 Task: Discover Reading Mode.
Action: Mouse moved to (205, 28)
Screenshot: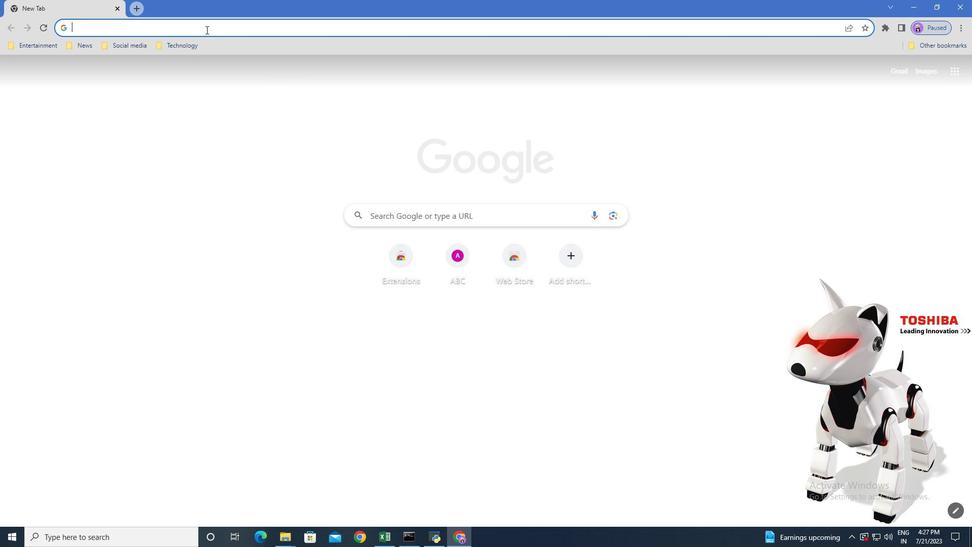 
Action: Mouse pressed left at (205, 28)
Screenshot: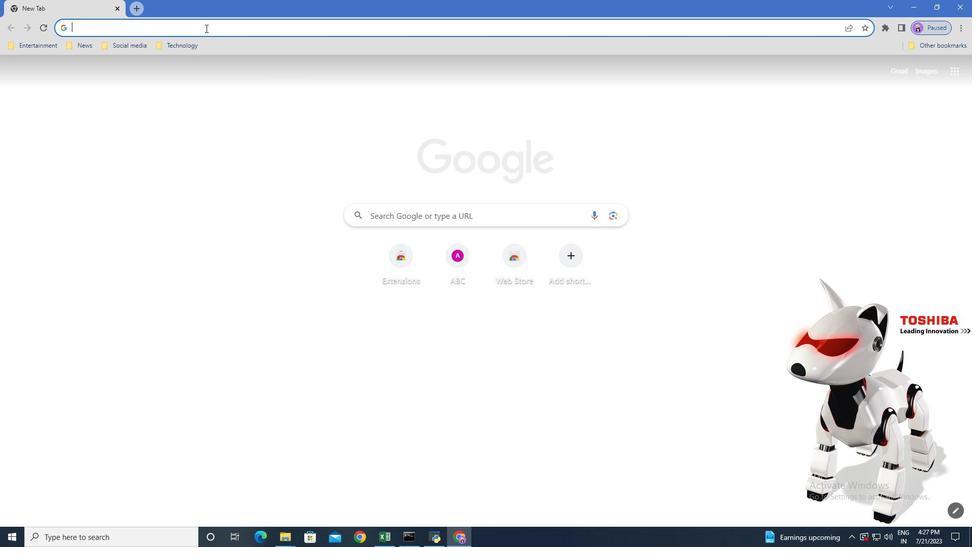 
Action: Key pressed chrome<Key.space>re<Key.enter>
Screenshot: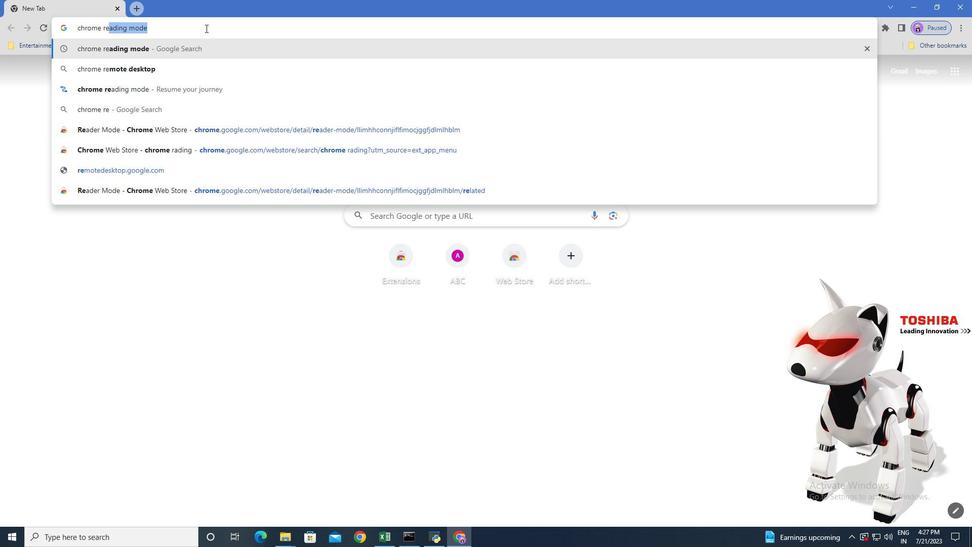 
Action: Mouse moved to (144, 184)
Screenshot: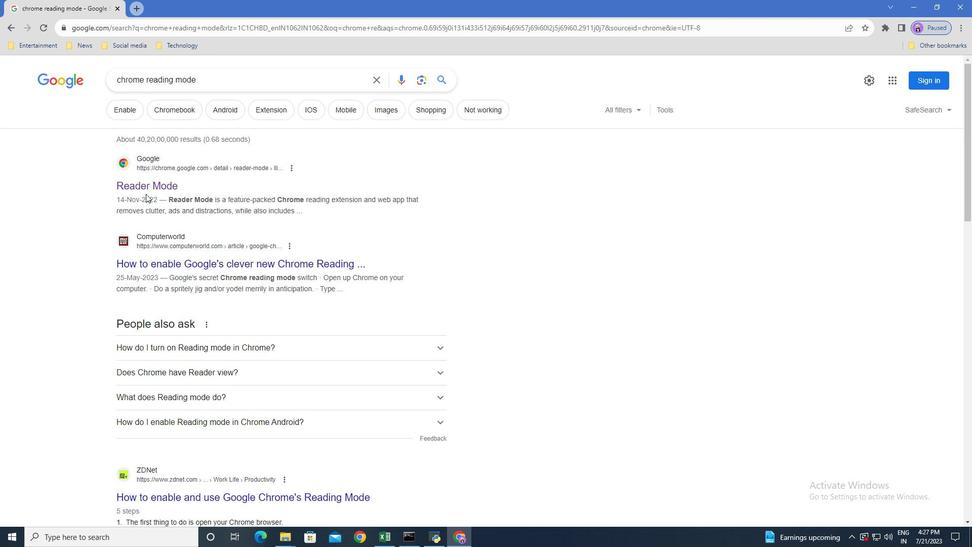 
Action: Mouse pressed left at (144, 184)
Screenshot: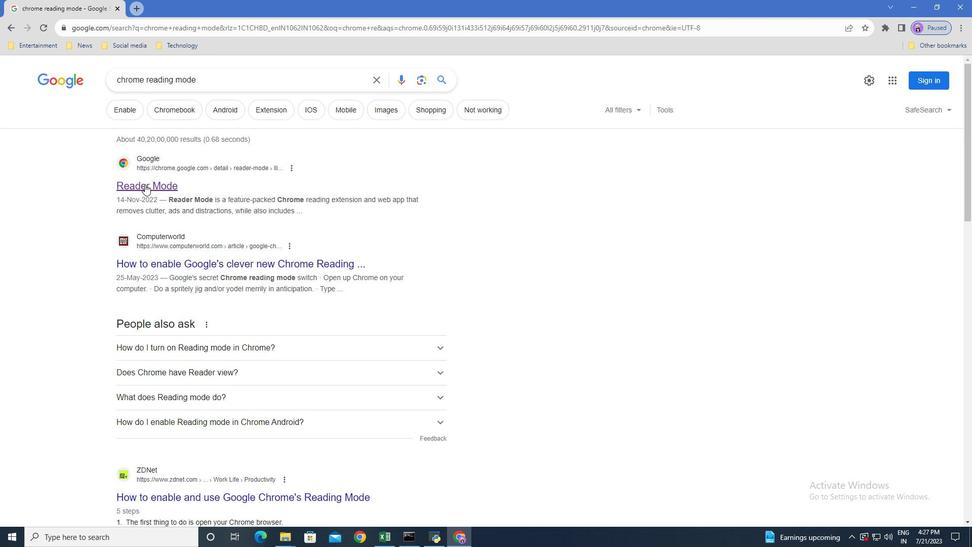 
Action: Mouse moved to (698, 144)
Screenshot: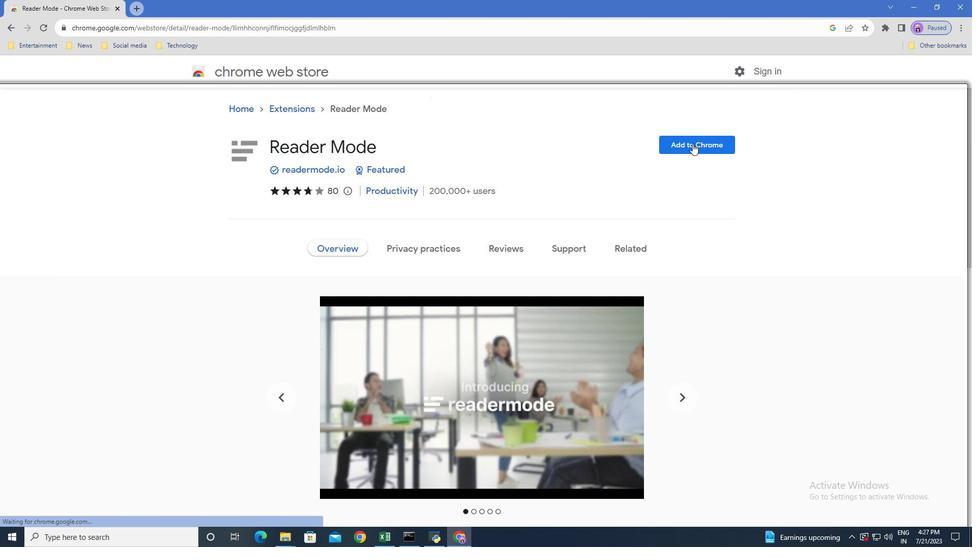 
Action: Mouse pressed left at (698, 144)
Screenshot: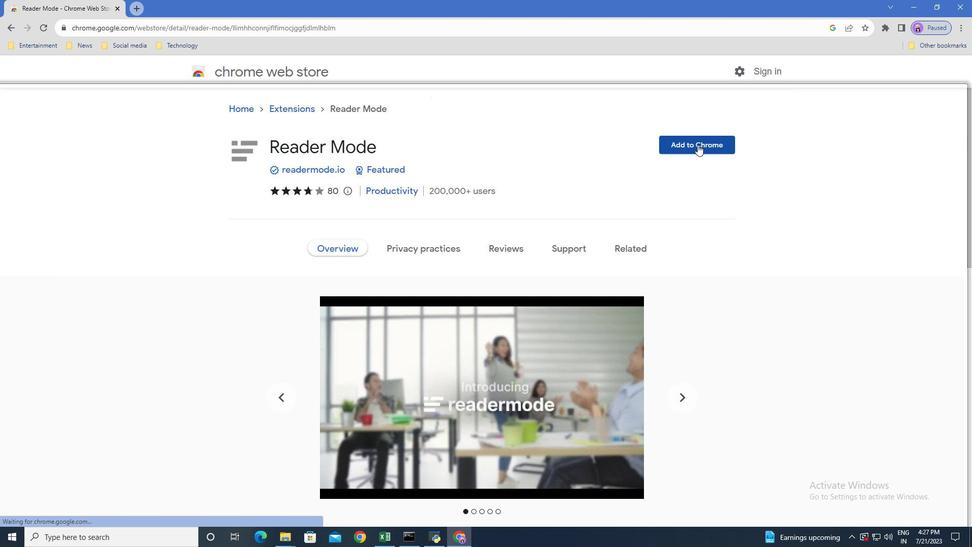 
Action: Mouse moved to (499, 111)
Screenshot: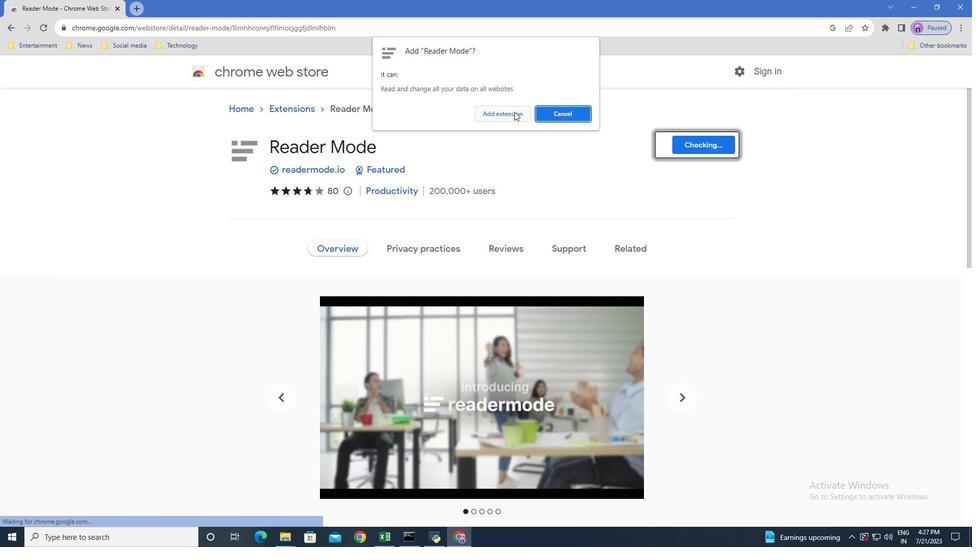 
Action: Mouse pressed left at (499, 111)
Screenshot: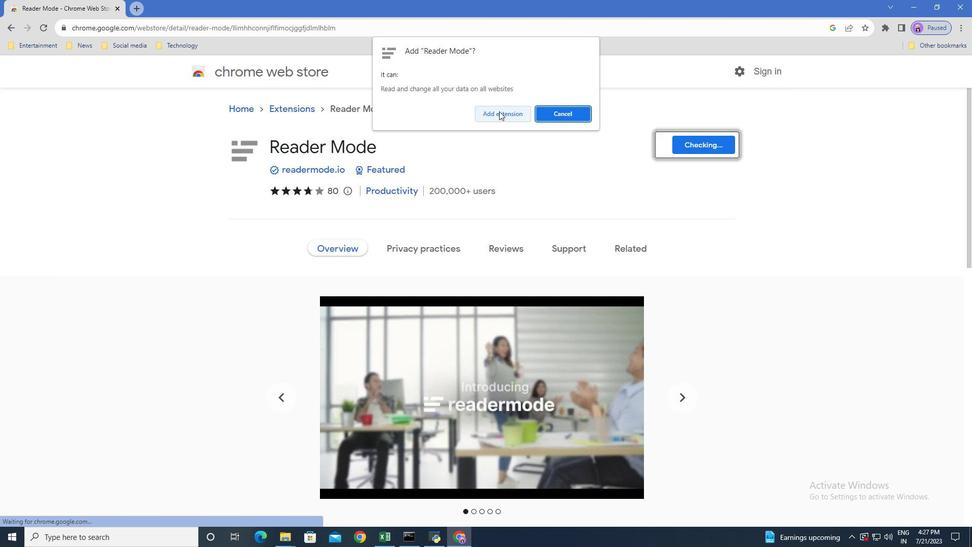 
Action: Mouse moved to (768, 139)
Screenshot: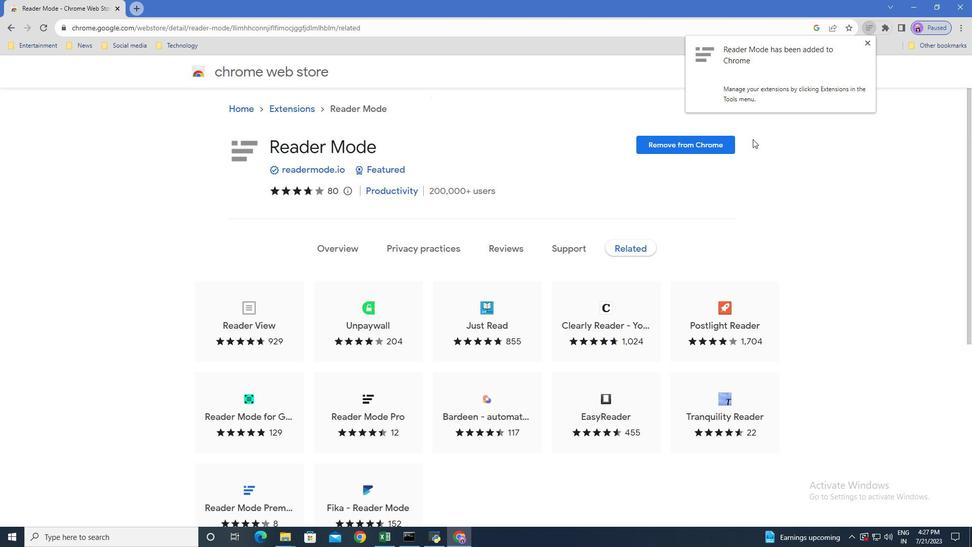 
Action: Mouse pressed left at (768, 139)
Screenshot: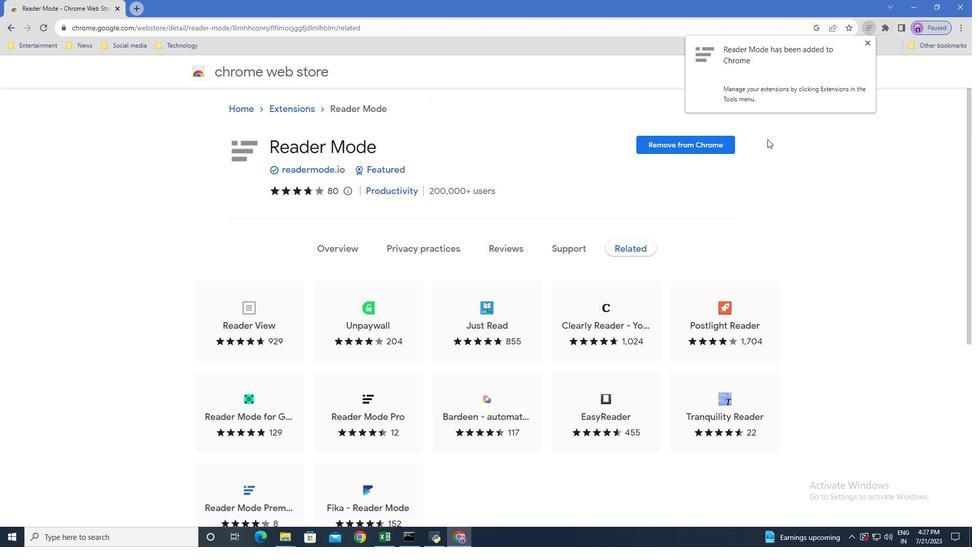 
Action: Mouse moved to (140, 7)
Screenshot: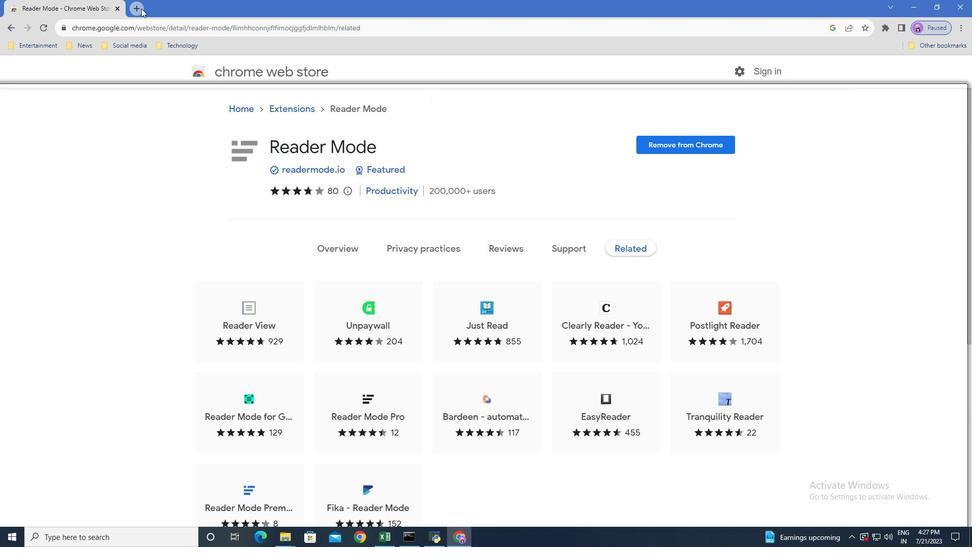 
Action: Mouse pressed left at (140, 7)
Screenshot: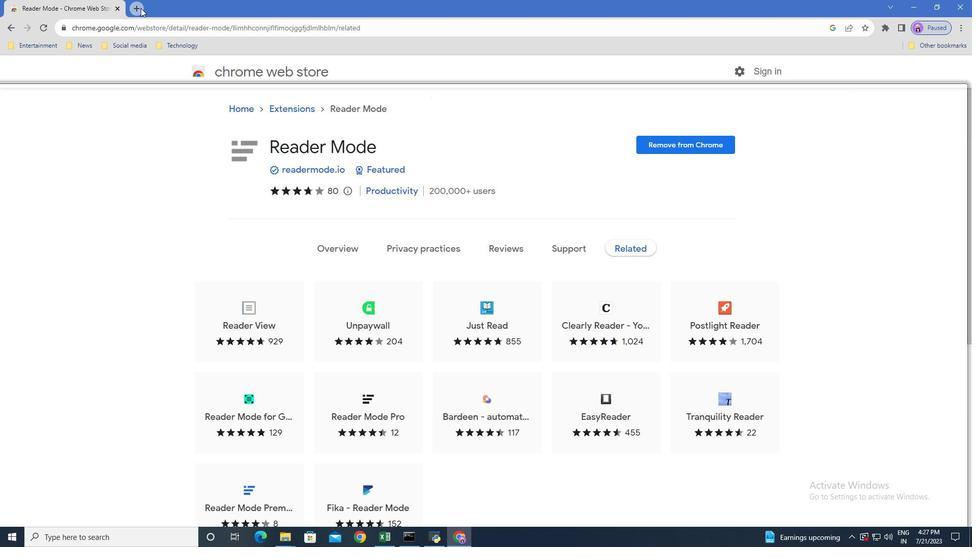 
Action: Mouse moved to (142, 33)
Screenshot: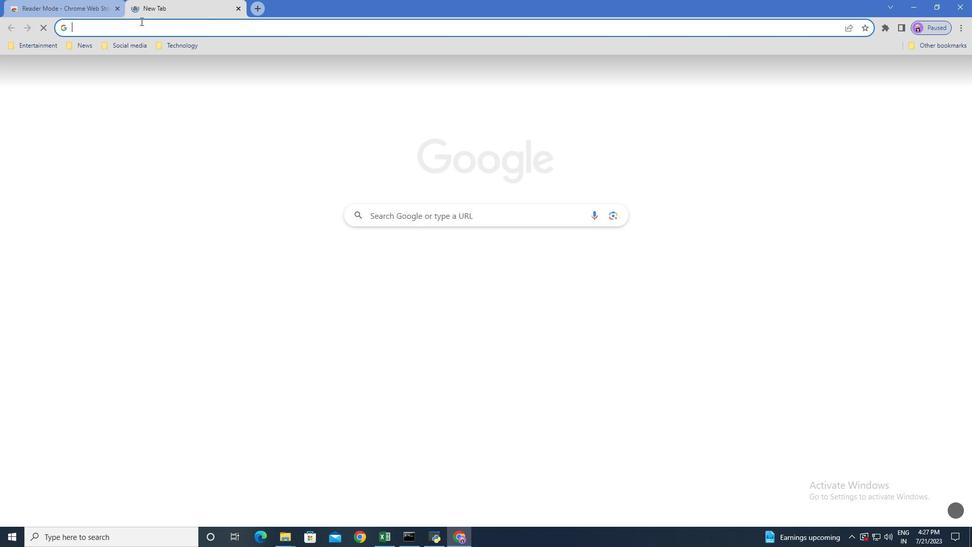 
Action: Mouse pressed left at (142, 33)
Screenshot: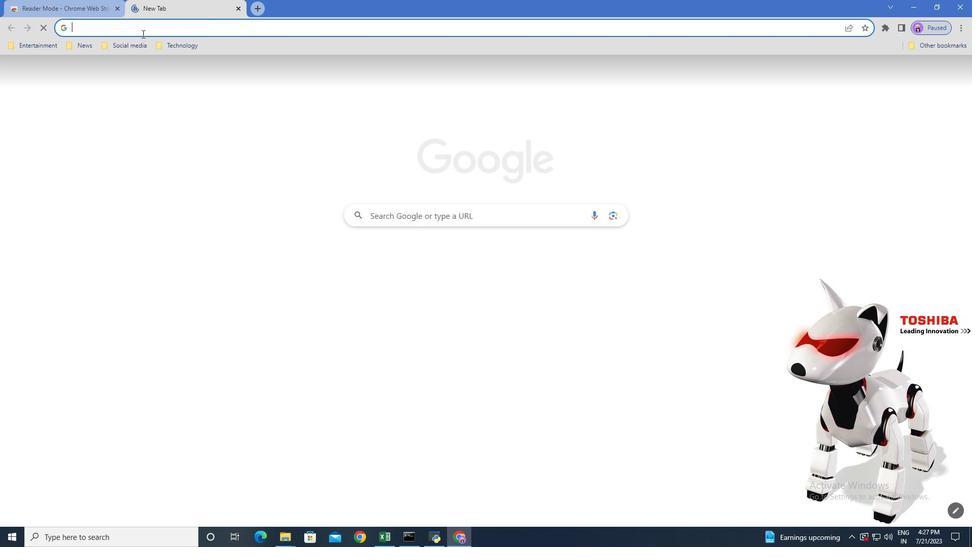 
Action: Key pressed di<Key.backspace><Key.backspace><Key.backspace>e<Key.backspace><Key.backspace>distraction<Key.space>re<Key.backspace><Key.backspace><Key.backspace><Key.backspace><Key.backspace><Key.backspace><Key.backspace><Key.backspace><Key.backspace><Key.backspace><Key.backspace><Key.backspace><Key.backspace><Key.backspace><Key.backspace><Key.backspace><Key.backspace><Key.backspace><Key.backspace><Key.backspace><Key.backspace><Key.backspace><Key.backspace><Key.backspace>declutter<Key.space>websi<Key.enter>
Screenshot: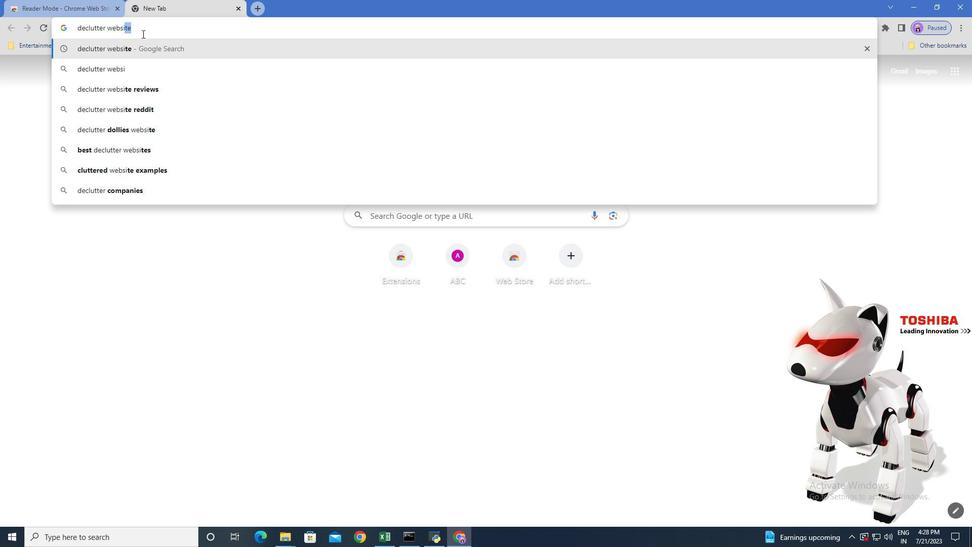 
Action: Mouse moved to (165, 182)
Screenshot: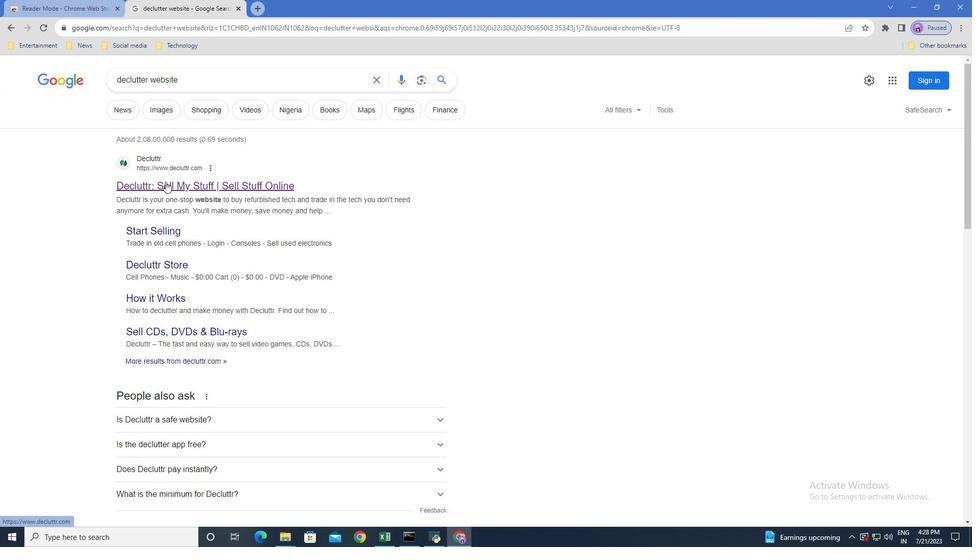 
Action: Mouse pressed left at (165, 182)
Screenshot: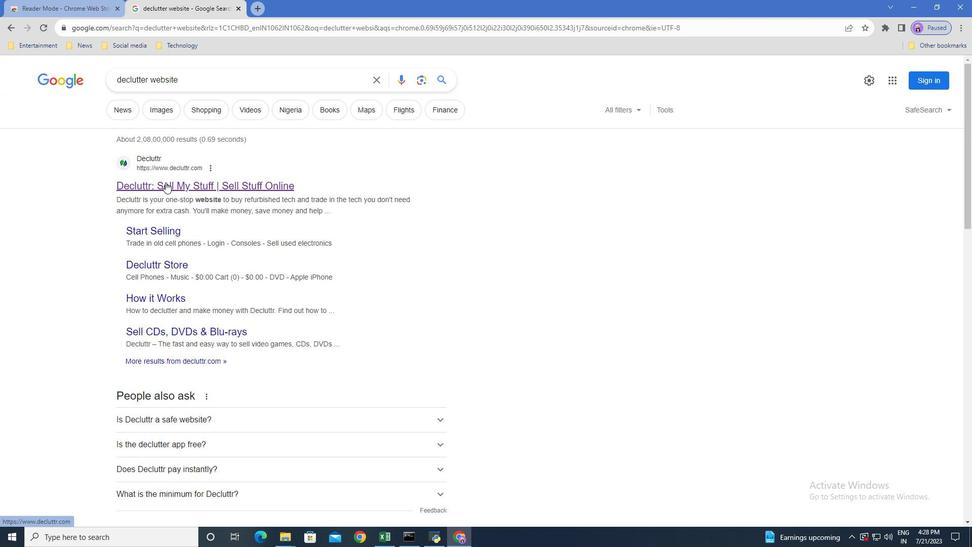 
Action: Mouse moved to (885, 24)
Screenshot: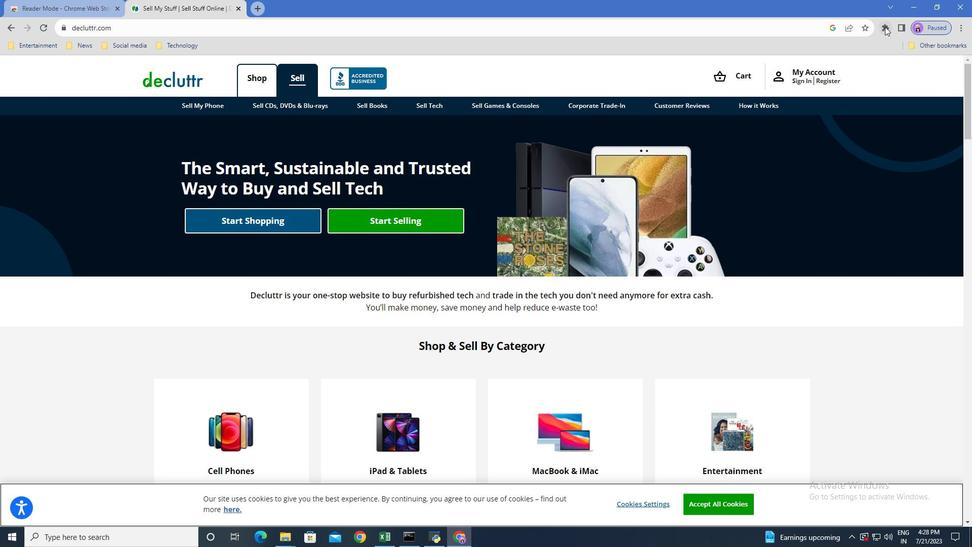
Action: Mouse pressed left at (885, 24)
Screenshot: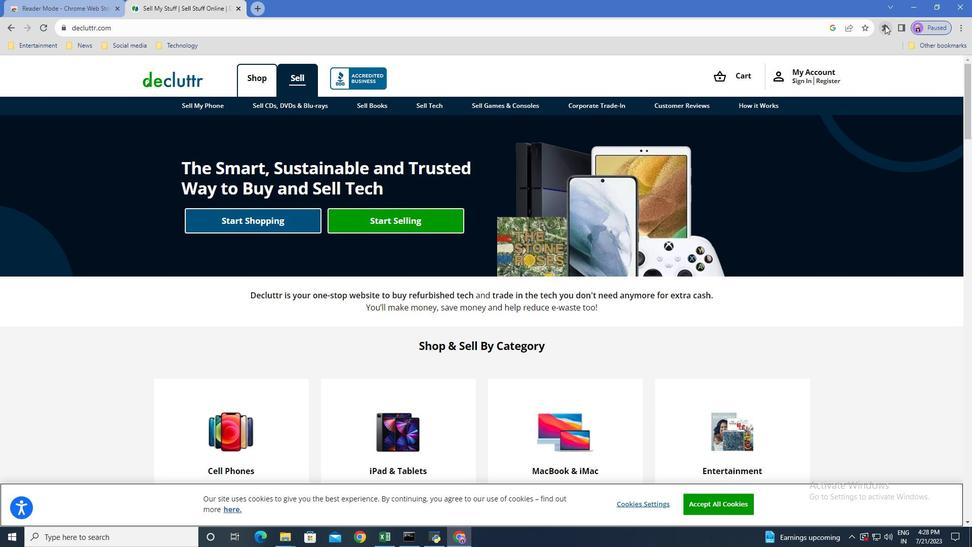 
Action: Mouse moved to (782, 119)
Screenshot: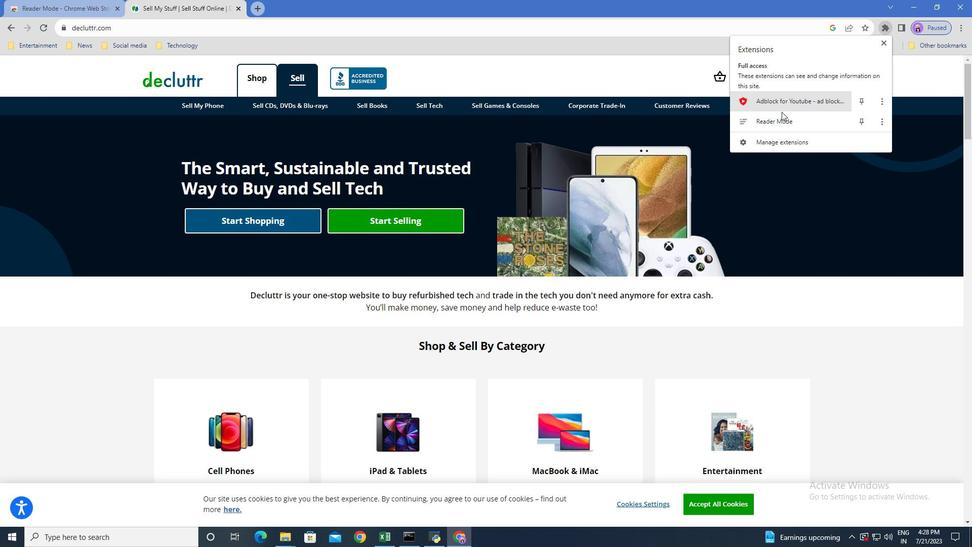 
Action: Mouse pressed left at (782, 119)
Screenshot: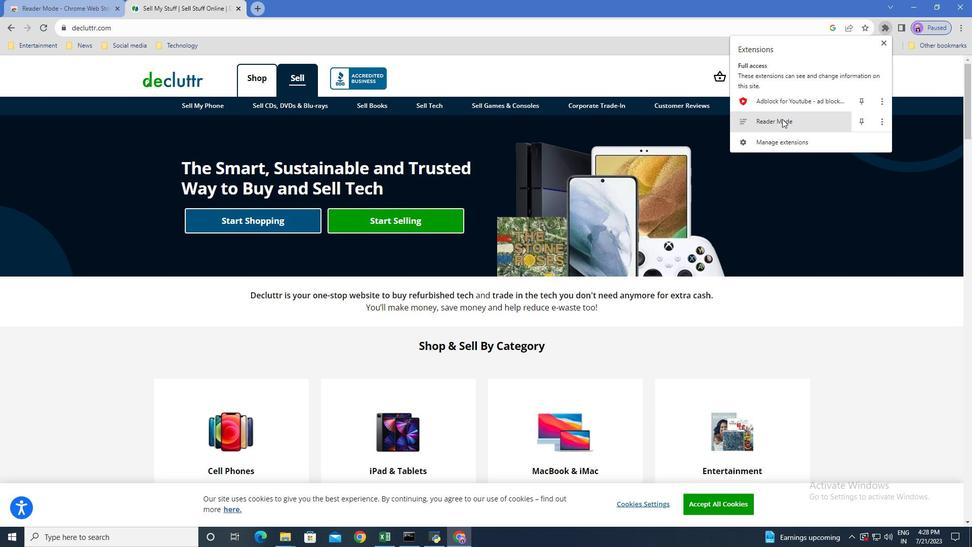 
Action: Mouse moved to (802, 175)
Screenshot: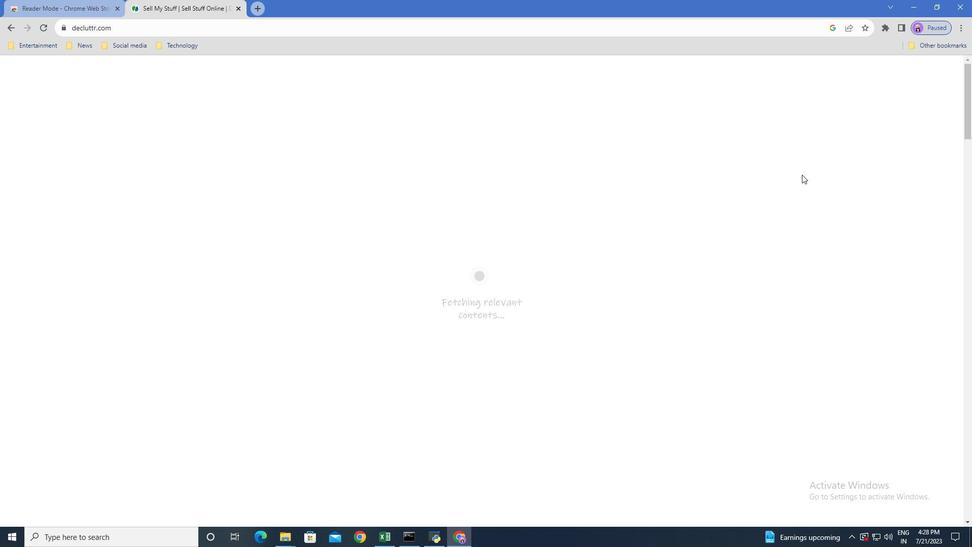 
Action: Mouse scrolled (802, 174) with delta (0, 0)
Screenshot: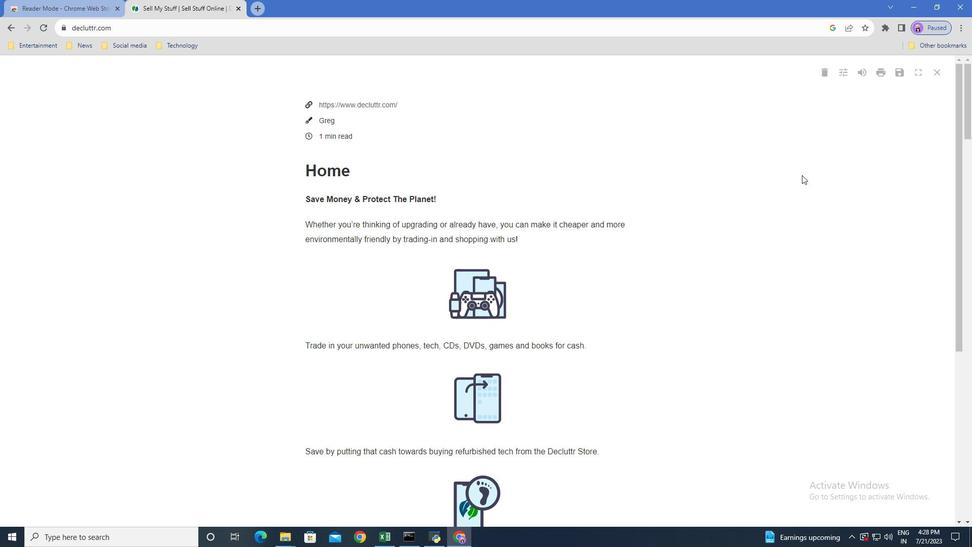 
Action: Mouse moved to (815, 171)
Screenshot: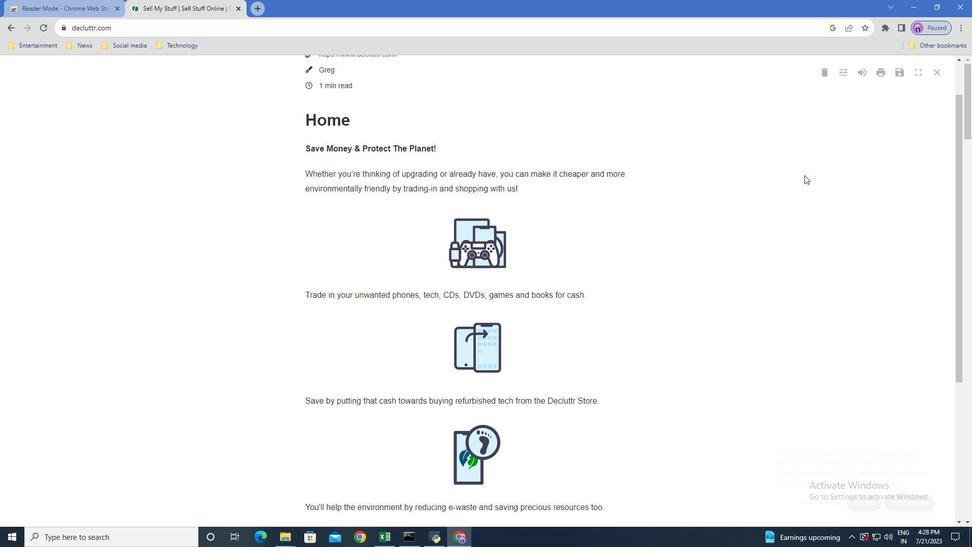 
Action: Mouse scrolled (815, 171) with delta (0, 0)
Screenshot: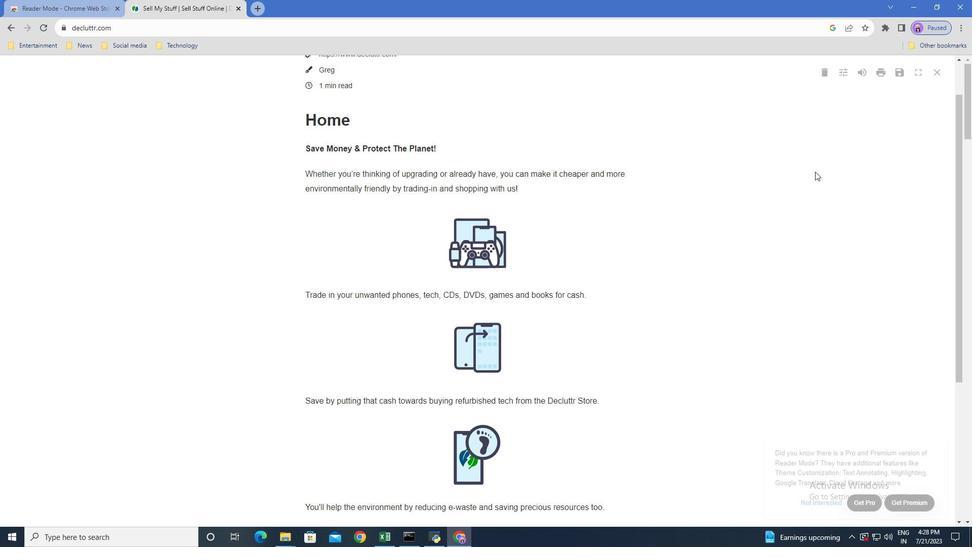 
Action: Mouse scrolled (815, 171) with delta (0, 0)
Screenshot: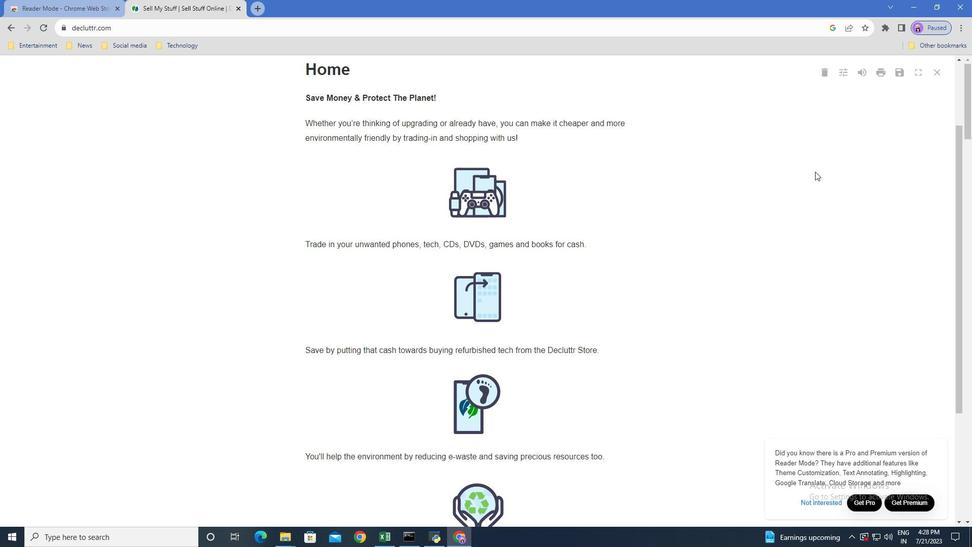 
Action: Mouse scrolled (815, 171) with delta (0, 0)
Screenshot: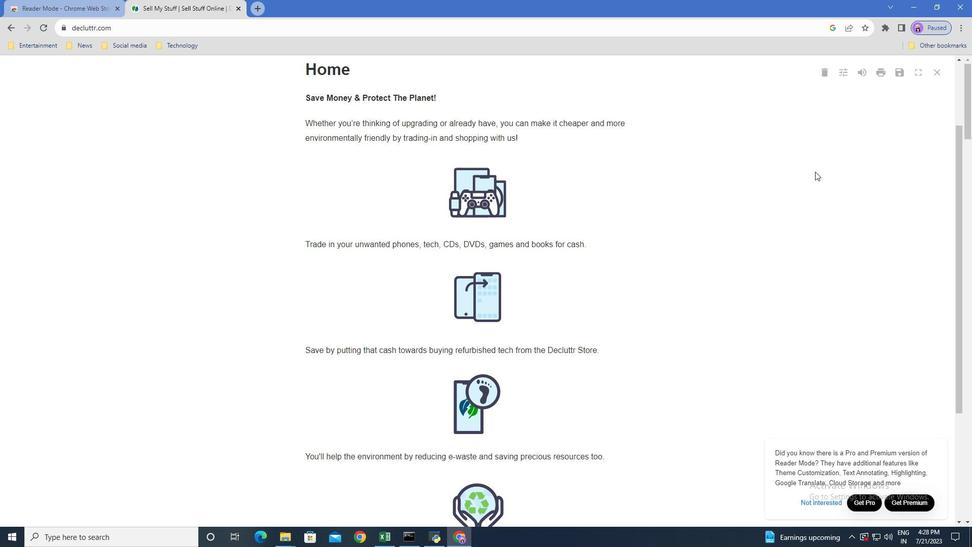 
Action: Mouse scrolled (815, 171) with delta (0, 0)
Screenshot: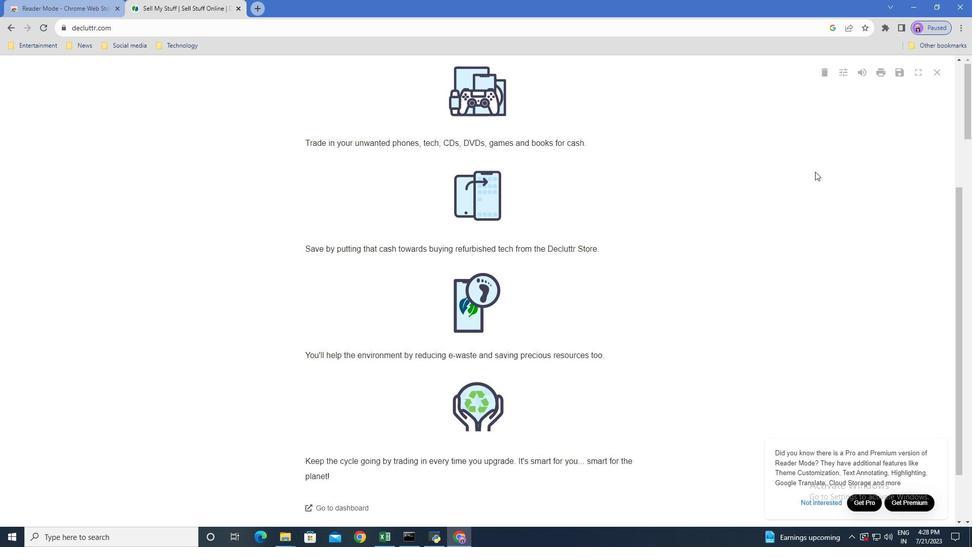
Action: Mouse scrolled (815, 171) with delta (0, 0)
Screenshot: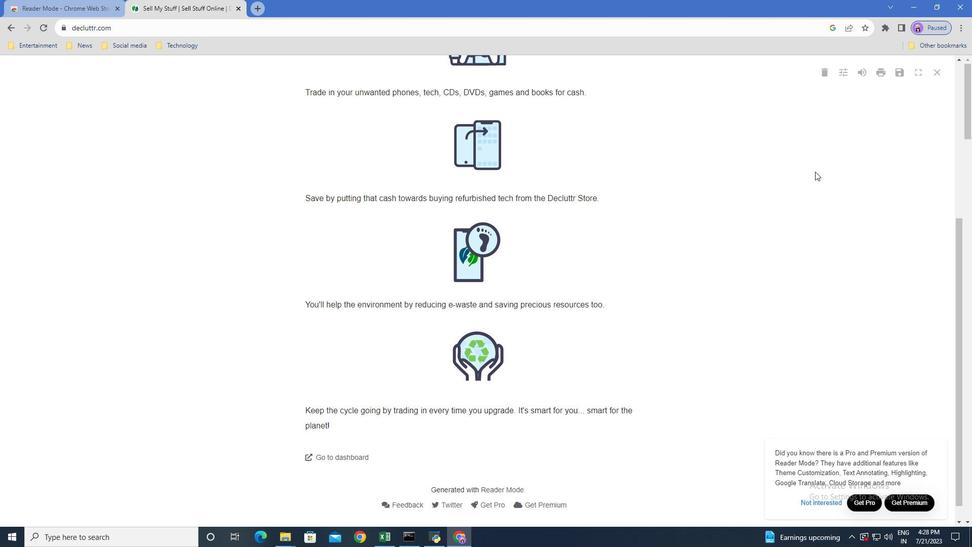 
Action: Mouse scrolled (815, 171) with delta (0, 0)
Screenshot: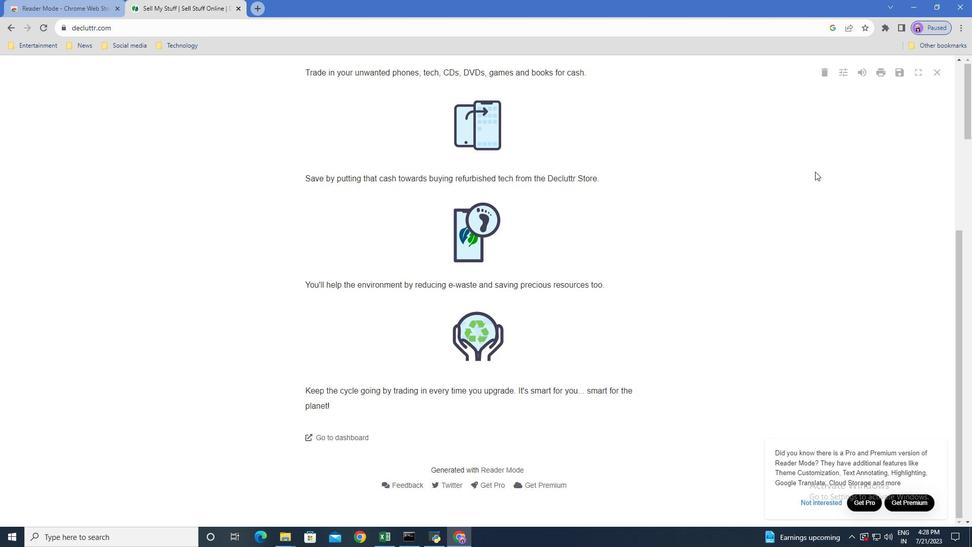 
Action: Mouse scrolled (815, 171) with delta (0, 0)
Screenshot: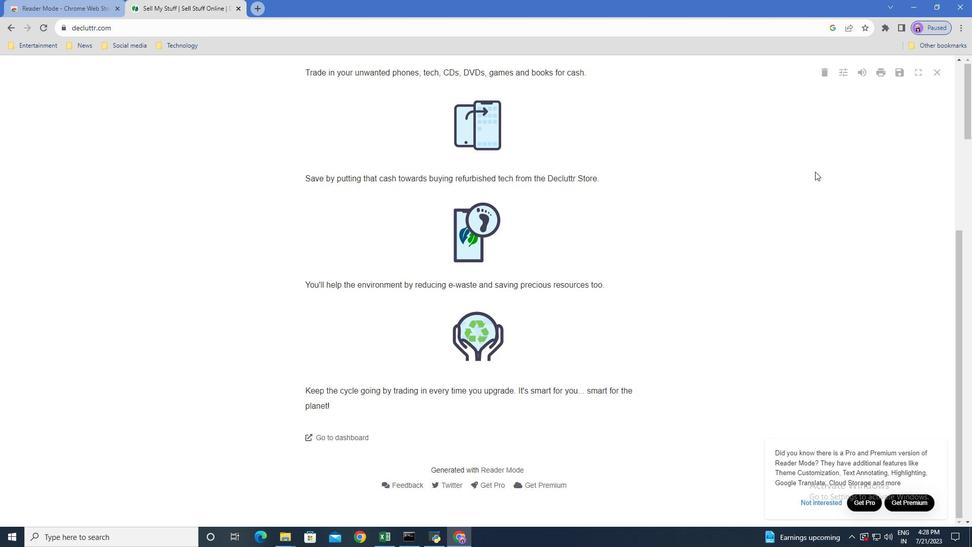 
Action: Mouse scrolled (815, 171) with delta (0, 0)
Screenshot: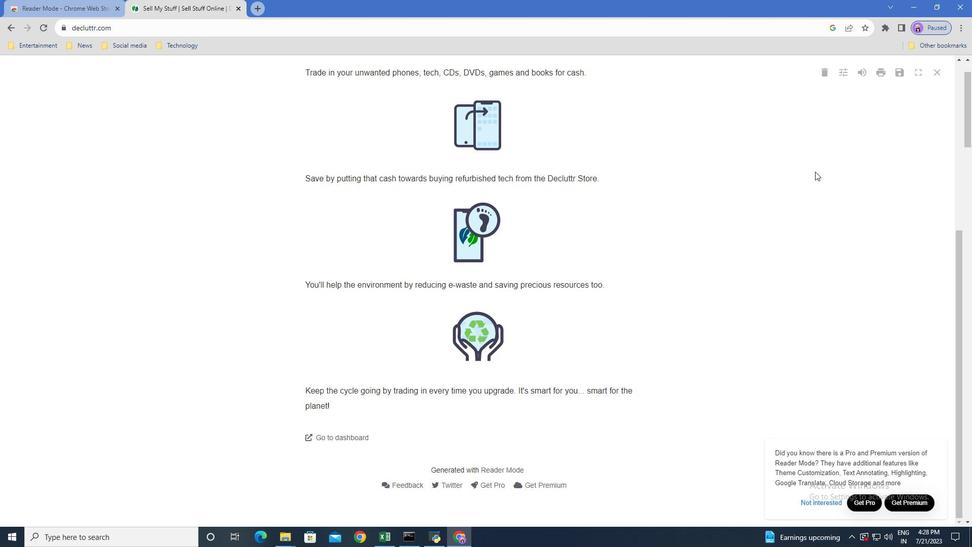 
Action: Mouse scrolled (815, 171) with delta (0, 0)
Screenshot: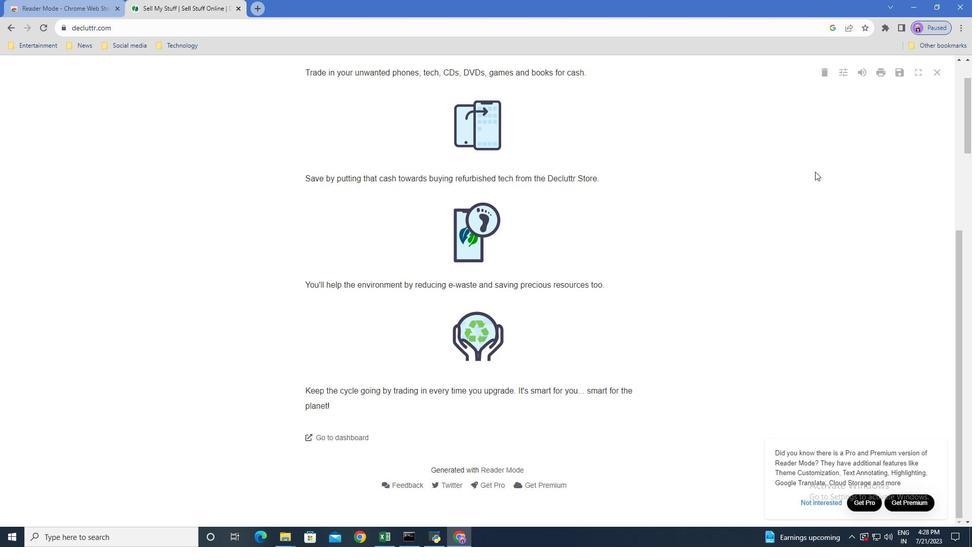 
Action: Mouse moved to (818, 502)
Screenshot: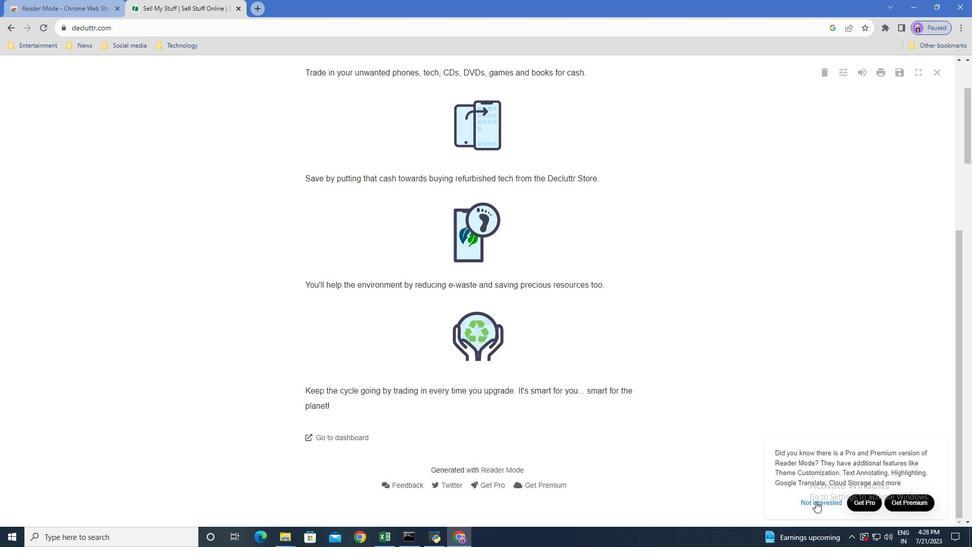 
Action: Mouse pressed left at (818, 502)
Screenshot: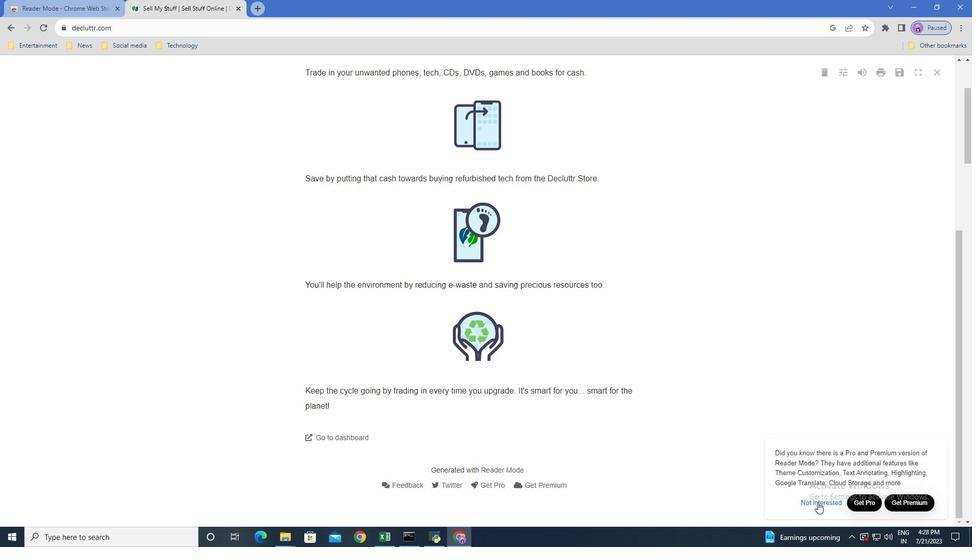 
Action: Mouse moved to (756, 360)
Screenshot: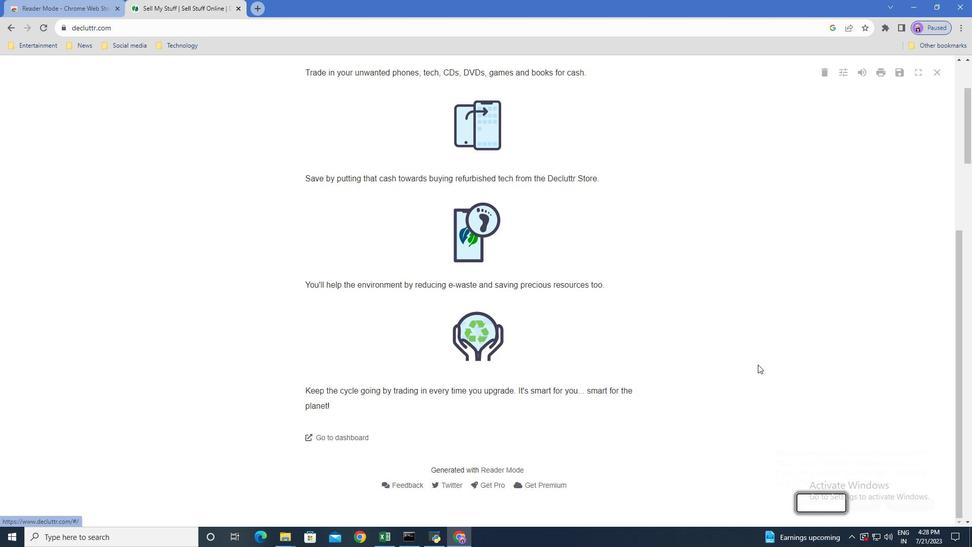 
Action: Mouse scrolled (756, 361) with delta (0, 0)
Screenshot: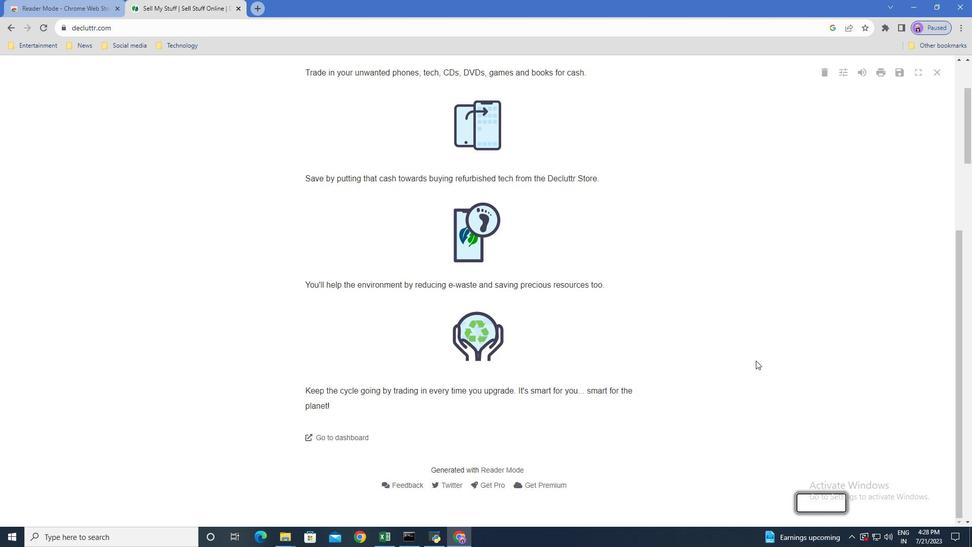 
Action: Mouse scrolled (756, 361) with delta (0, 0)
Screenshot: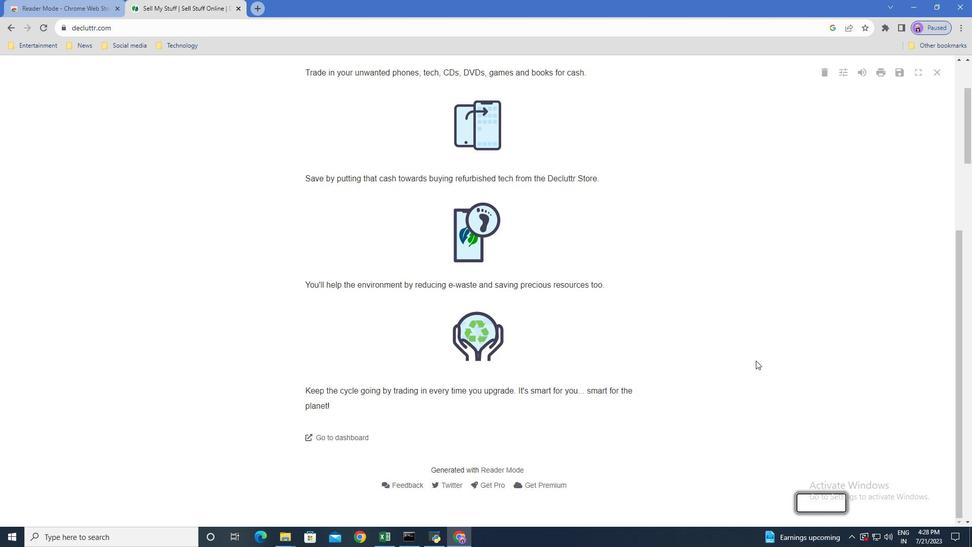 
Action: Mouse scrolled (756, 361) with delta (0, 0)
Screenshot: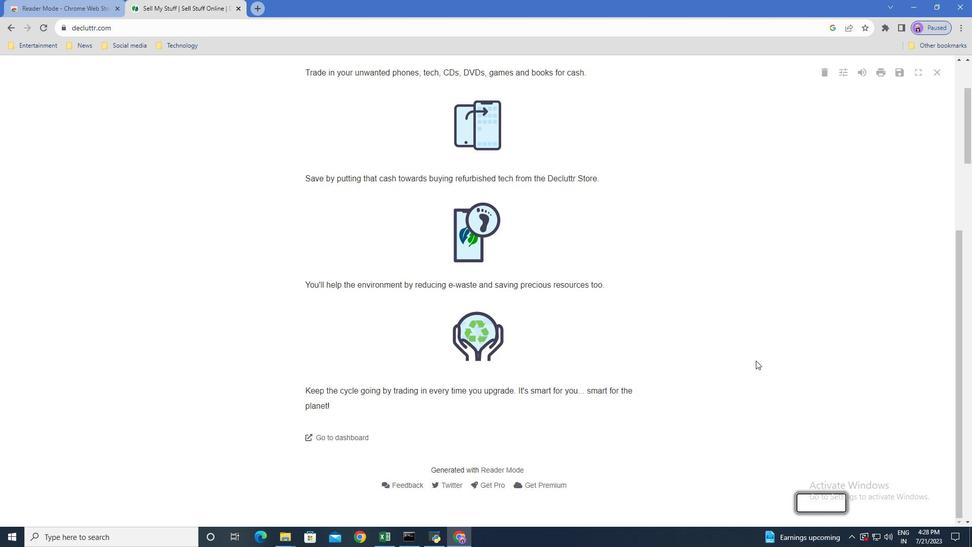 
Action: Mouse scrolled (756, 361) with delta (0, 0)
Screenshot: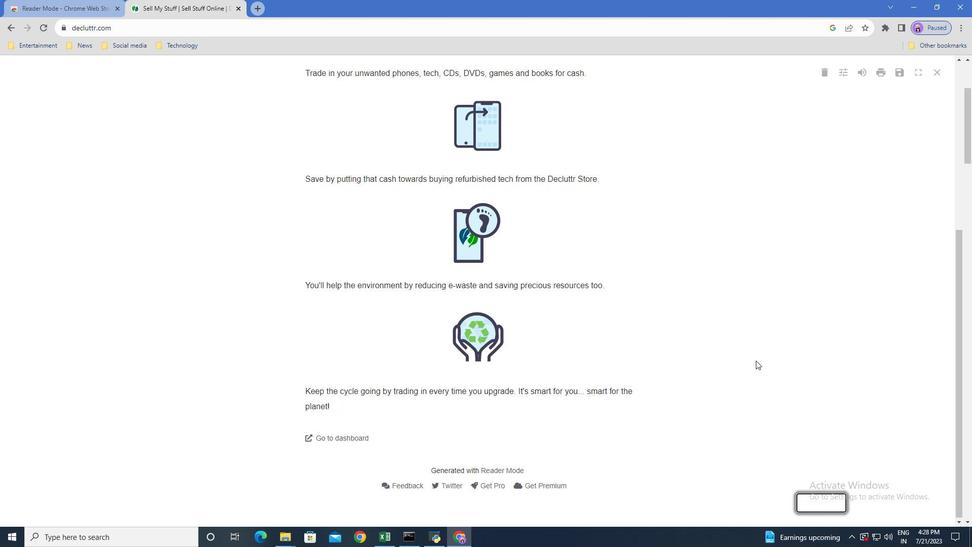 
Action: Mouse scrolled (756, 361) with delta (0, 0)
Screenshot: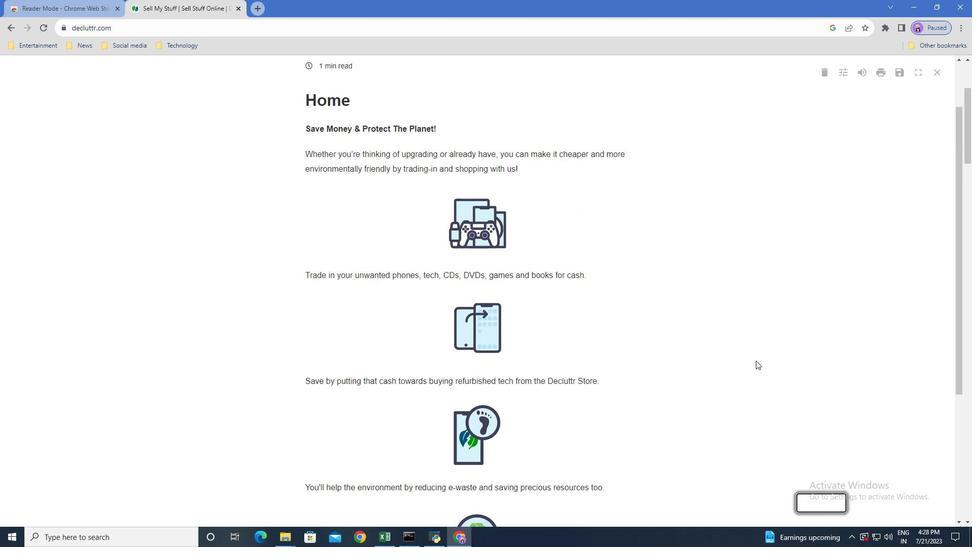 
Action: Mouse scrolled (756, 361) with delta (0, 0)
Screenshot: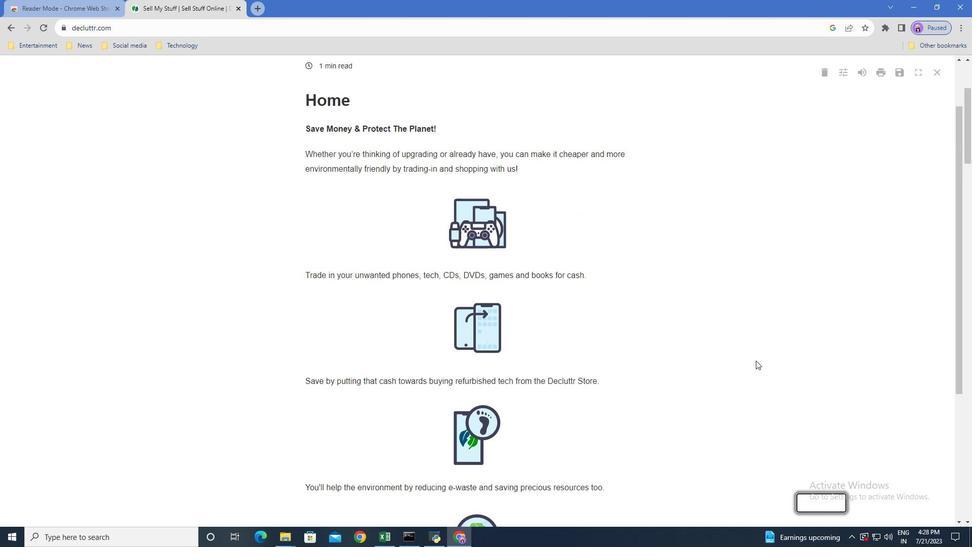 
Action: Mouse scrolled (756, 361) with delta (0, 0)
Screenshot: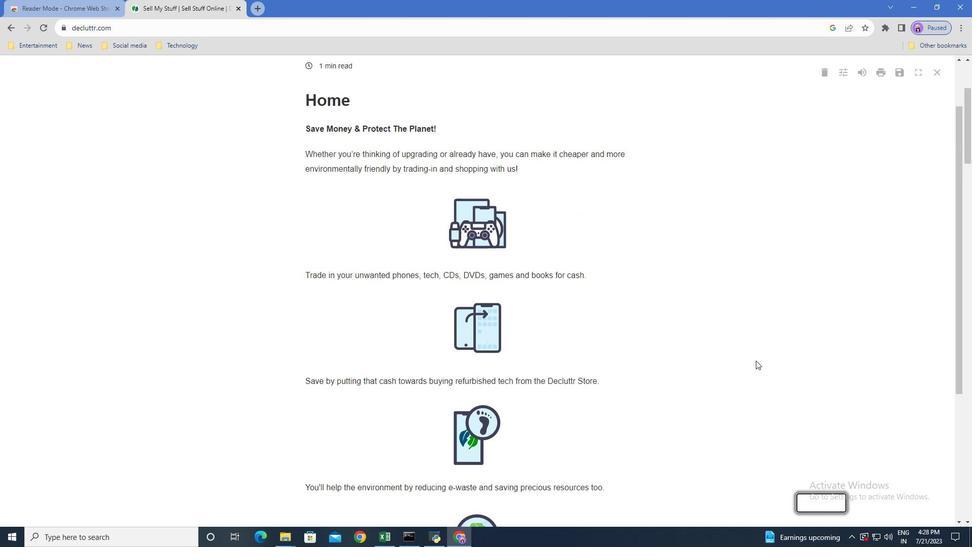 
Action: Mouse scrolled (756, 361) with delta (0, 0)
Screenshot: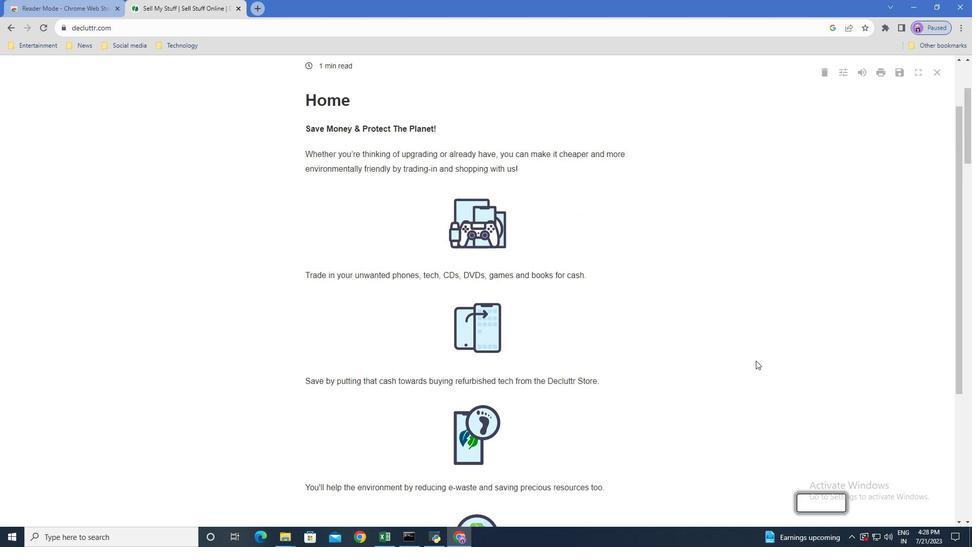 
Action: Mouse moved to (845, 65)
Screenshot: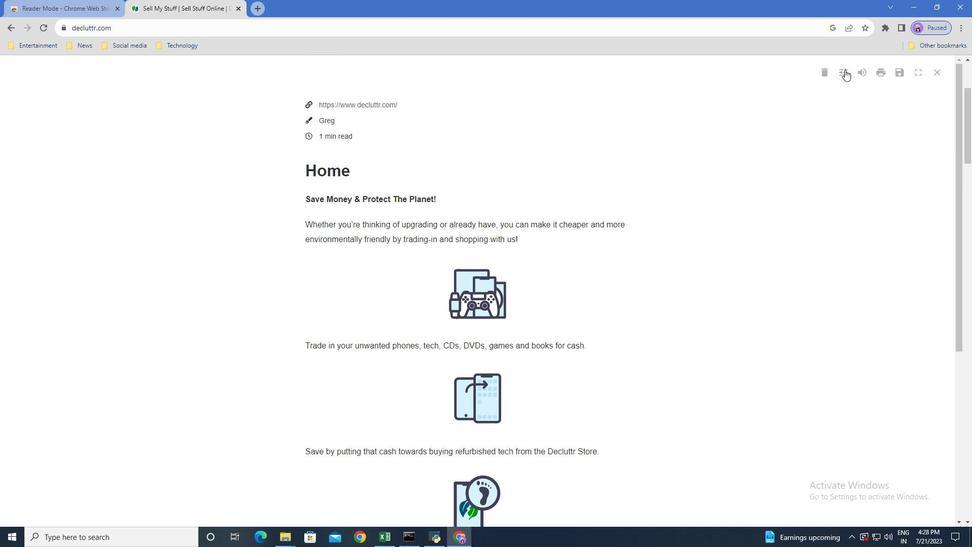 
Action: Mouse pressed left at (845, 65)
Screenshot: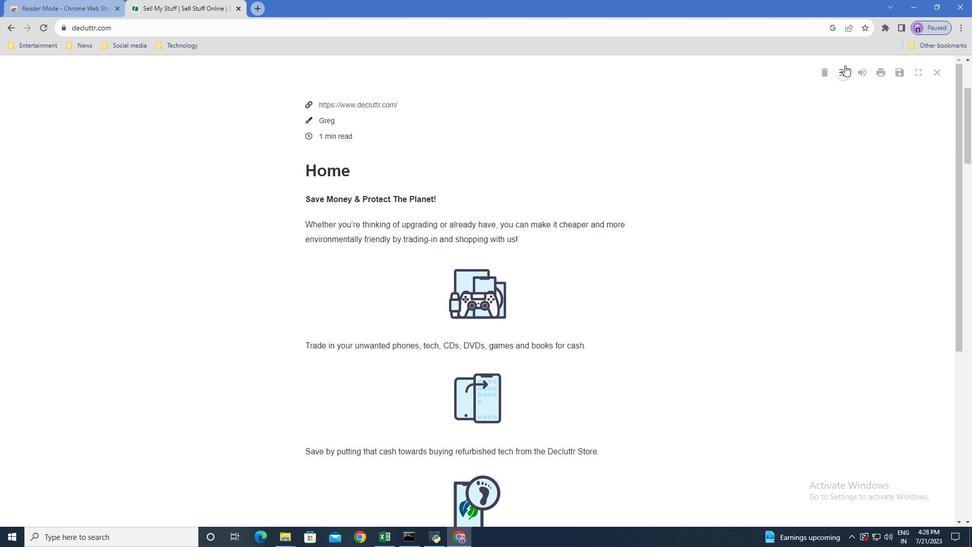 
Action: Mouse moved to (870, 115)
Screenshot: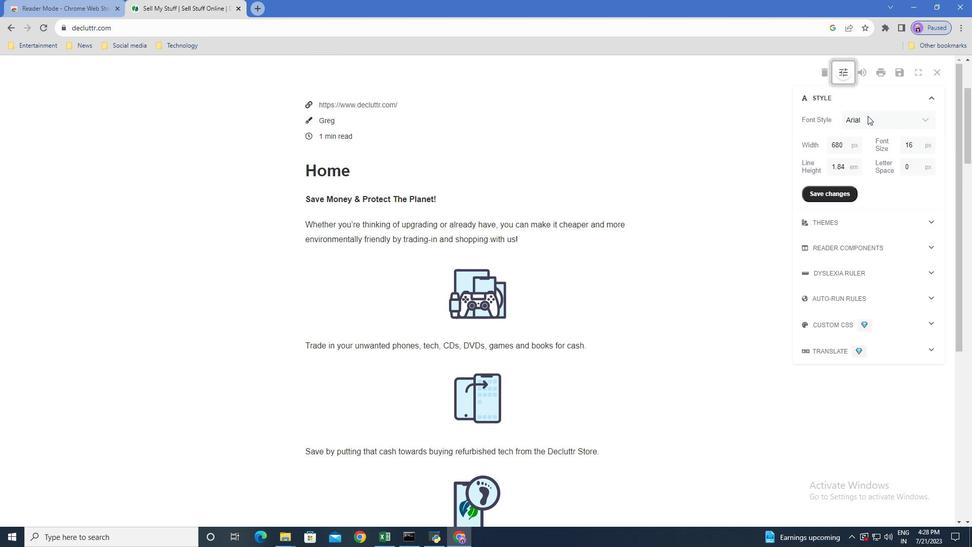 
Action: Mouse pressed left at (870, 115)
Screenshot: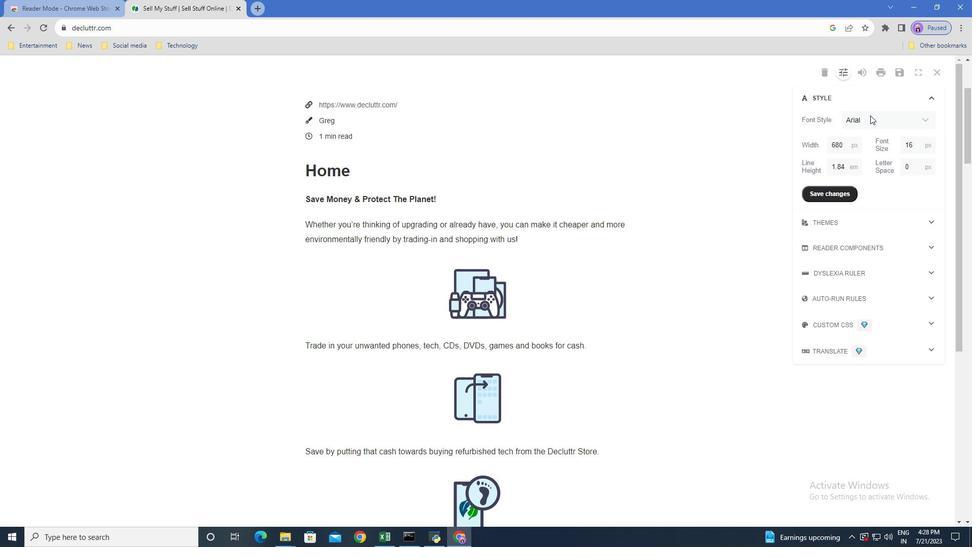
Action: Mouse moved to (876, 207)
Screenshot: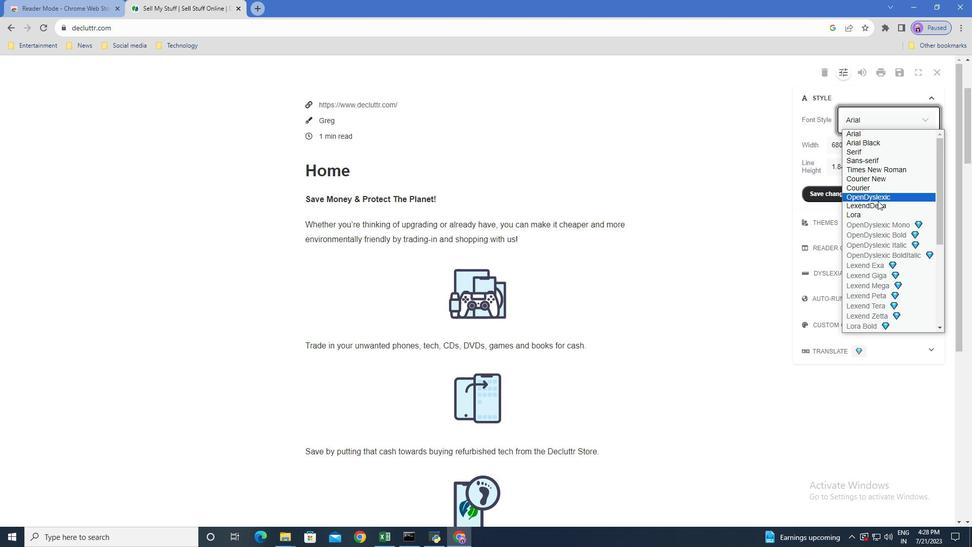 
Action: Mouse scrolled (876, 206) with delta (0, 0)
Screenshot: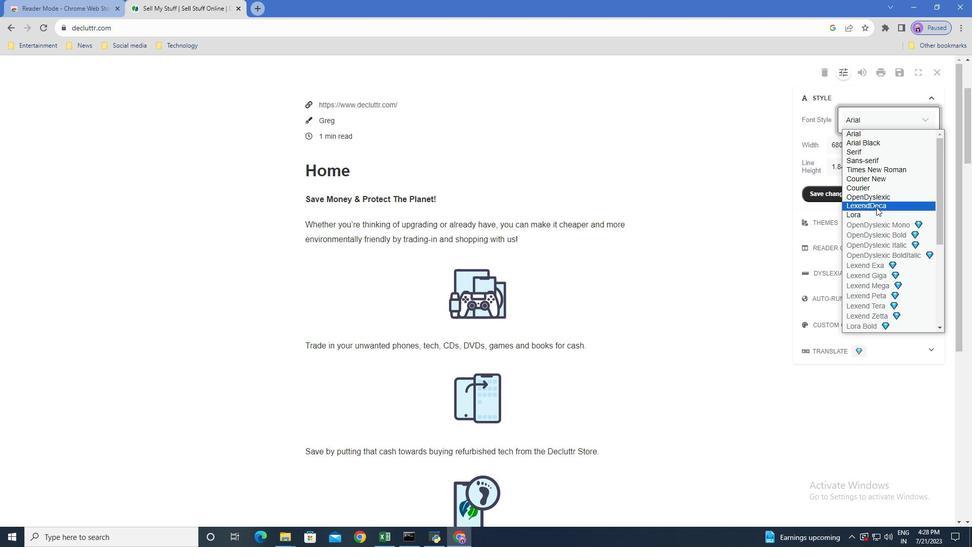 
Action: Mouse scrolled (876, 206) with delta (0, 0)
Screenshot: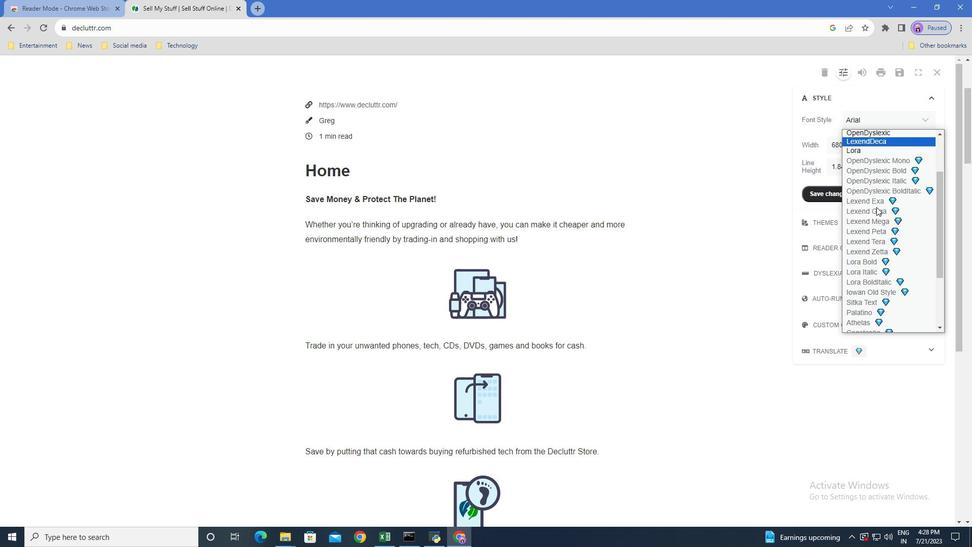 
Action: Mouse scrolled (876, 206) with delta (0, 0)
Screenshot: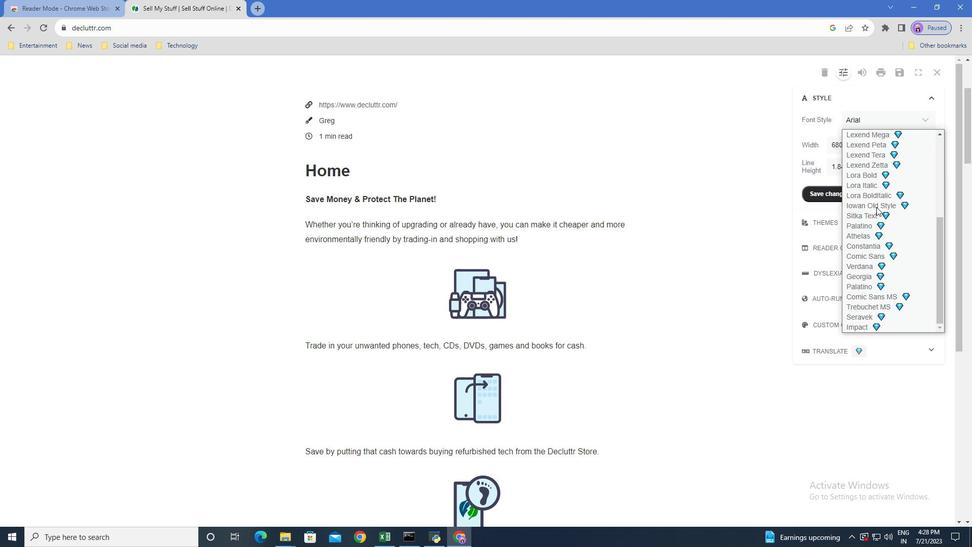 
Action: Mouse scrolled (876, 206) with delta (0, 0)
Screenshot: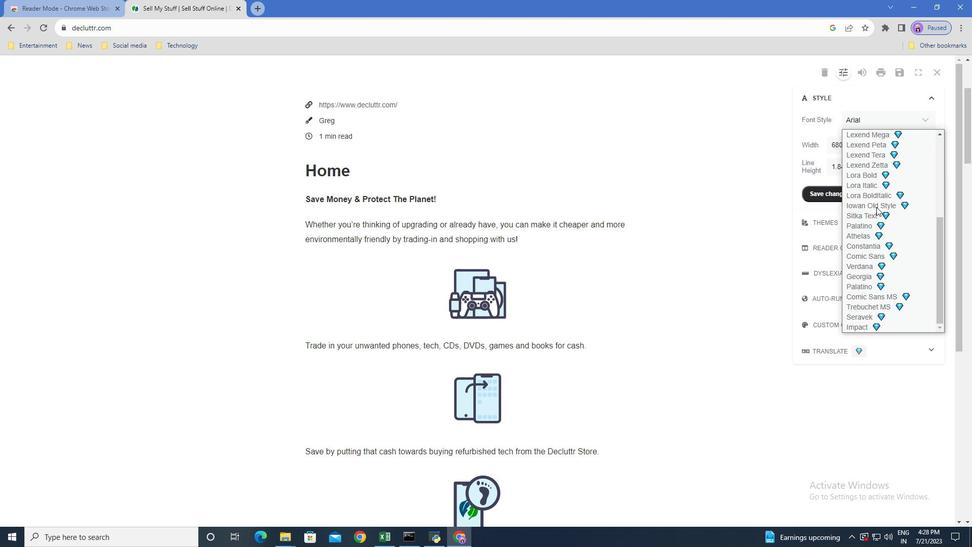 
Action: Mouse moved to (875, 232)
Screenshot: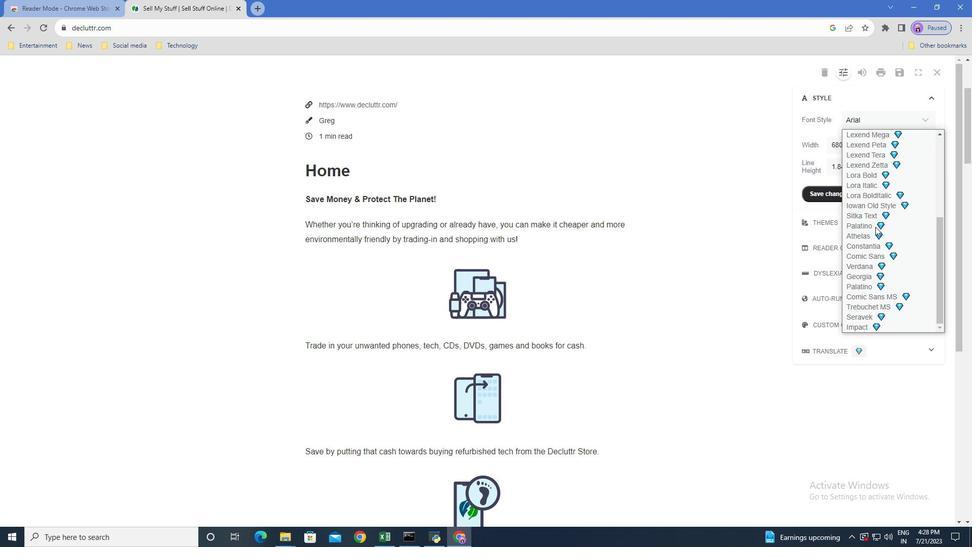 
Action: Mouse scrolled (875, 231) with delta (0, 0)
Screenshot: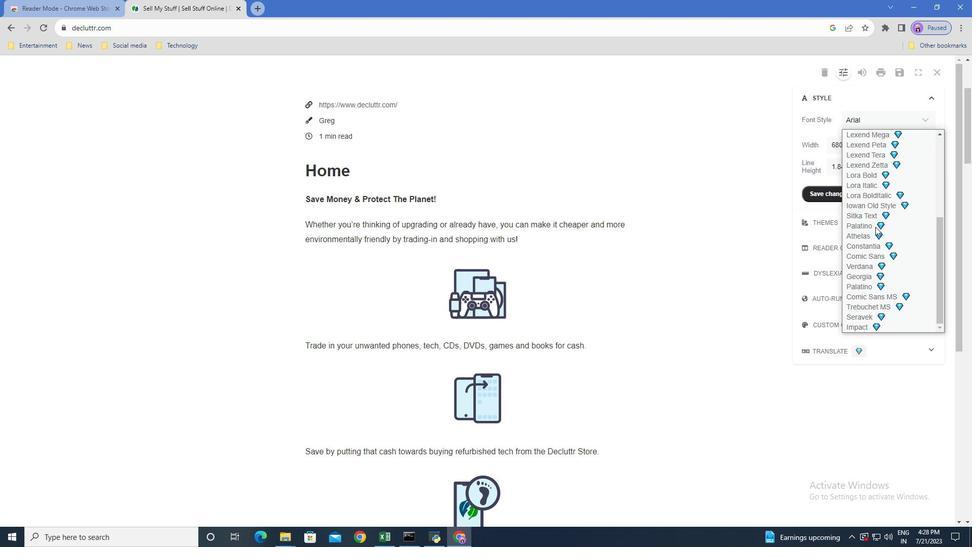 
Action: Mouse moved to (866, 265)
Screenshot: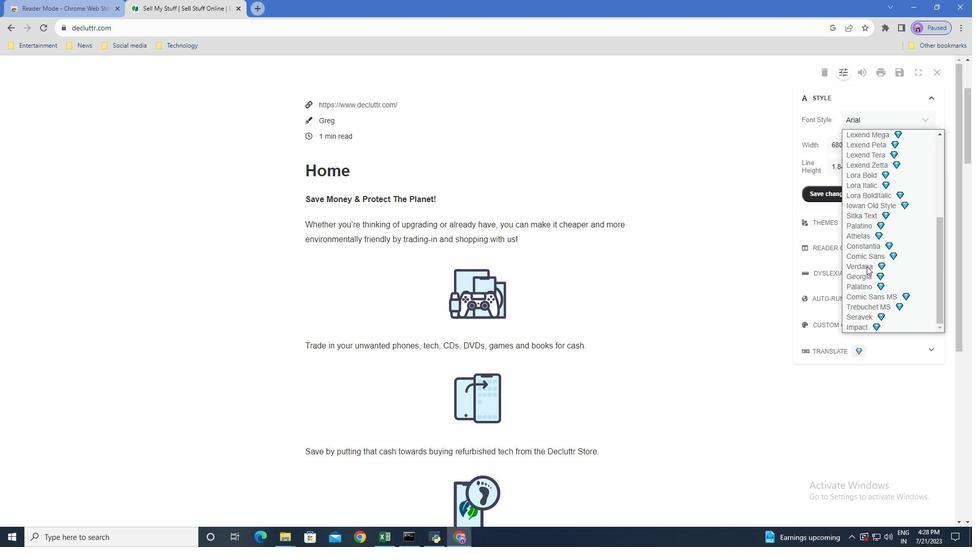 
Action: Mouse scrolled (866, 265) with delta (0, 0)
Screenshot: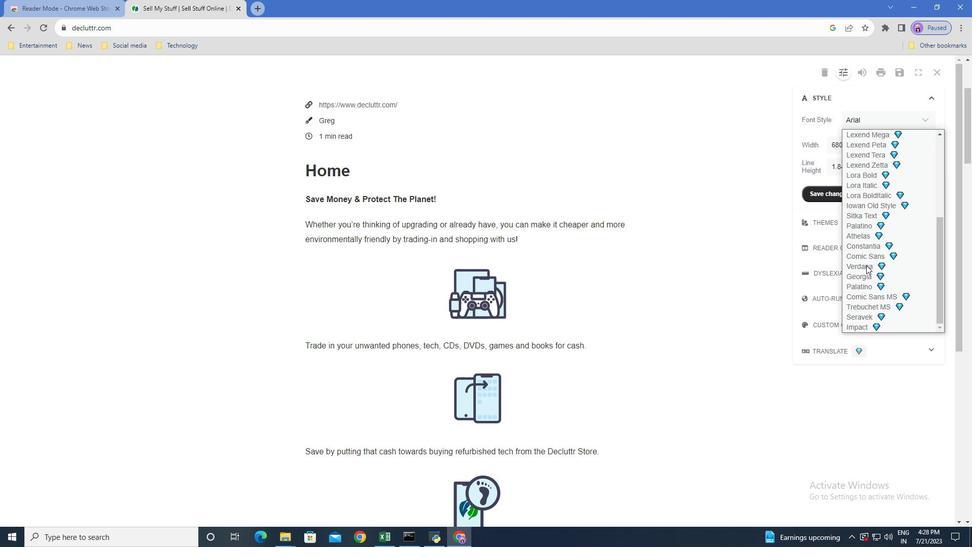 
Action: Mouse scrolled (866, 265) with delta (0, 0)
Screenshot: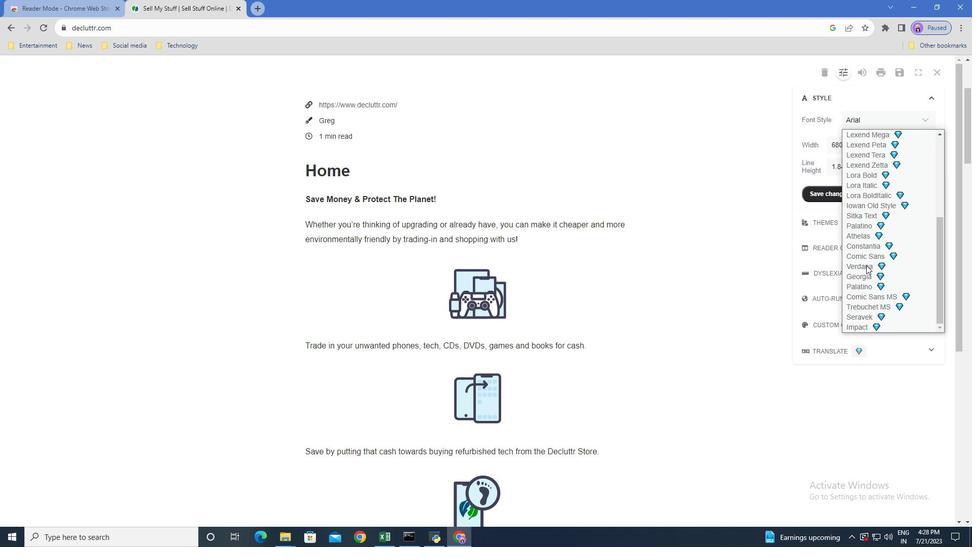 
Action: Mouse scrolled (866, 265) with delta (0, 0)
Screenshot: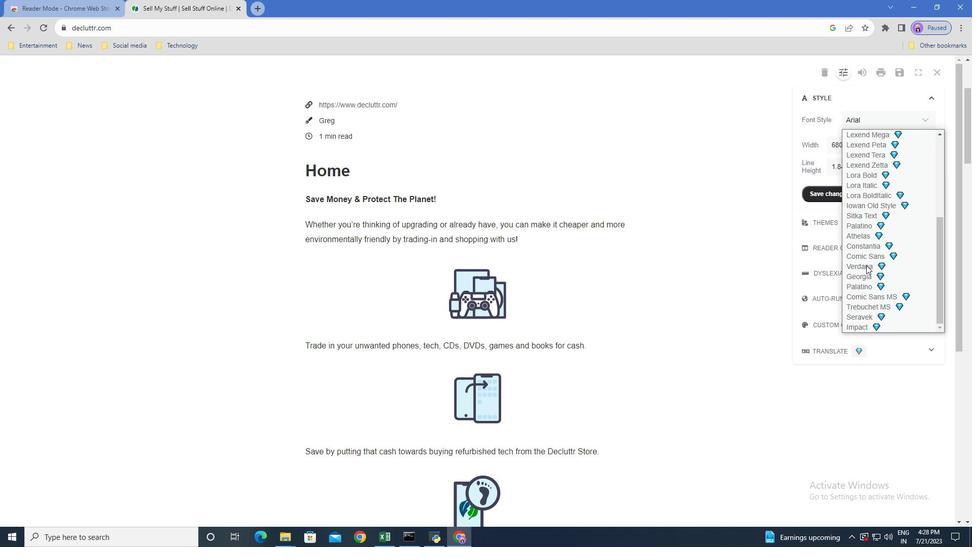 
Action: Mouse moved to (866, 261)
Screenshot: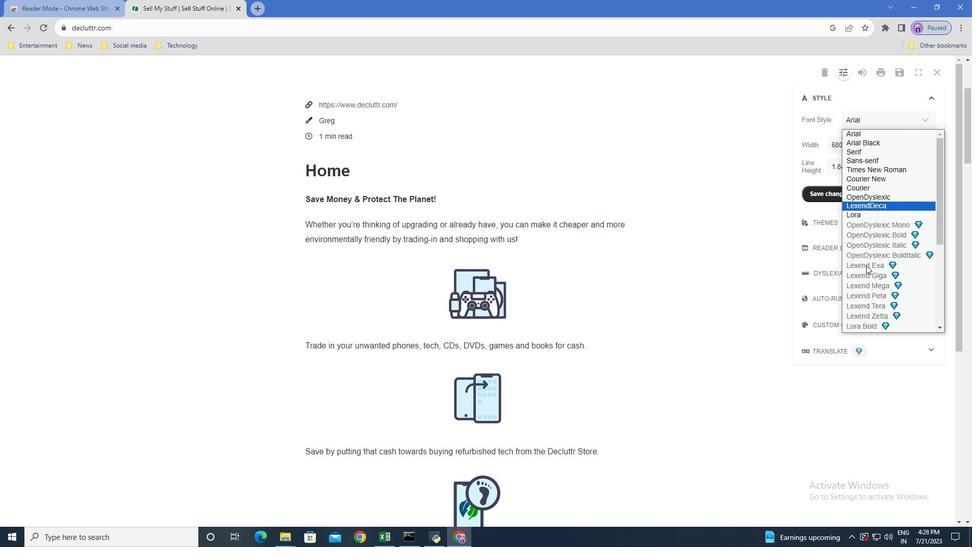 
Action: Mouse scrolled (866, 262) with delta (0, 0)
Screenshot: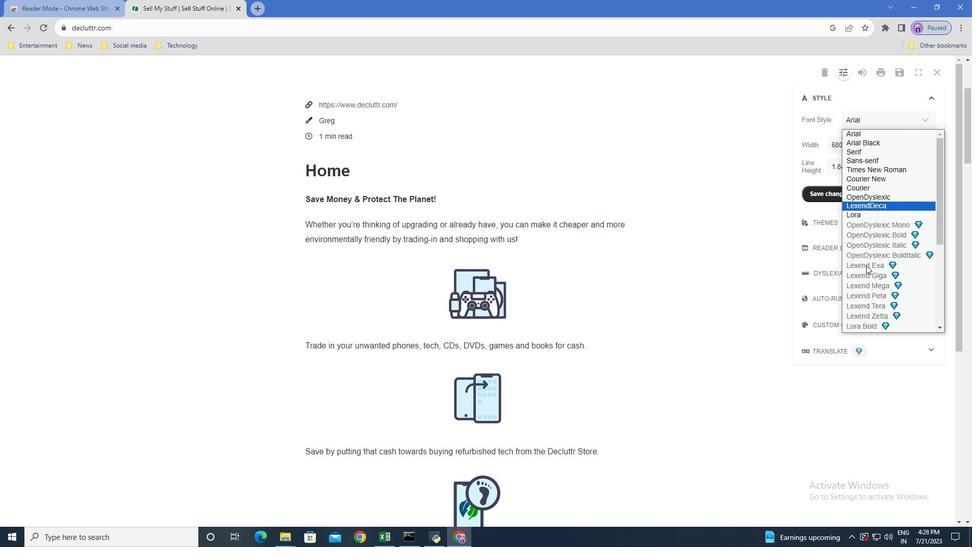 
Action: Mouse moved to (867, 251)
Screenshot: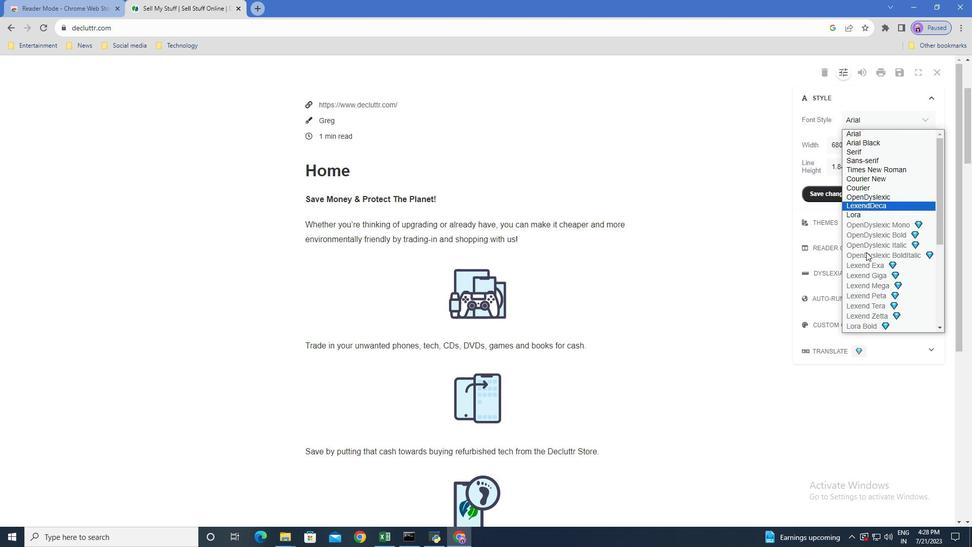
Action: Mouse scrolled (867, 252) with delta (0, 0)
Screenshot: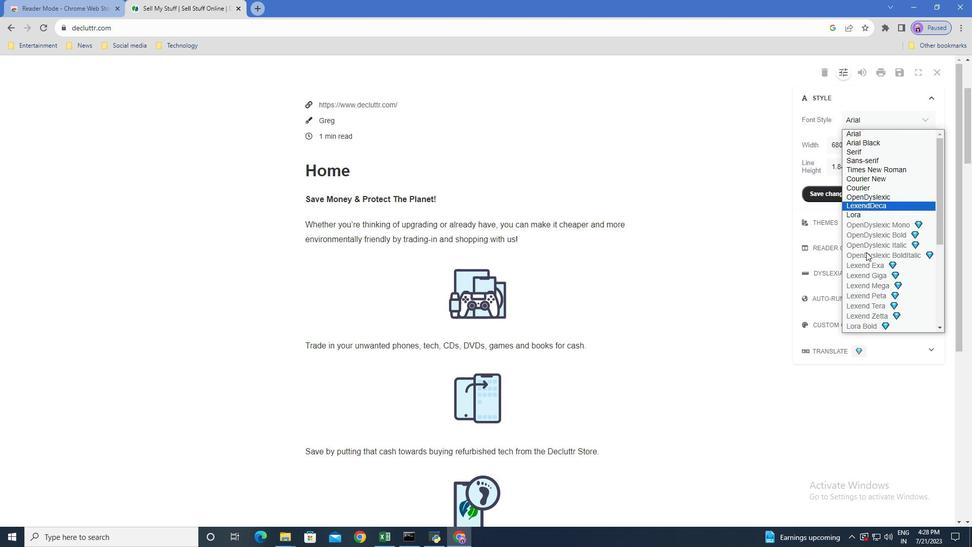 
Action: Mouse moved to (869, 245)
Screenshot: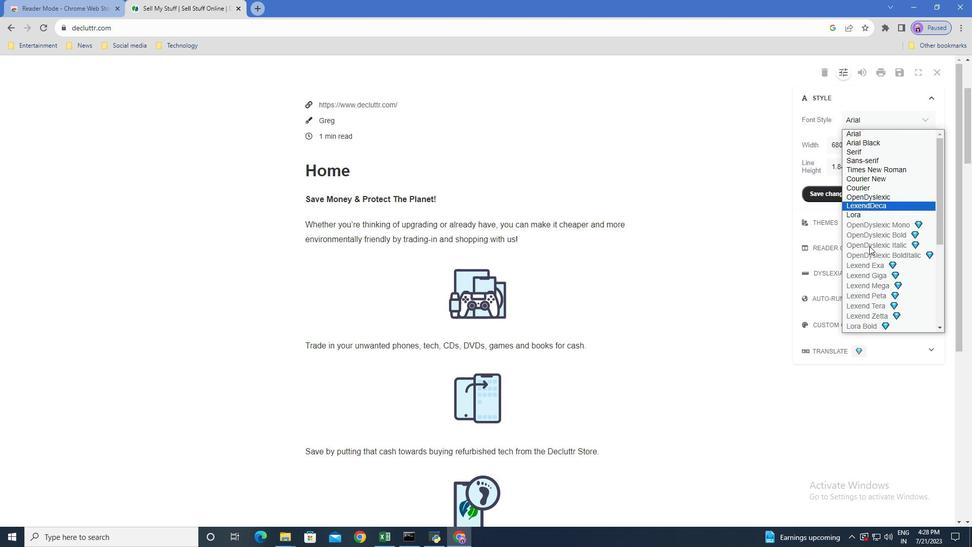 
Action: Mouse scrolled (869, 246) with delta (0, 0)
Screenshot: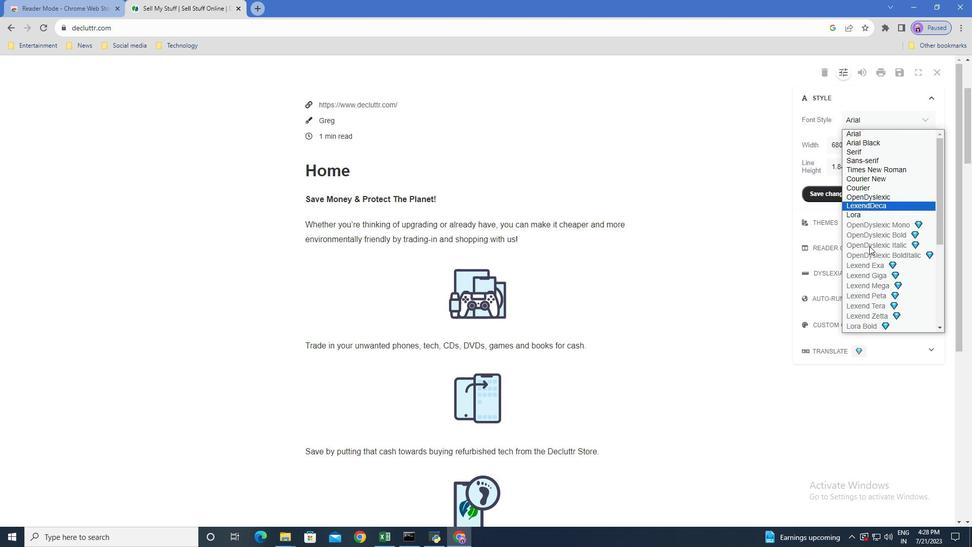 
Action: Mouse moved to (869, 244)
Screenshot: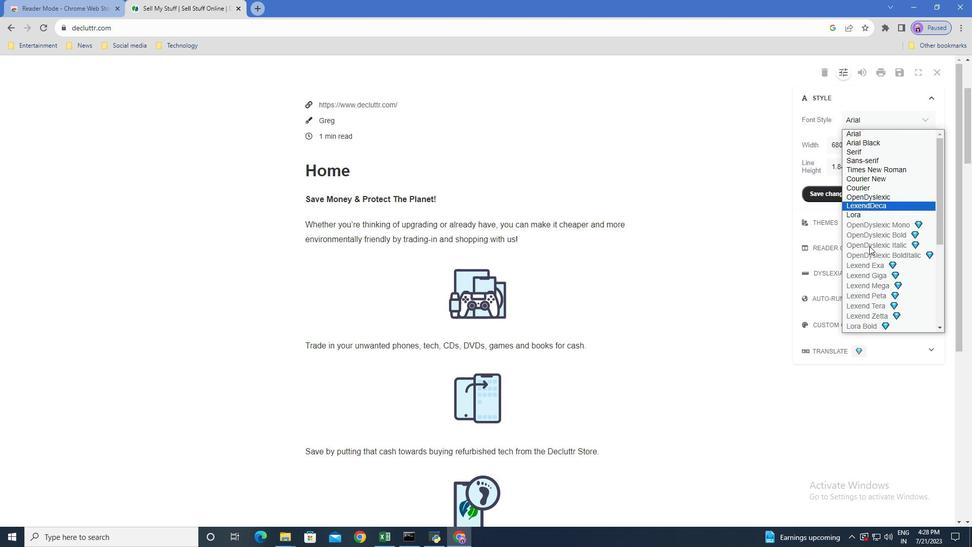 
Action: Mouse scrolled (869, 245) with delta (0, 0)
Screenshot: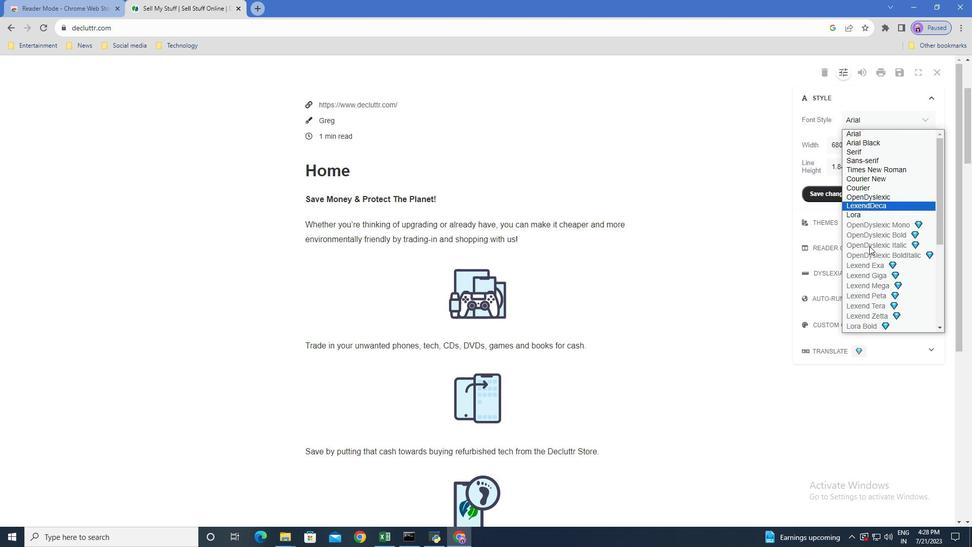 
Action: Mouse moved to (870, 243)
Screenshot: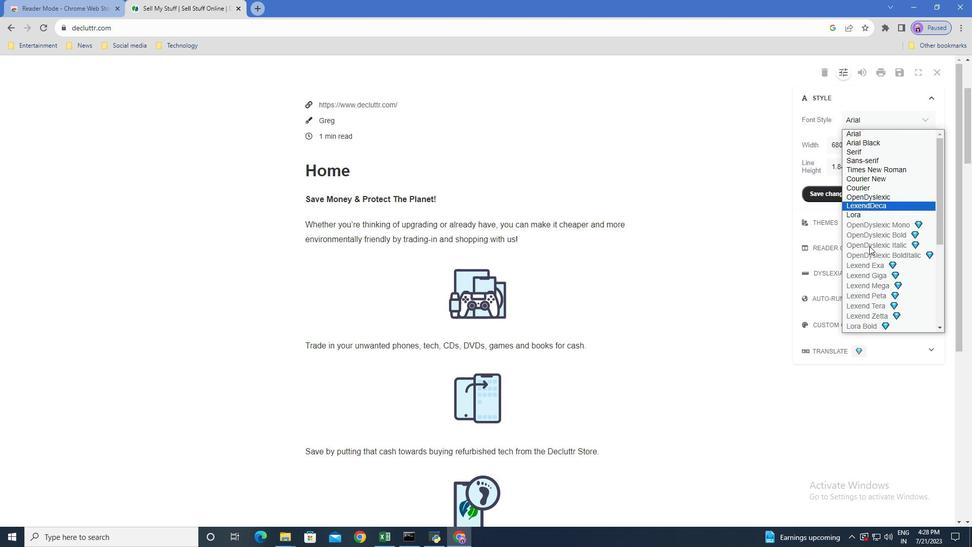 
Action: Mouse scrolled (870, 243) with delta (0, 0)
Screenshot: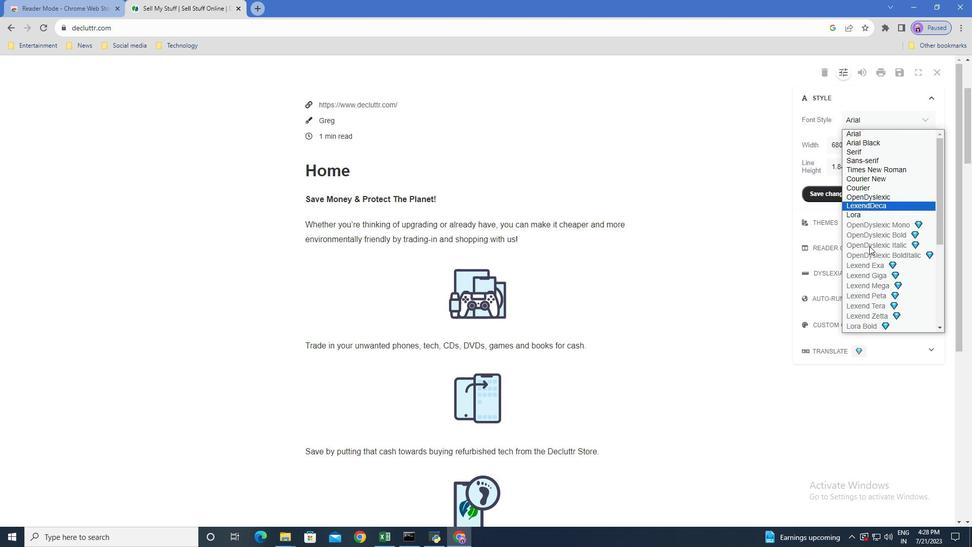 
Action: Mouse moved to (871, 237)
Screenshot: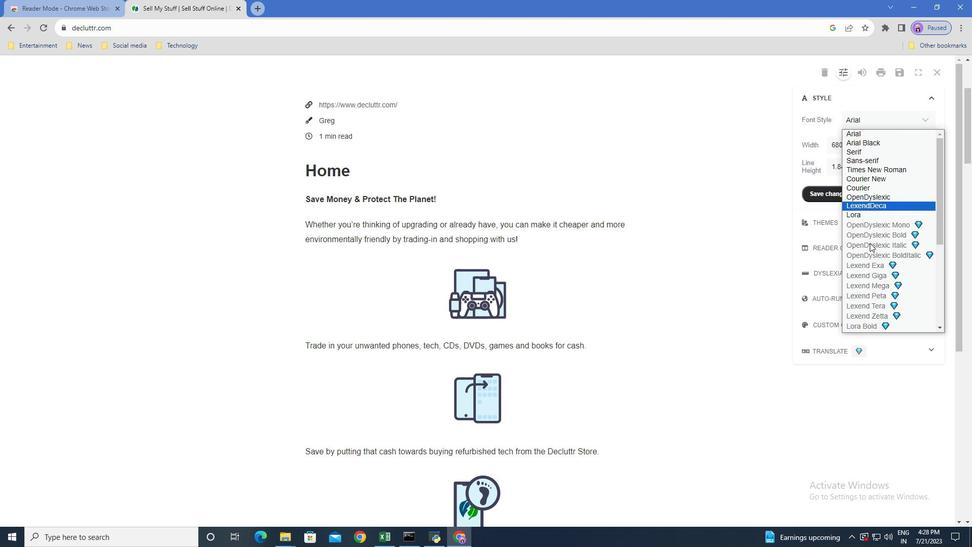 
Action: Mouse scrolled (871, 237) with delta (0, 0)
Screenshot: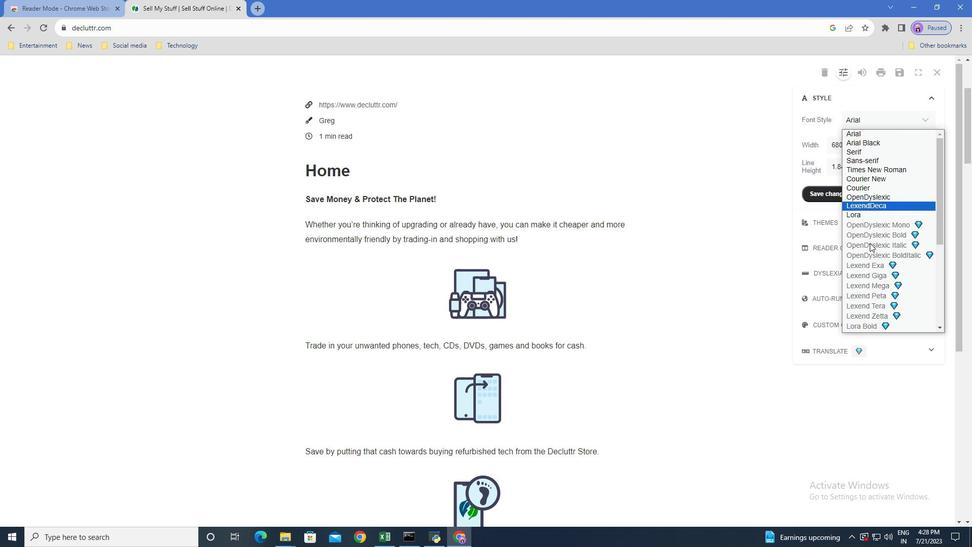 
Action: Mouse moved to (873, 171)
Screenshot: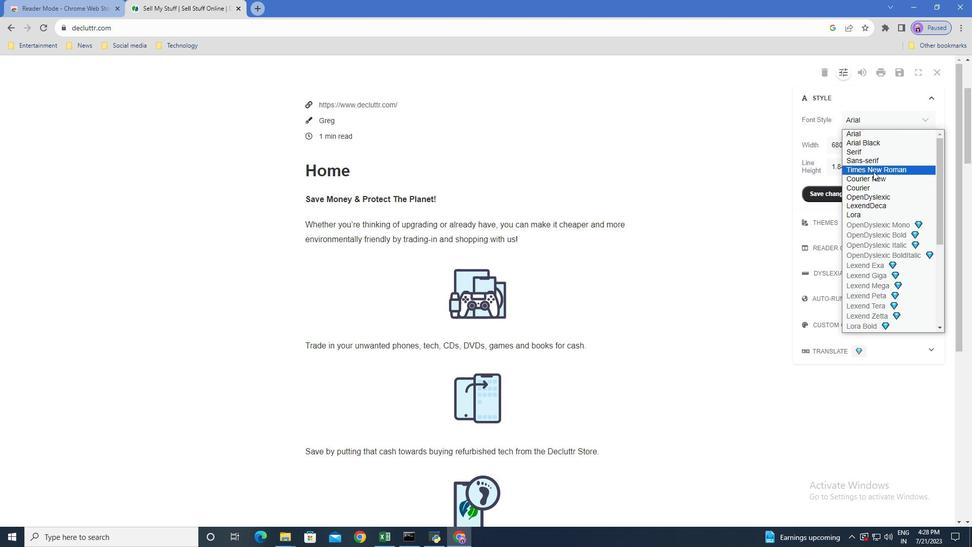
Action: Mouse pressed left at (873, 171)
Screenshot: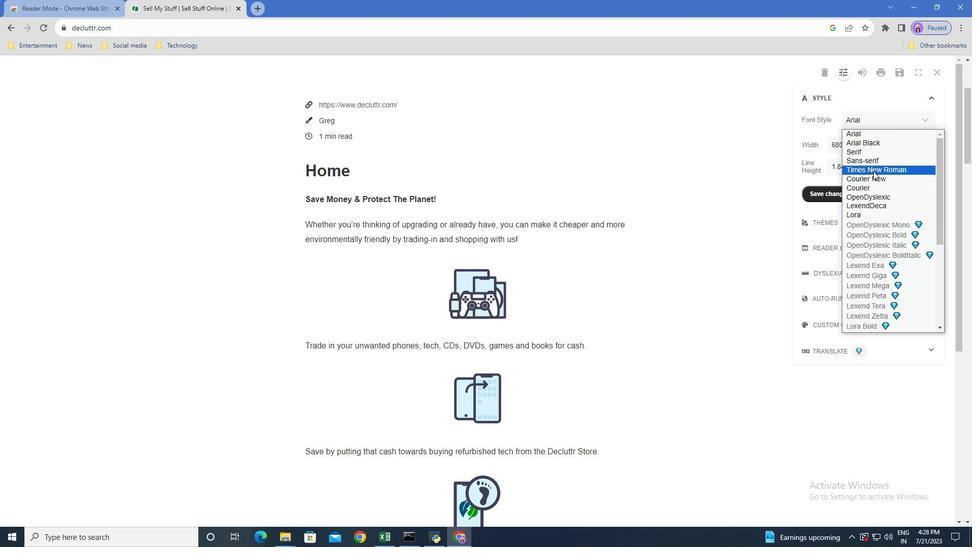 
Action: Mouse moved to (844, 145)
Screenshot: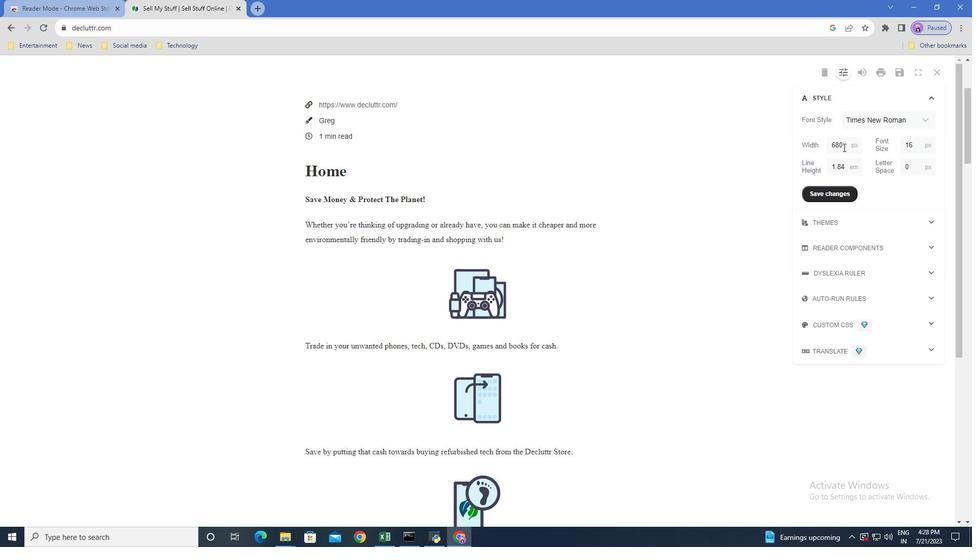 
Action: Mouse pressed left at (844, 145)
Screenshot: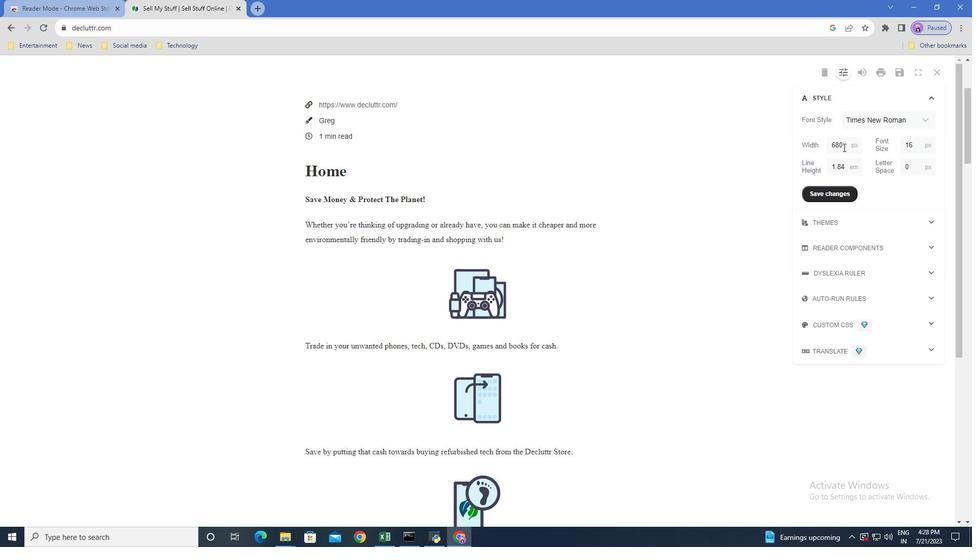 
Action: Mouse moved to (846, 145)
Screenshot: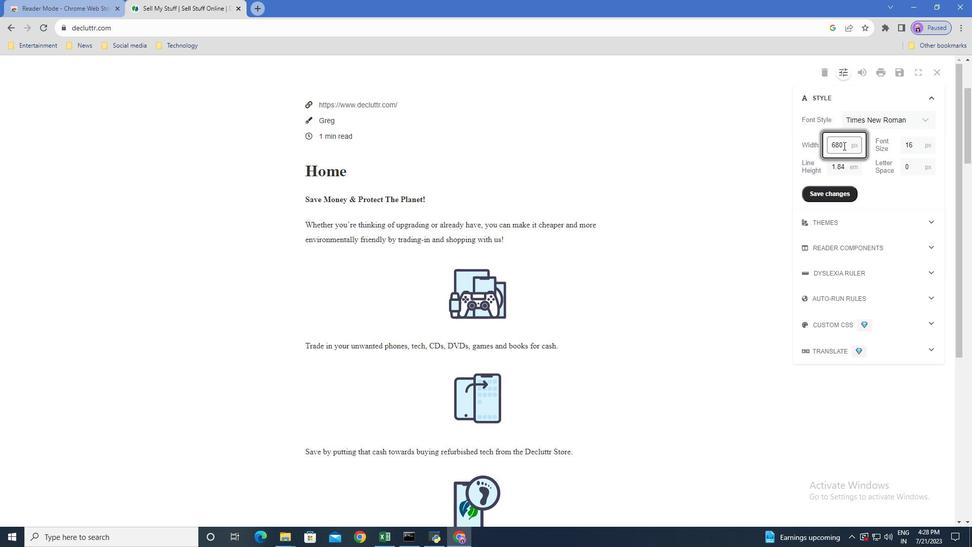 
Action: Key pressed <Key.backspace><Key.backspace><Key.backspace>700
Screenshot: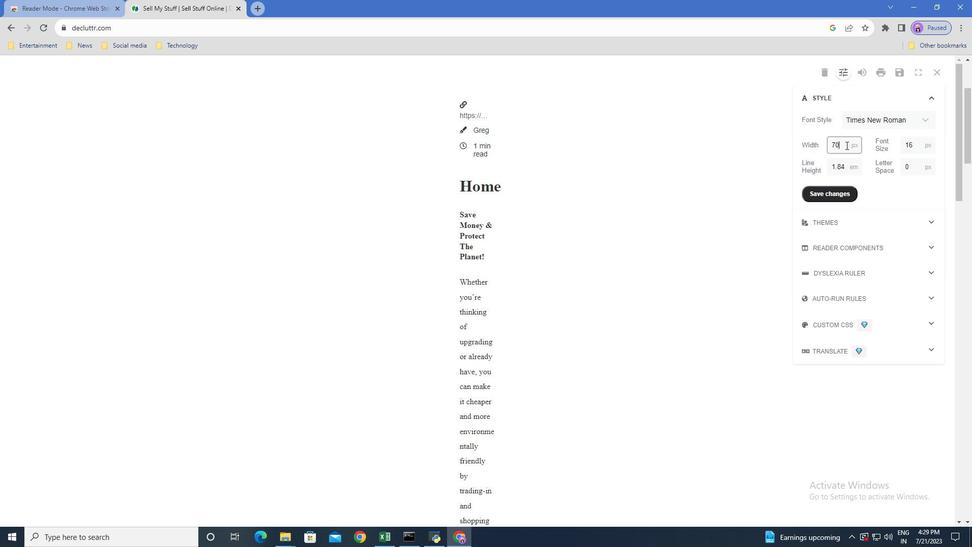 
Action: Mouse moved to (912, 144)
Screenshot: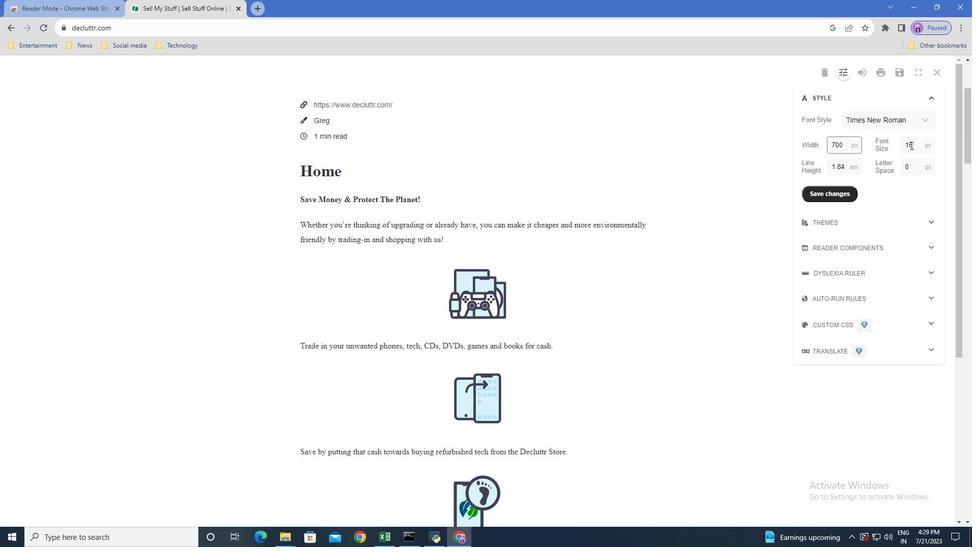
Action: Mouse pressed left at (912, 144)
Screenshot: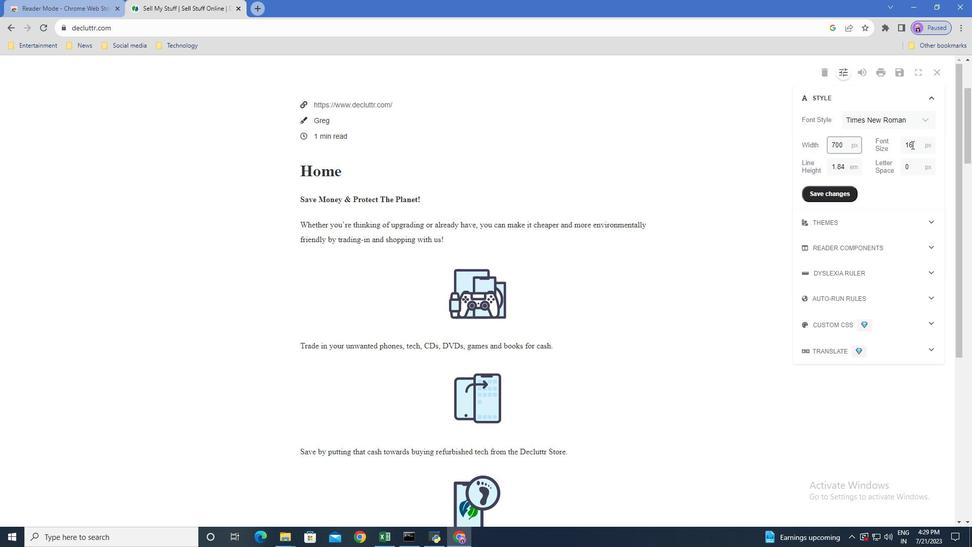 
Action: Mouse moved to (908, 150)
Screenshot: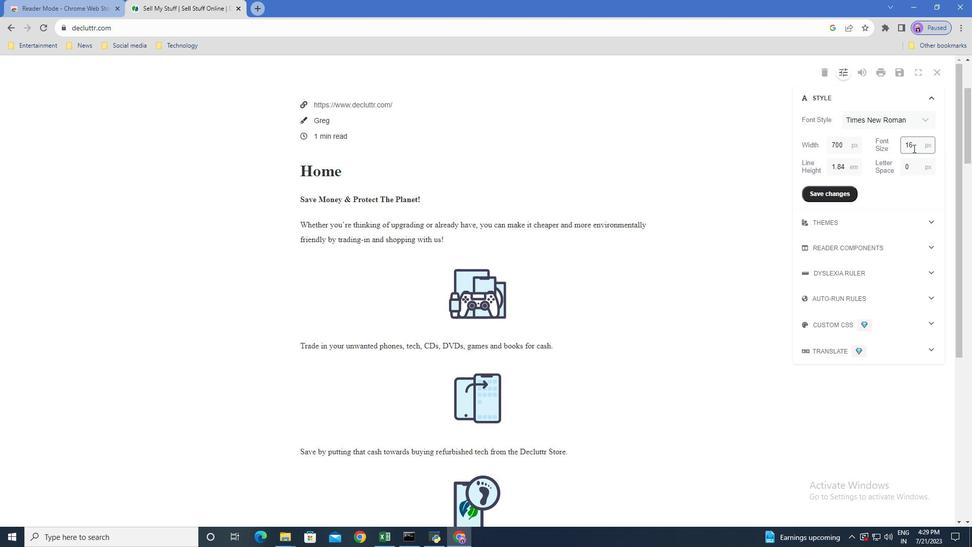 
Action: Key pressed <Key.backspace><Key.backspace>20
Screenshot: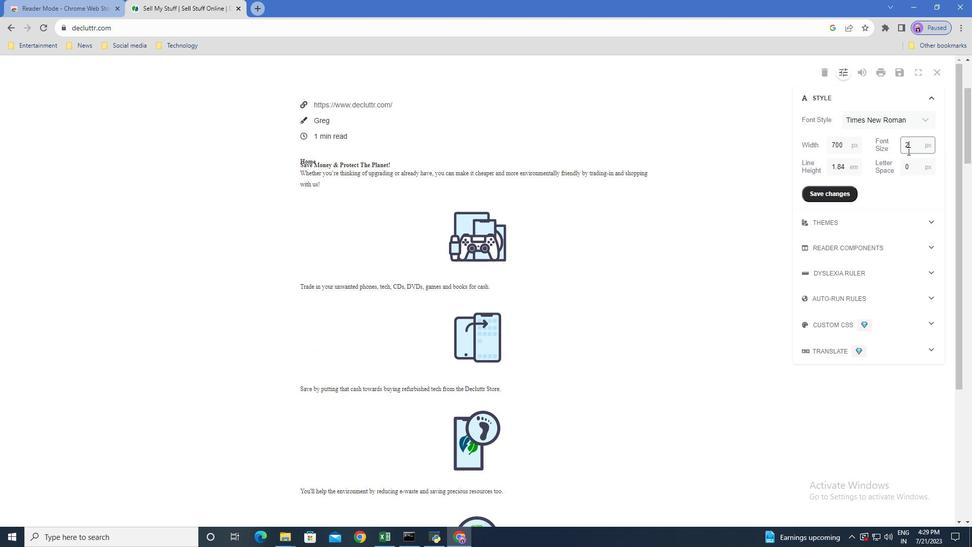 
Action: Mouse moved to (911, 168)
Screenshot: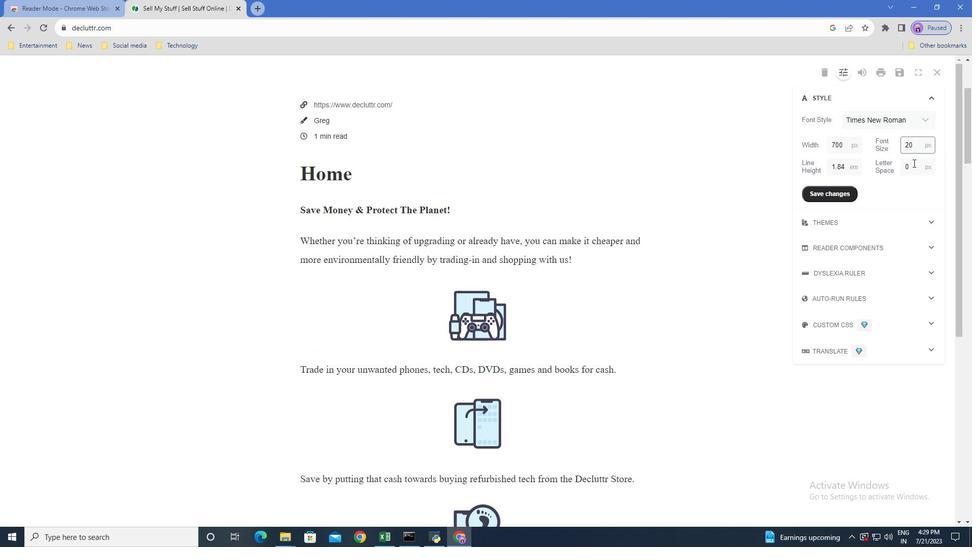 
Action: Mouse pressed left at (911, 168)
Screenshot: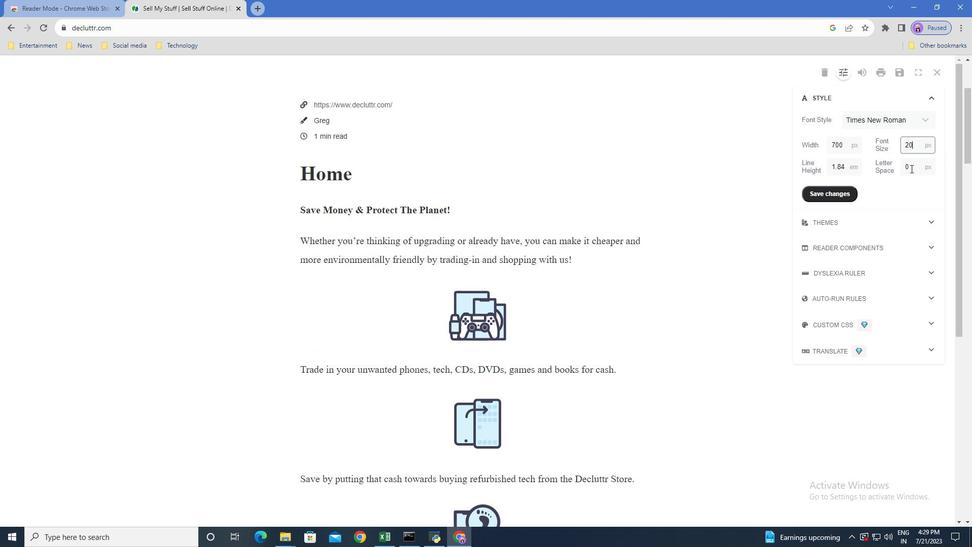 
Action: Mouse moved to (911, 169)
Screenshot: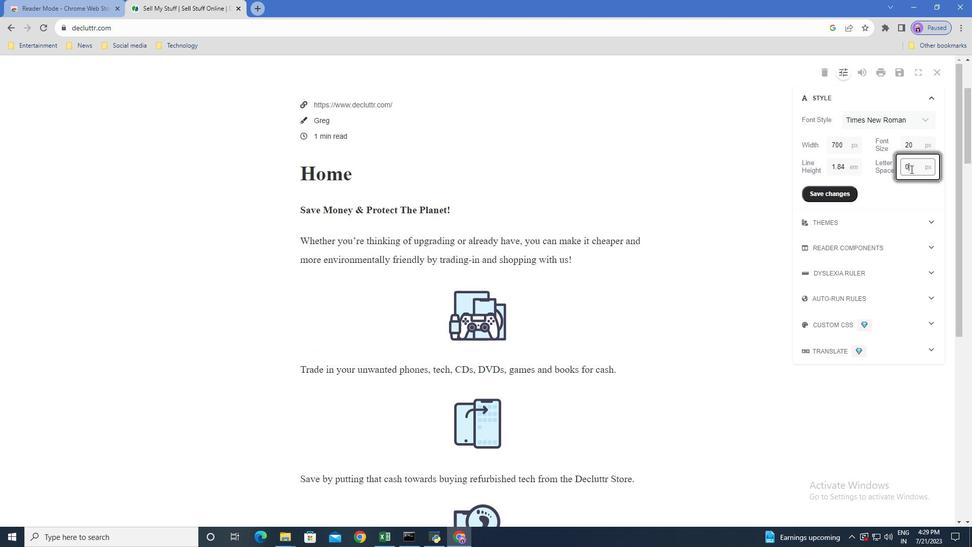 
Action: Key pressed <Key.backspace>2
Screenshot: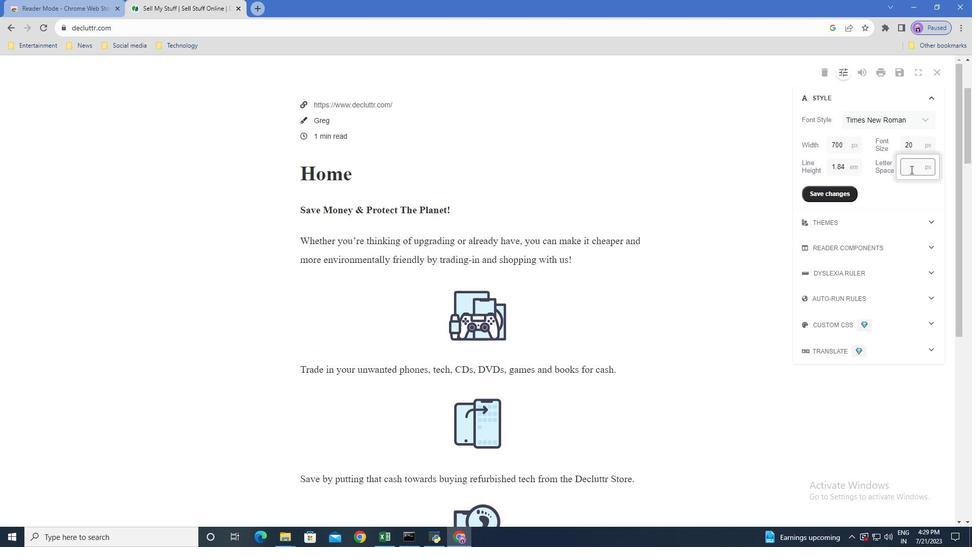 
Action: Mouse moved to (910, 202)
Screenshot: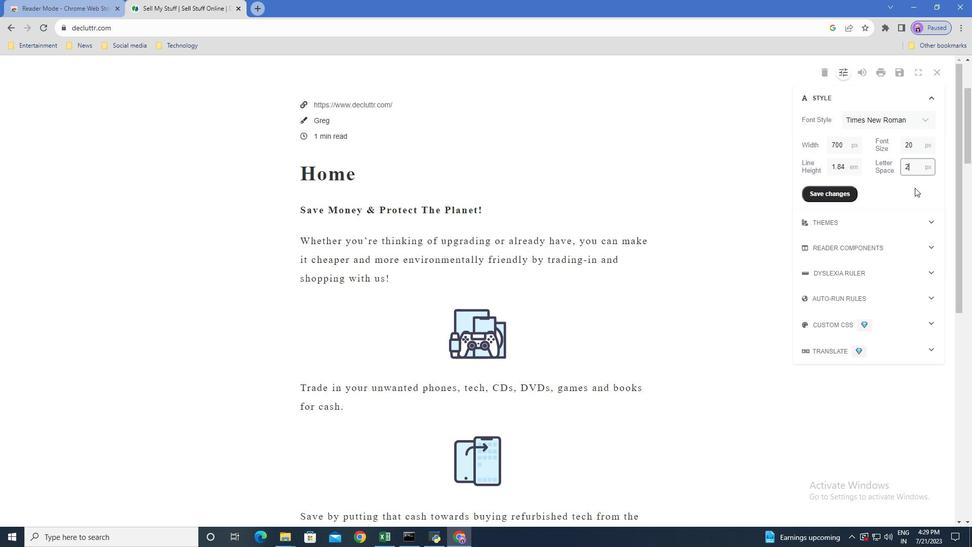 
Action: Mouse pressed left at (910, 202)
Screenshot: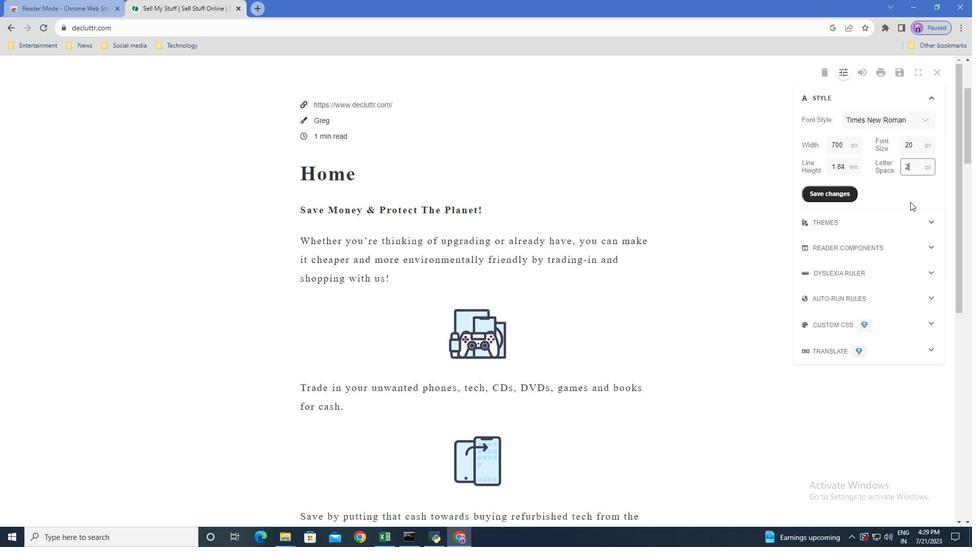 
Action: Mouse moved to (841, 166)
Screenshot: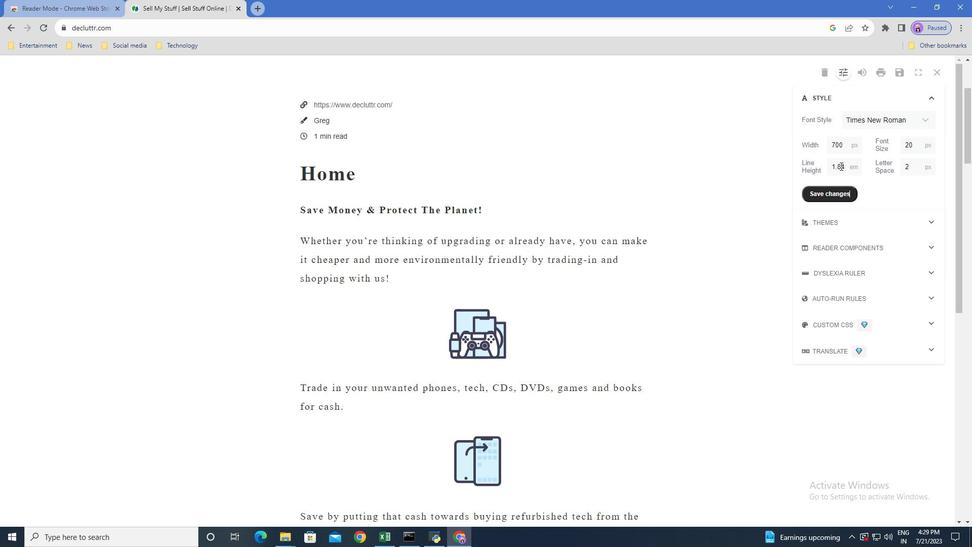 
Action: Mouse pressed left at (841, 166)
Screenshot: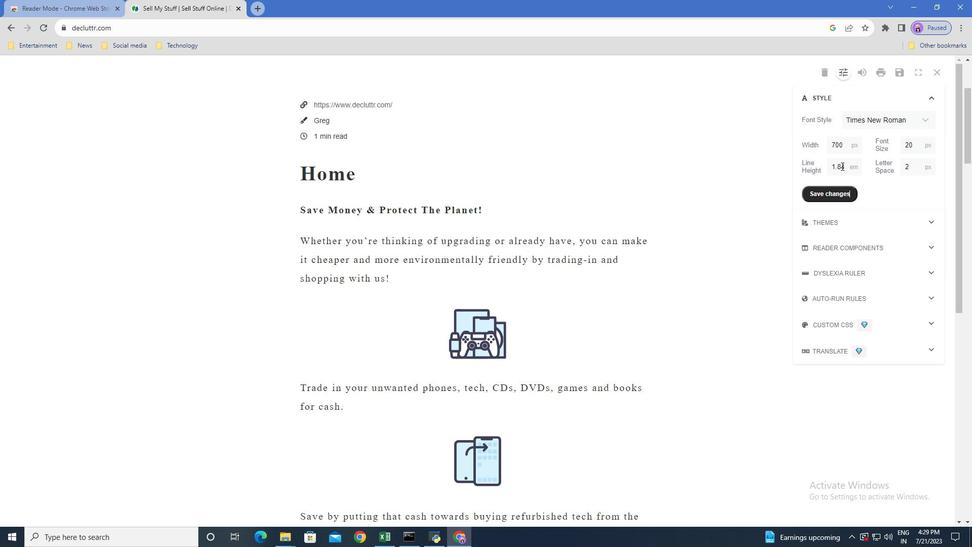 
Action: Mouse moved to (844, 164)
Screenshot: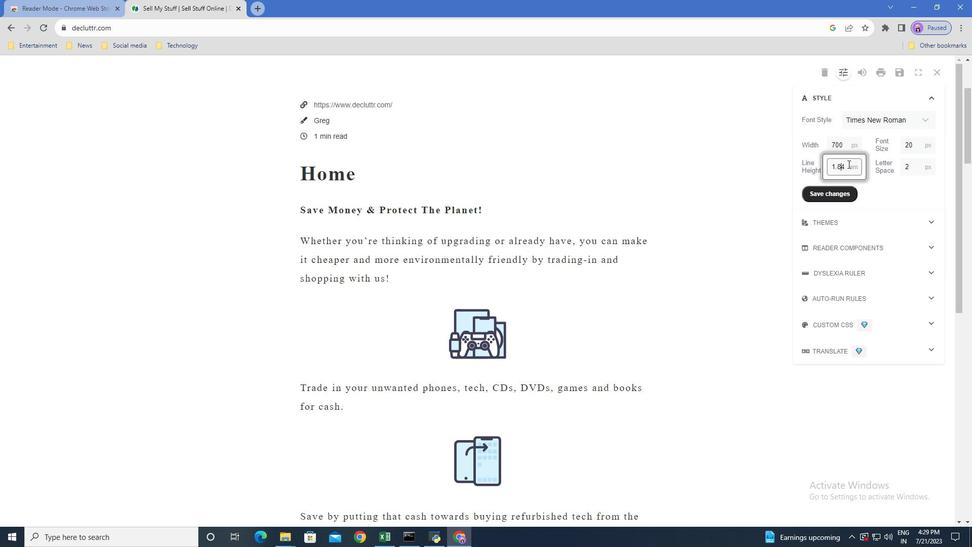 
Action: Mouse pressed left at (844, 164)
Screenshot: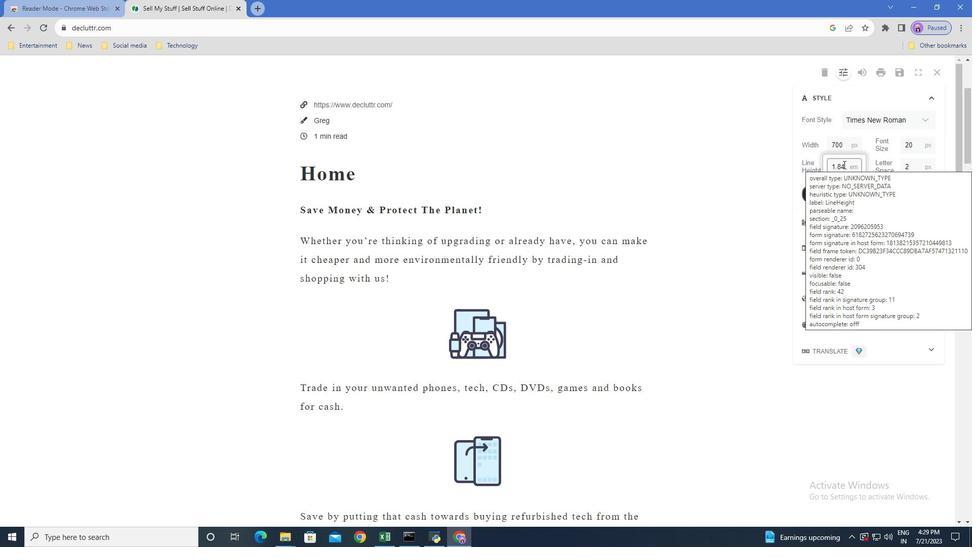 
Action: Mouse moved to (851, 167)
Screenshot: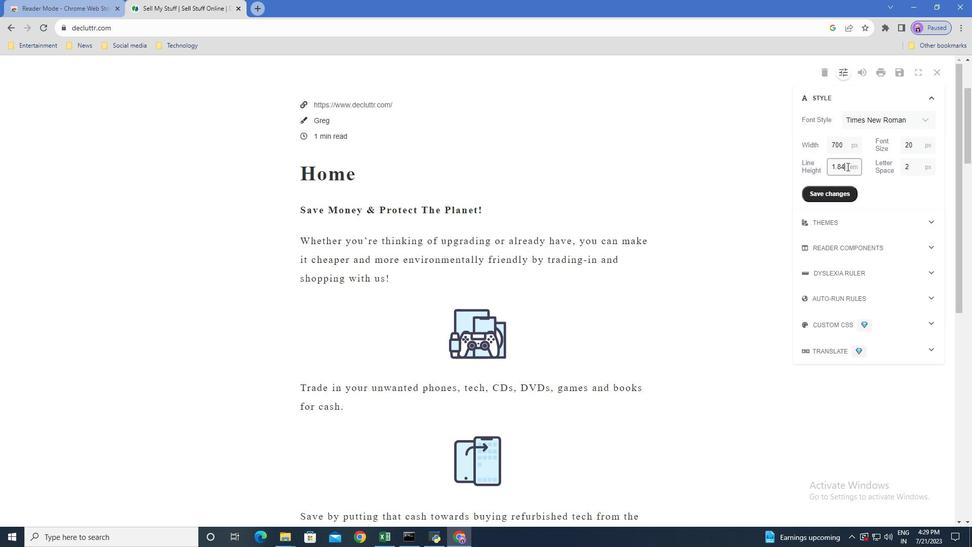 
Action: Key pressed <Key.backspace><Key.backspace><Key.backspace><Key.backspace>2<Key.delete>
Screenshot: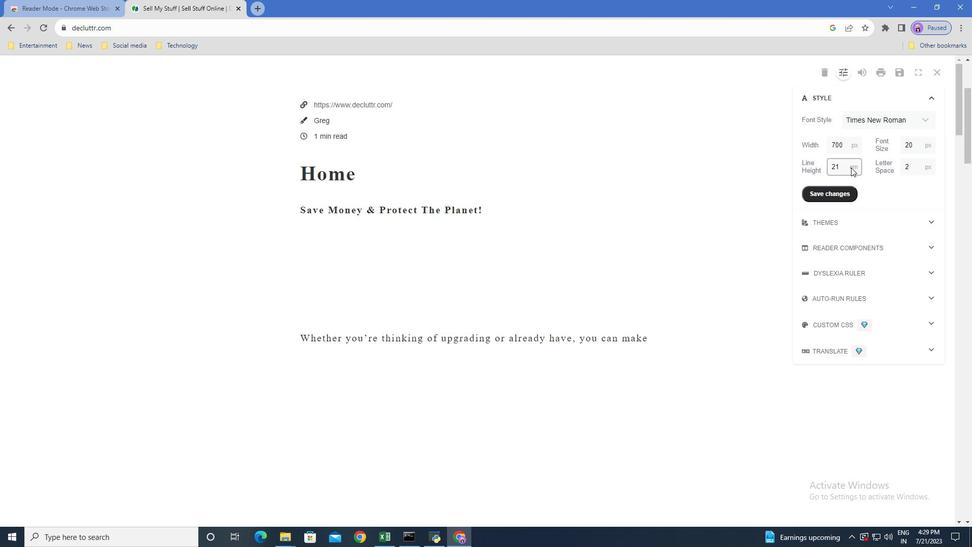 
Action: Mouse moved to (873, 186)
Screenshot: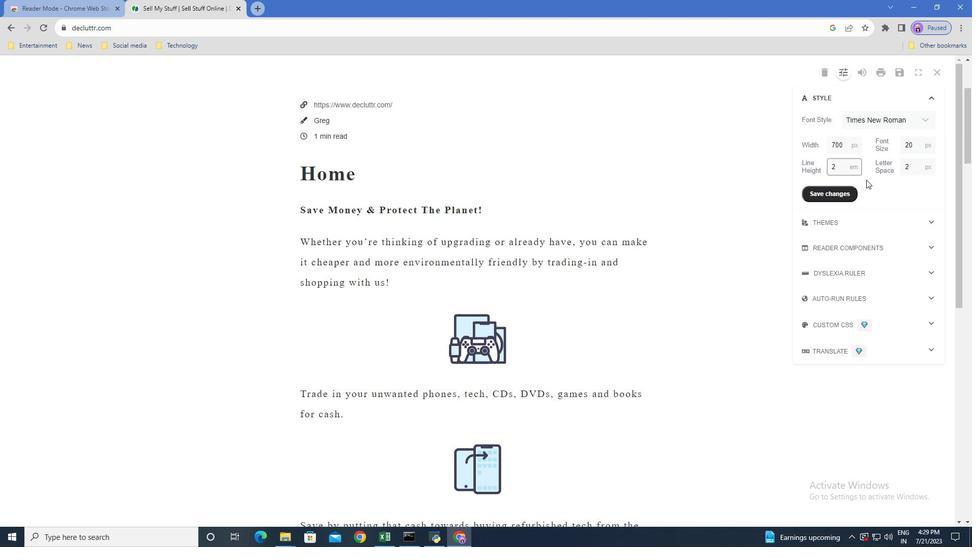
Action: Mouse pressed left at (873, 186)
Screenshot: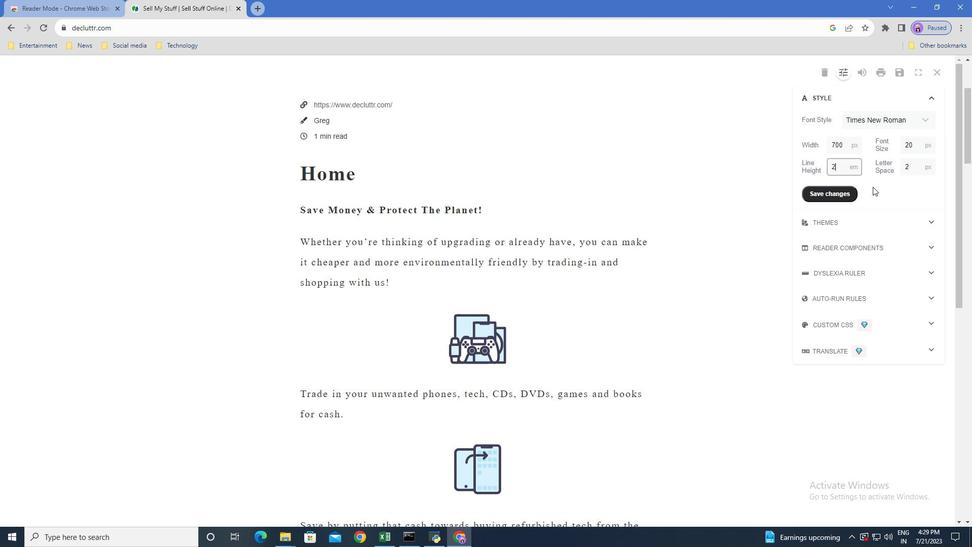 
Action: Mouse moved to (828, 193)
Screenshot: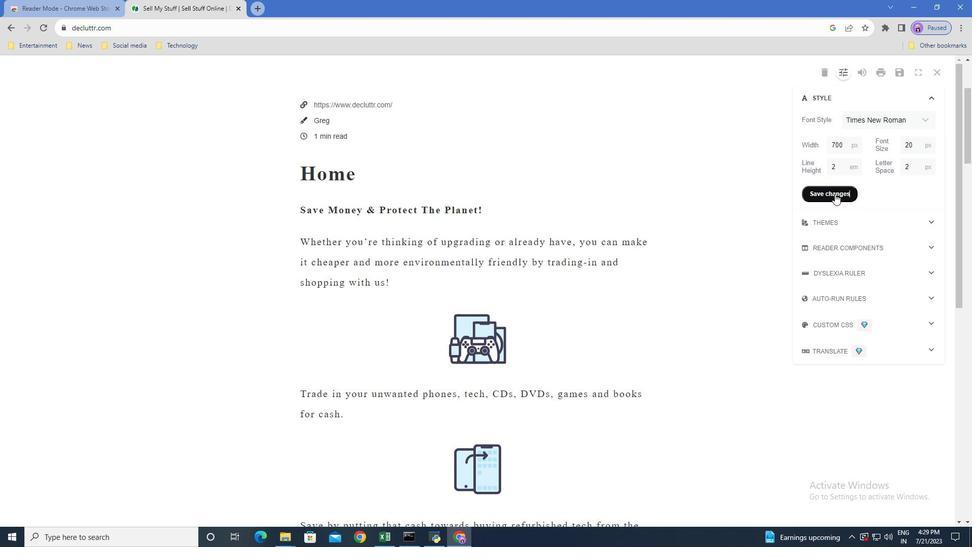 
Action: Mouse pressed left at (828, 193)
Screenshot: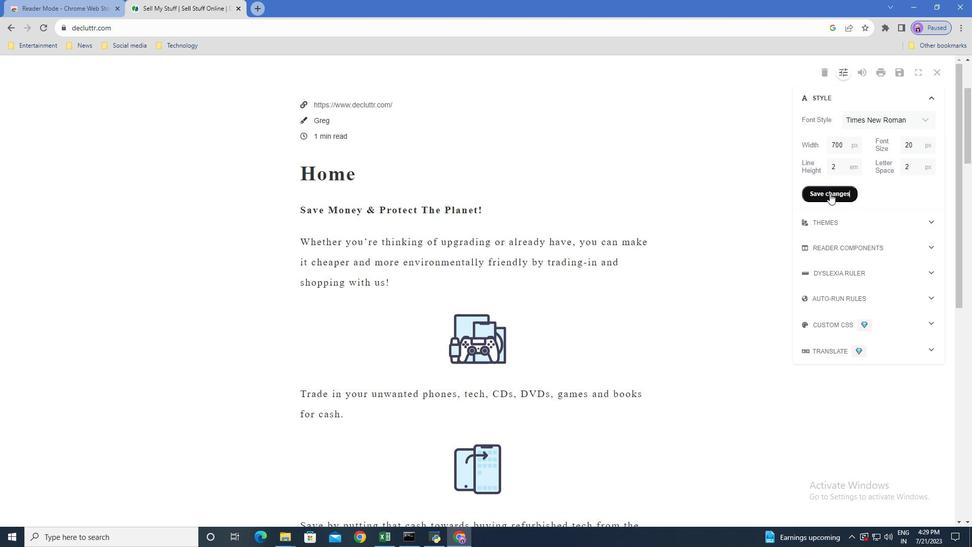 
Action: Mouse moved to (901, 220)
Screenshot: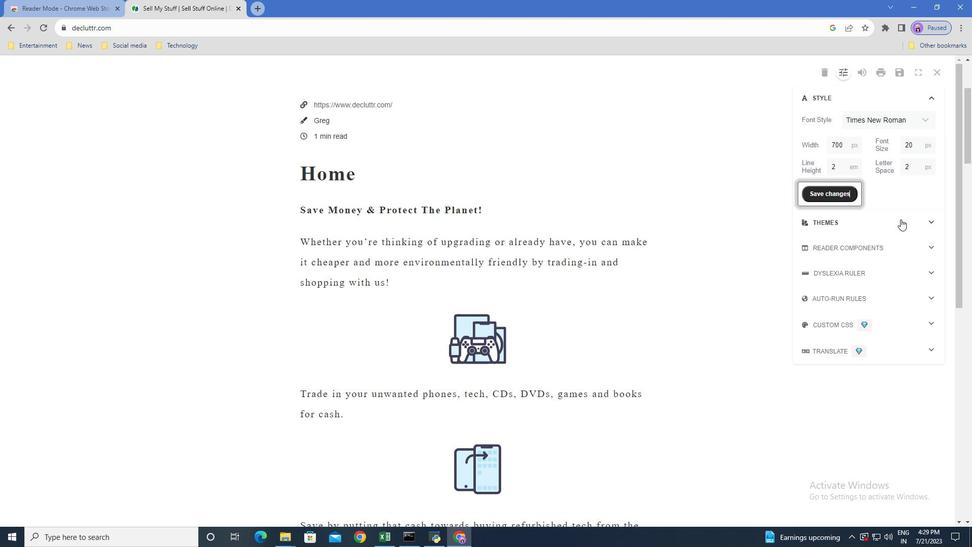
Action: Mouse pressed left at (901, 220)
Screenshot: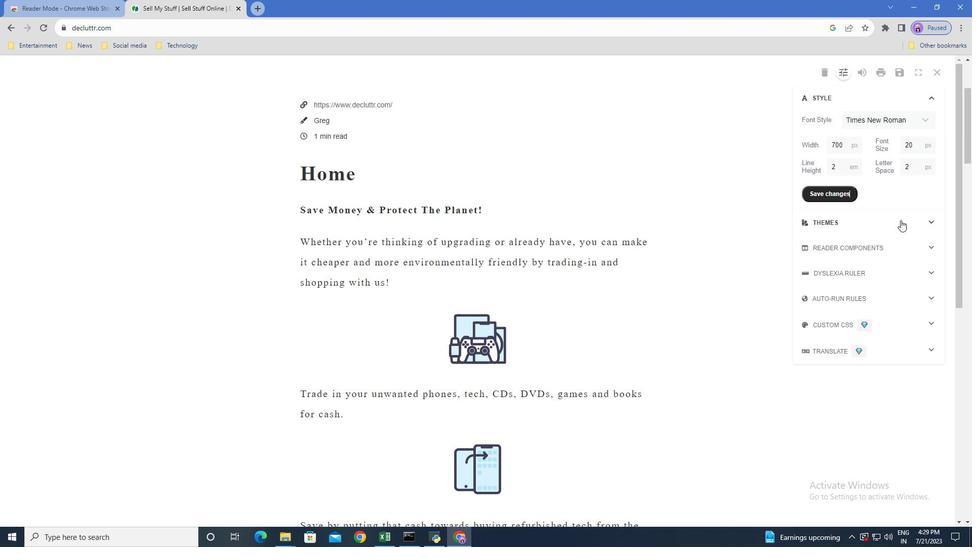 
Action: Mouse moved to (867, 160)
Screenshot: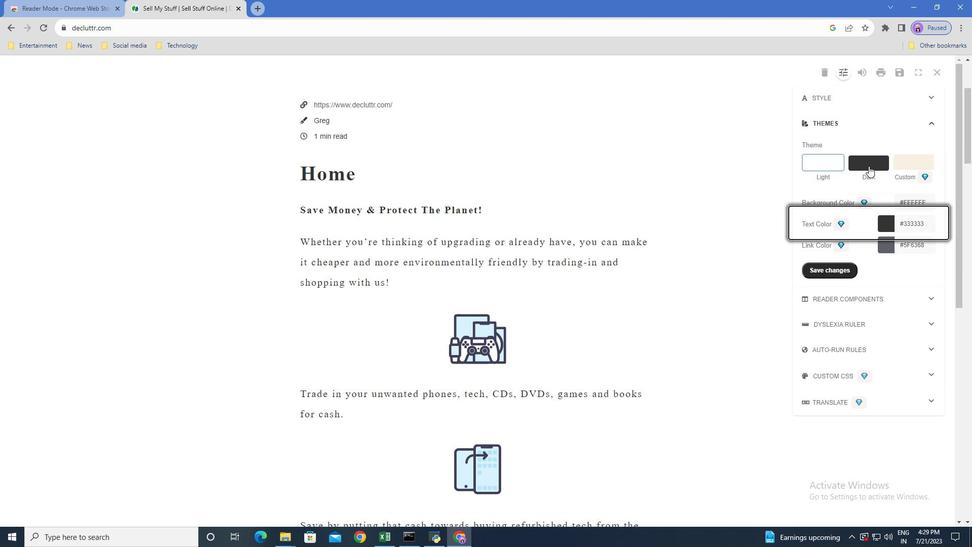 
Action: Mouse pressed left at (867, 160)
Screenshot: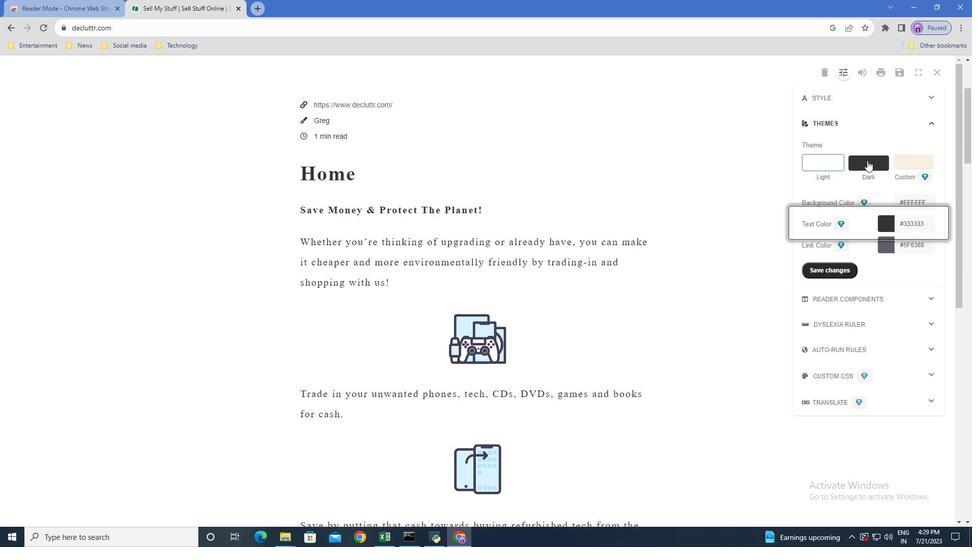 
Action: Mouse moved to (835, 265)
Screenshot: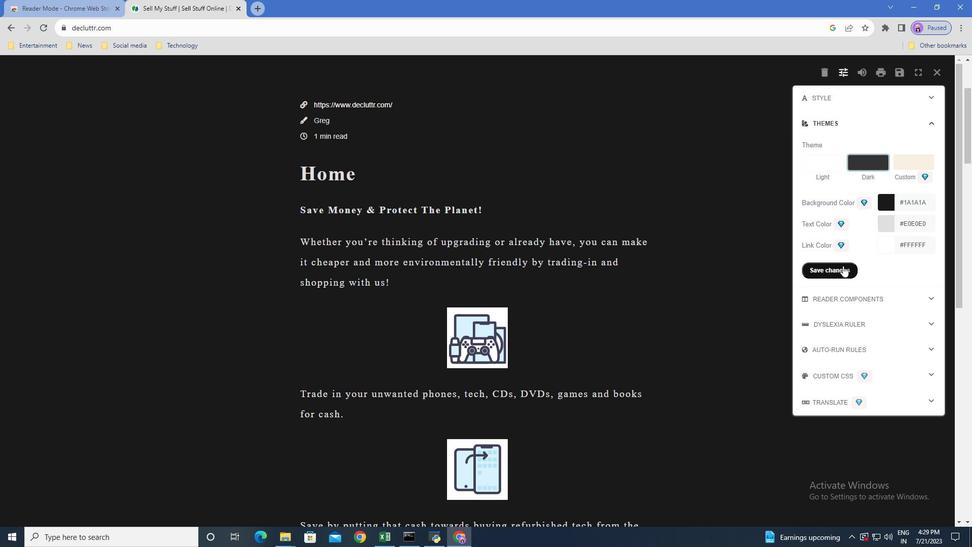 
Action: Mouse pressed left at (835, 265)
Screenshot: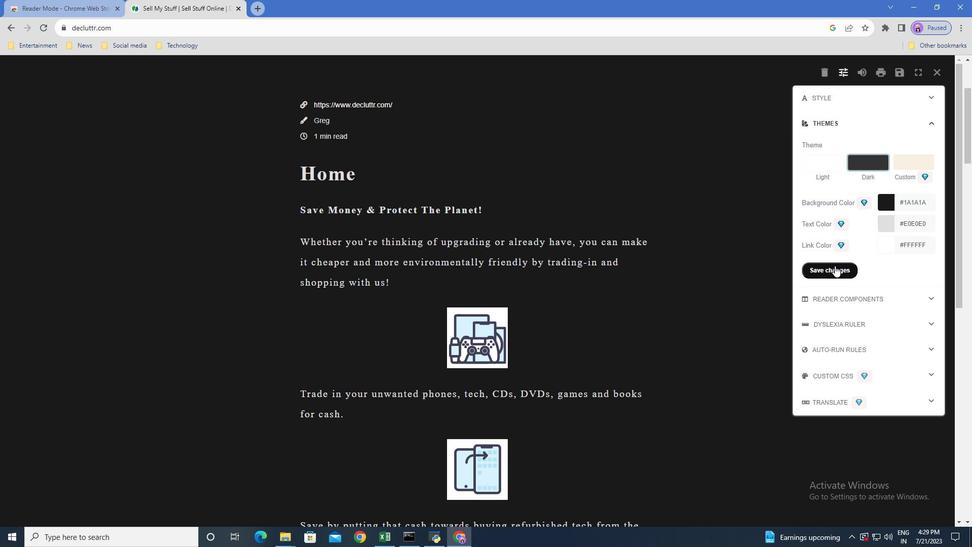 
Action: Mouse moved to (872, 295)
Screenshot: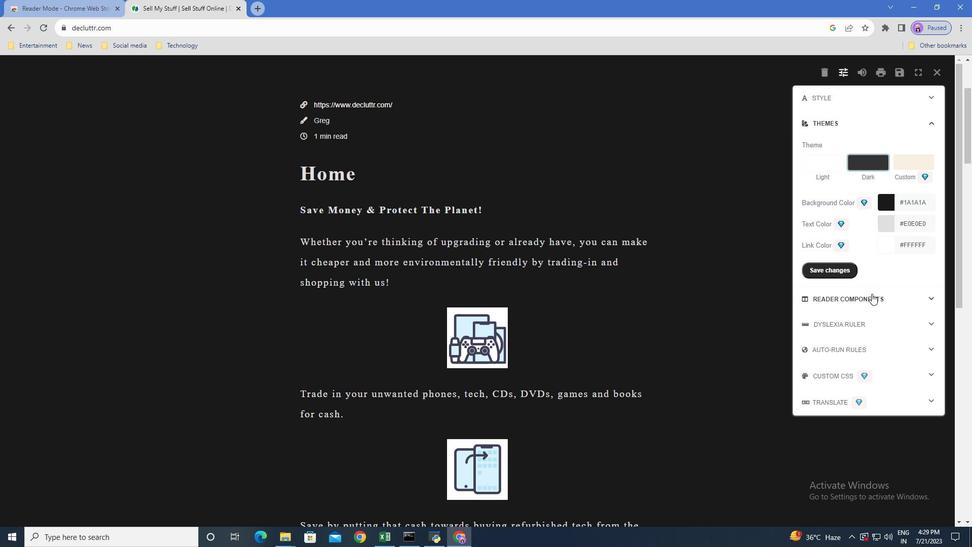 
Action: Mouse pressed left at (872, 295)
Screenshot: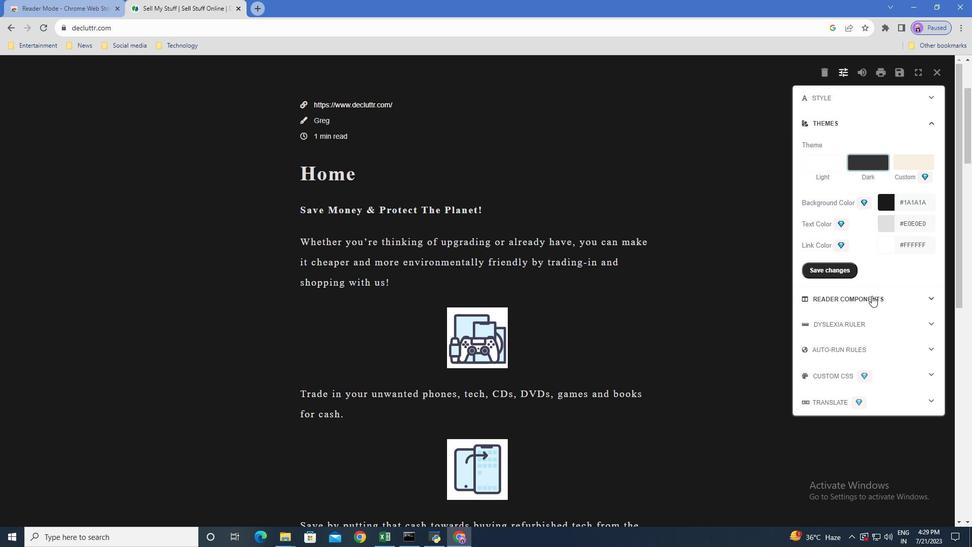 
Action: Mouse moved to (936, 147)
Screenshot: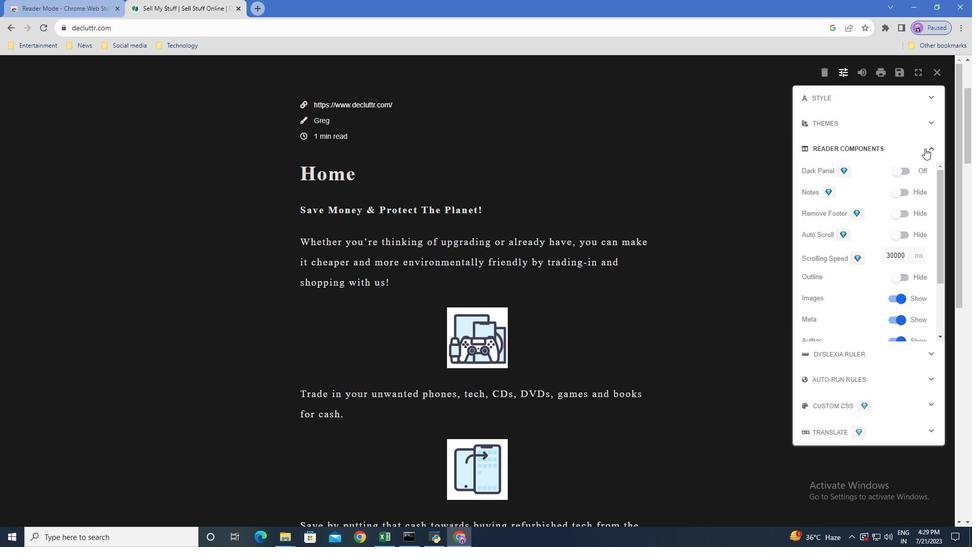 
Action: Mouse pressed left at (936, 147)
Screenshot: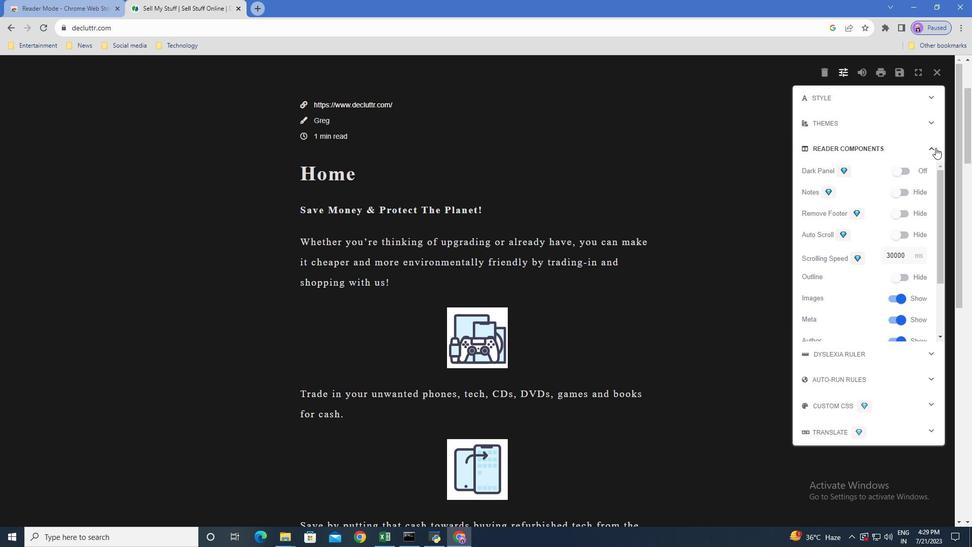 
Action: Mouse moved to (881, 143)
Screenshot: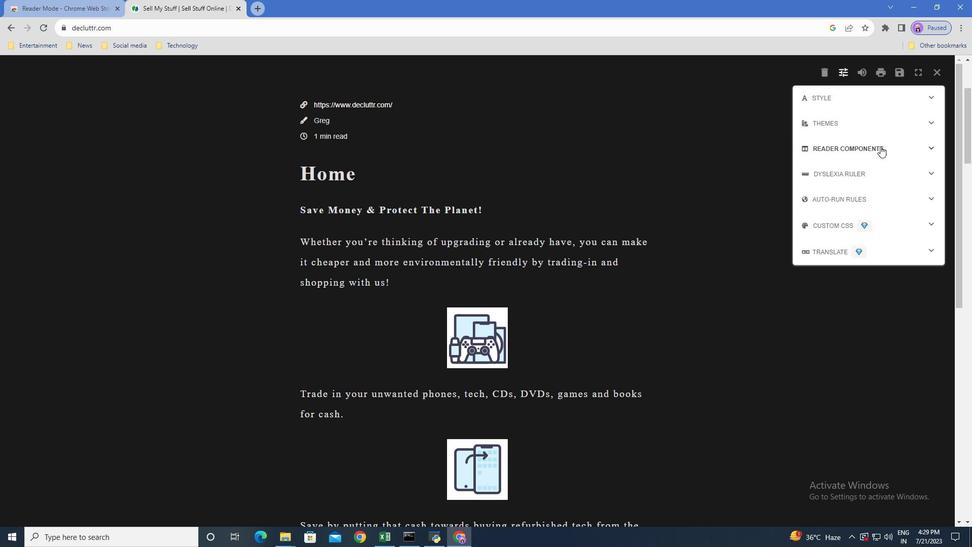 
Action: Mouse pressed left at (881, 143)
Screenshot: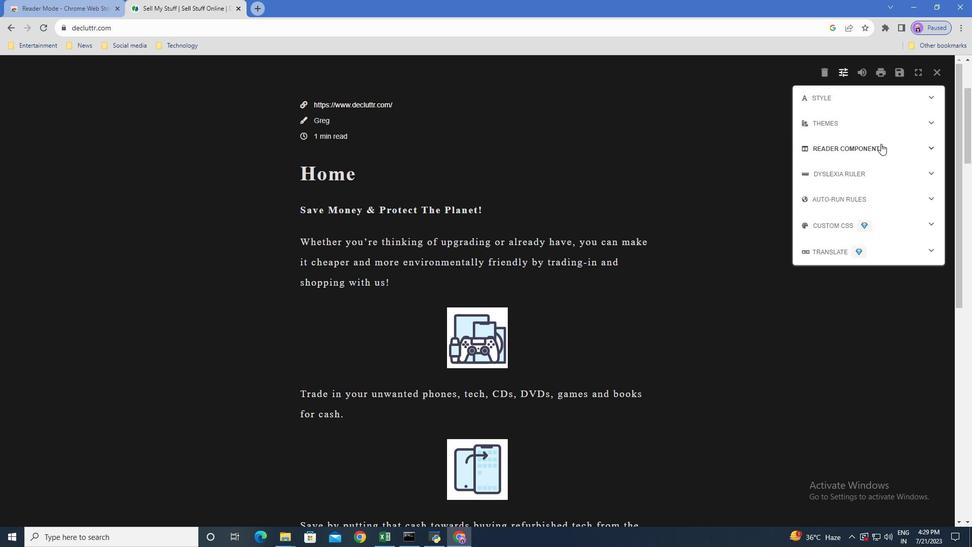 
Action: Mouse moved to (867, 209)
Screenshot: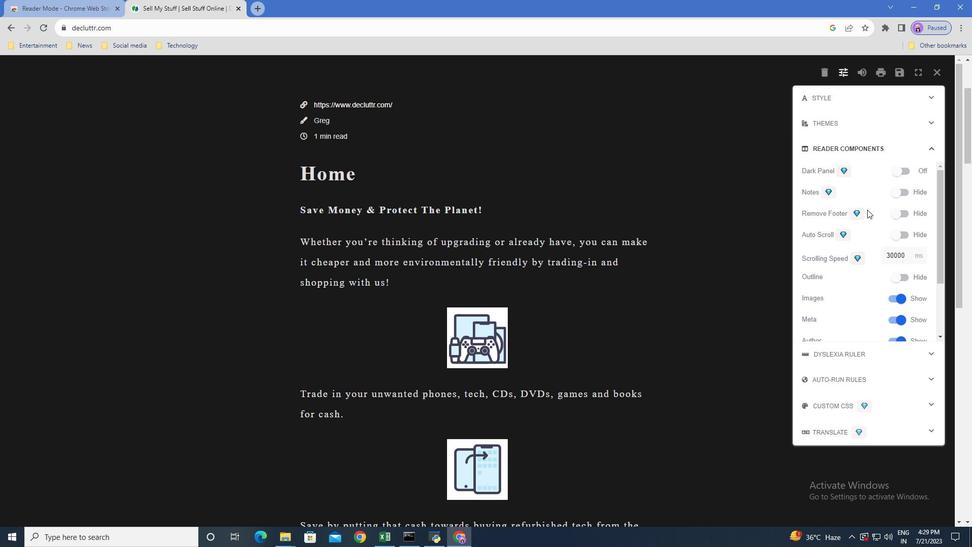 
Action: Mouse scrolled (867, 209) with delta (0, 0)
Screenshot: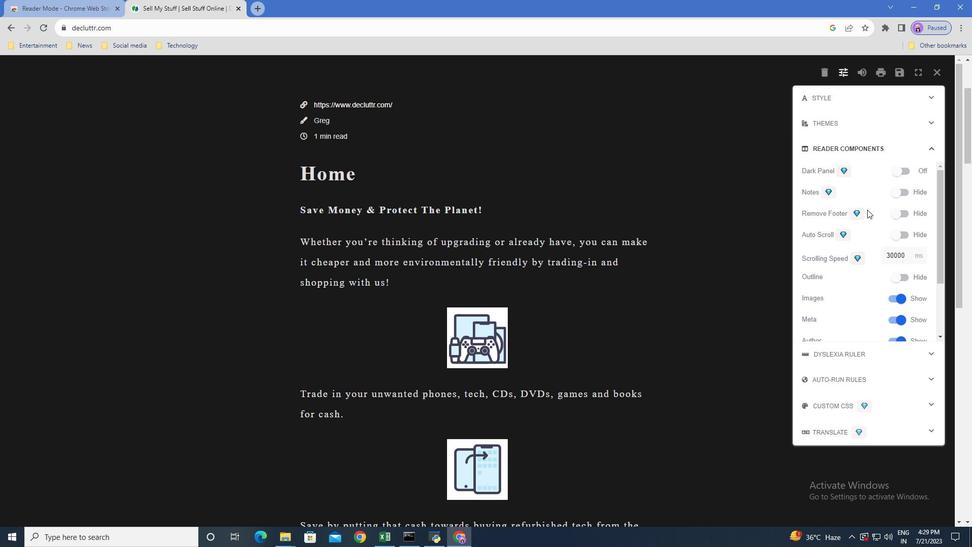 
Action: Mouse scrolled (867, 209) with delta (0, 0)
Screenshot: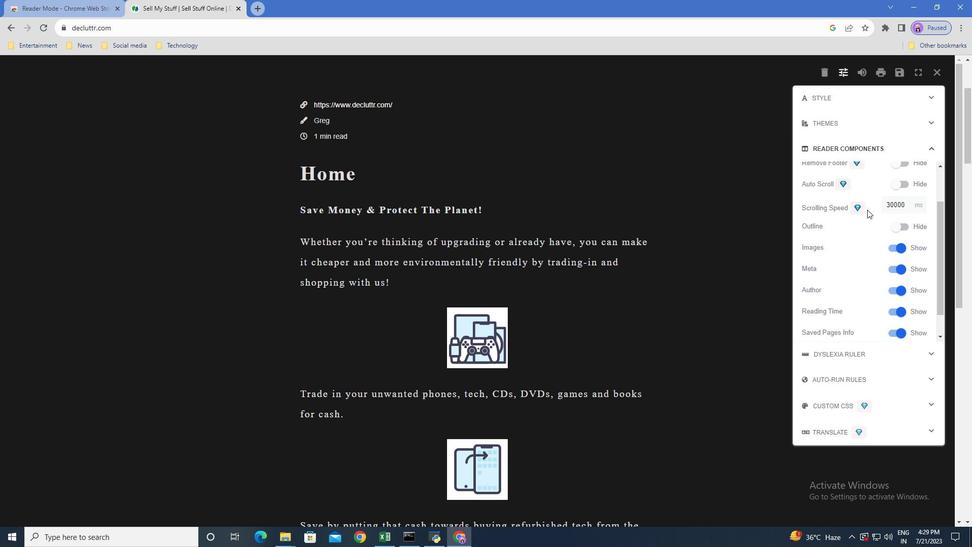 
Action: Mouse scrolled (867, 209) with delta (0, 0)
Screenshot: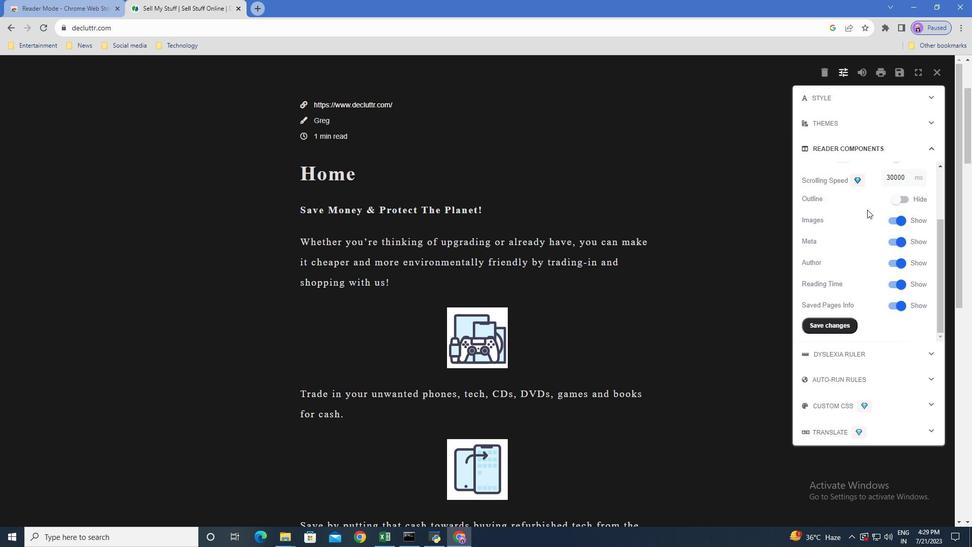 
Action: Mouse moved to (900, 198)
Screenshot: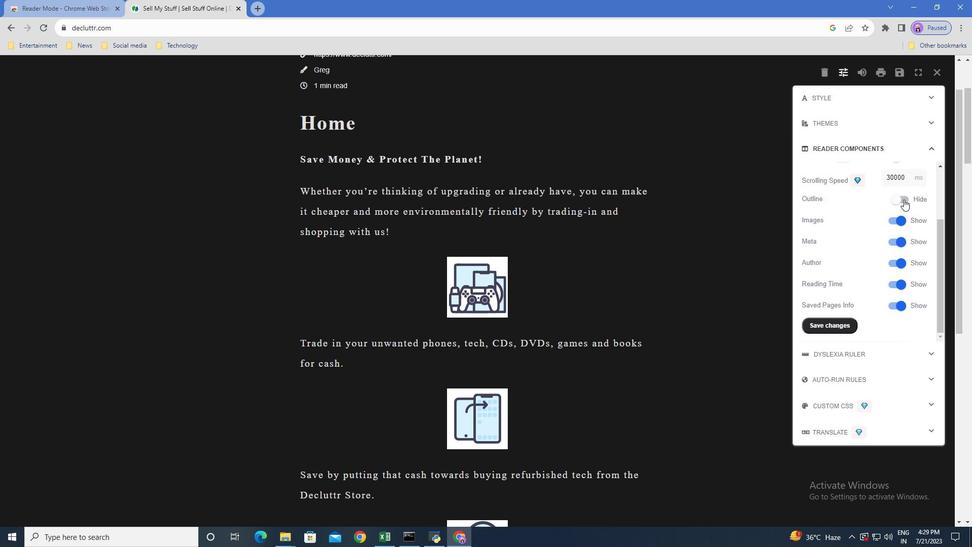 
Action: Mouse pressed left at (900, 198)
Screenshot: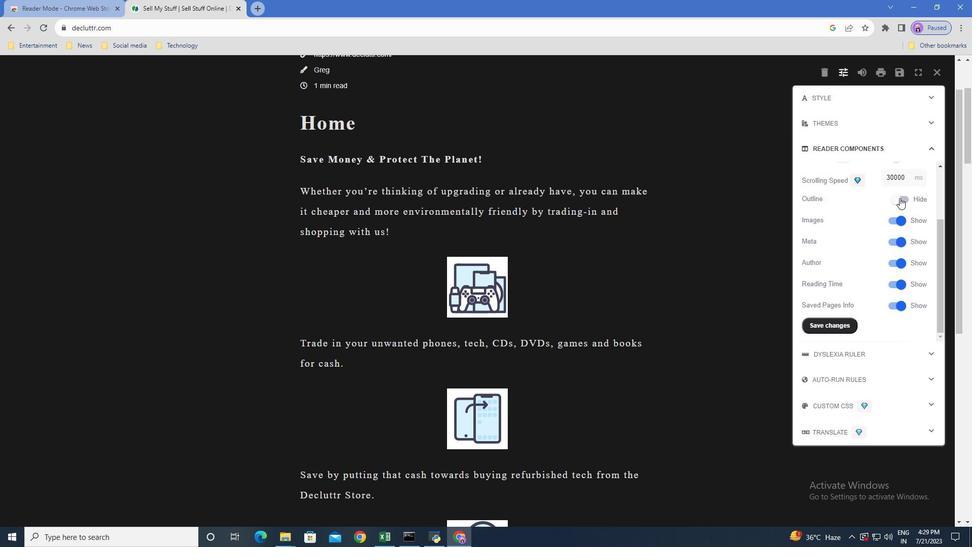 
Action: Mouse pressed left at (900, 198)
Screenshot: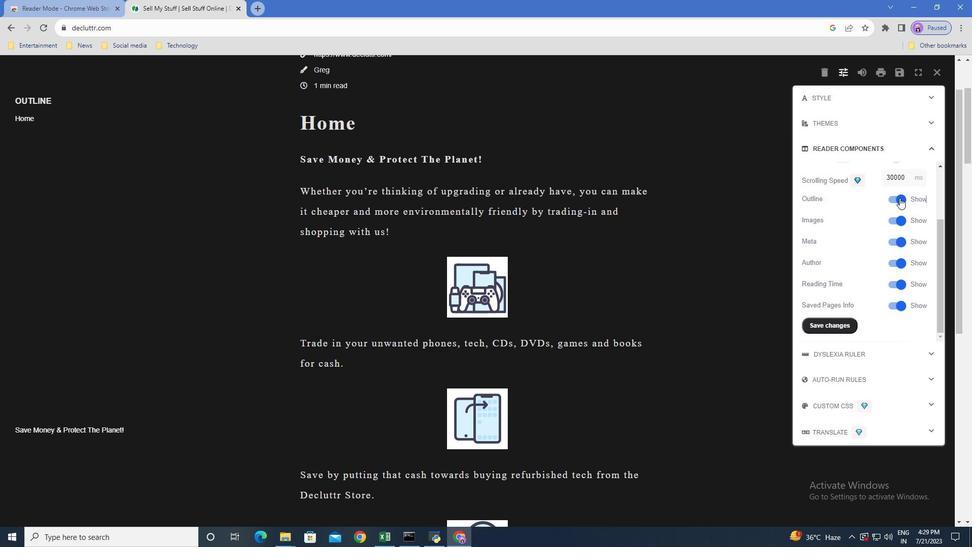 
Action: Mouse moved to (862, 288)
Screenshot: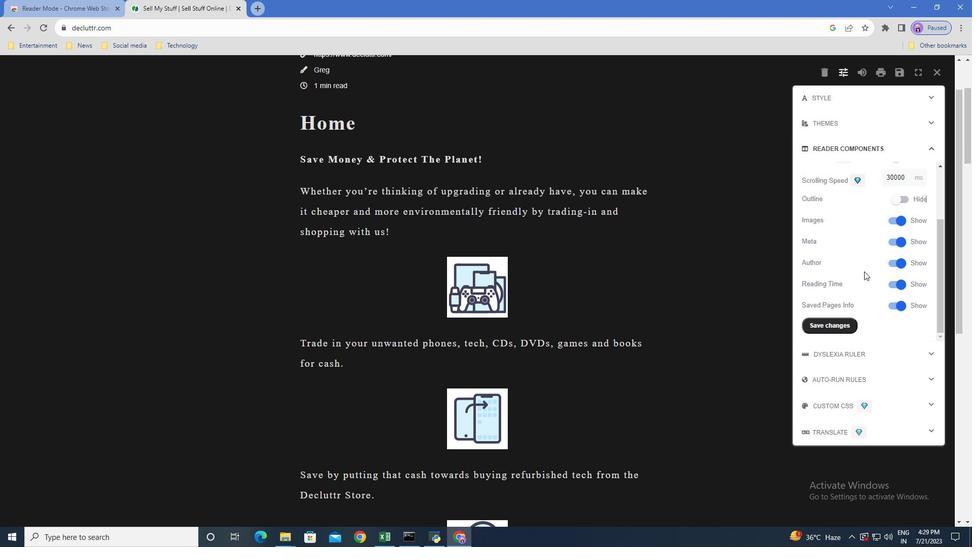 
Action: Mouse scrolled (862, 288) with delta (0, 0)
Screenshot: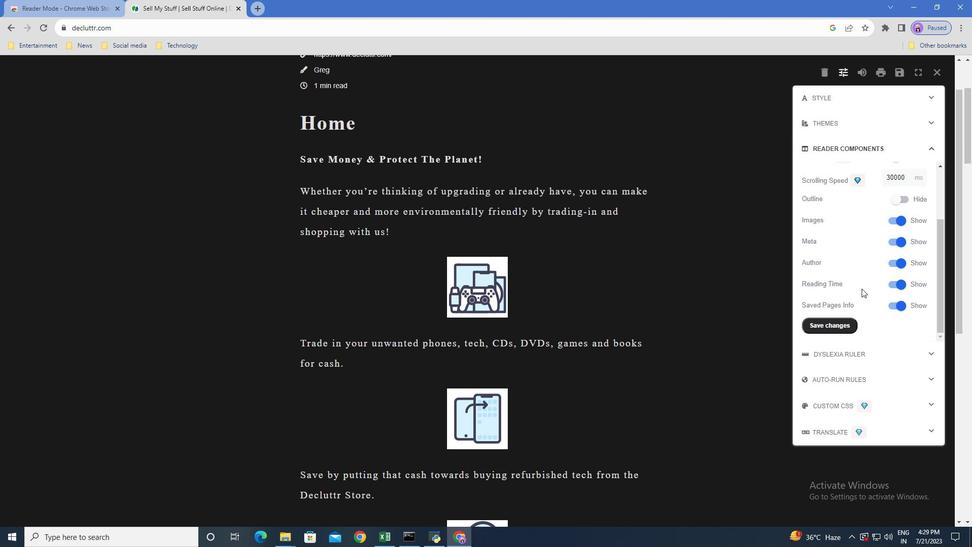 
Action: Mouse moved to (827, 330)
Screenshot: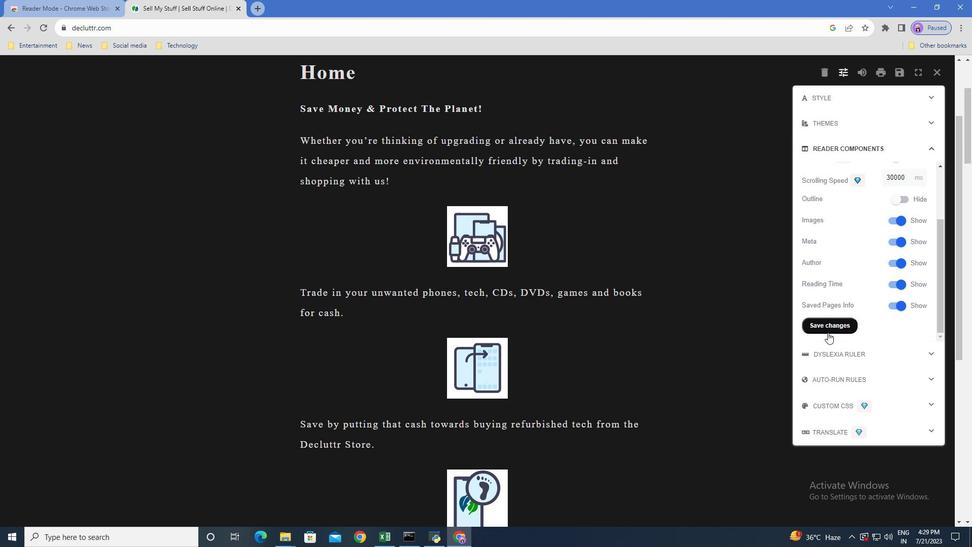 
Action: Mouse pressed left at (827, 330)
Screenshot: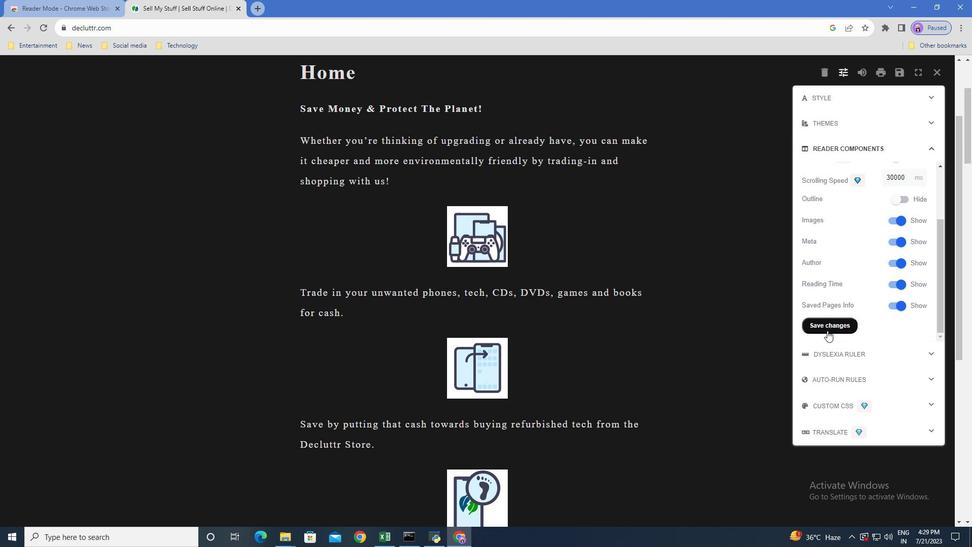 
Action: Mouse moved to (879, 351)
Screenshot: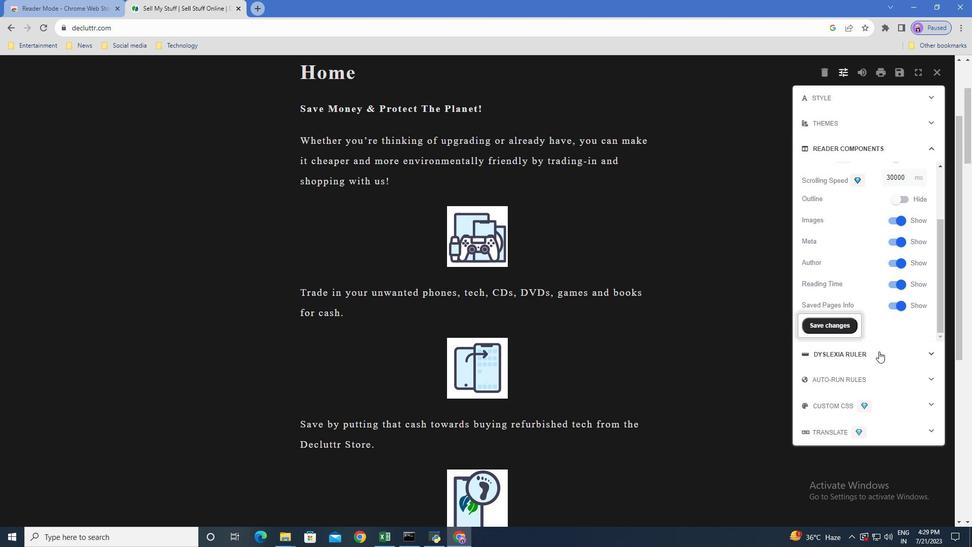 
Action: Mouse pressed left at (879, 351)
Screenshot: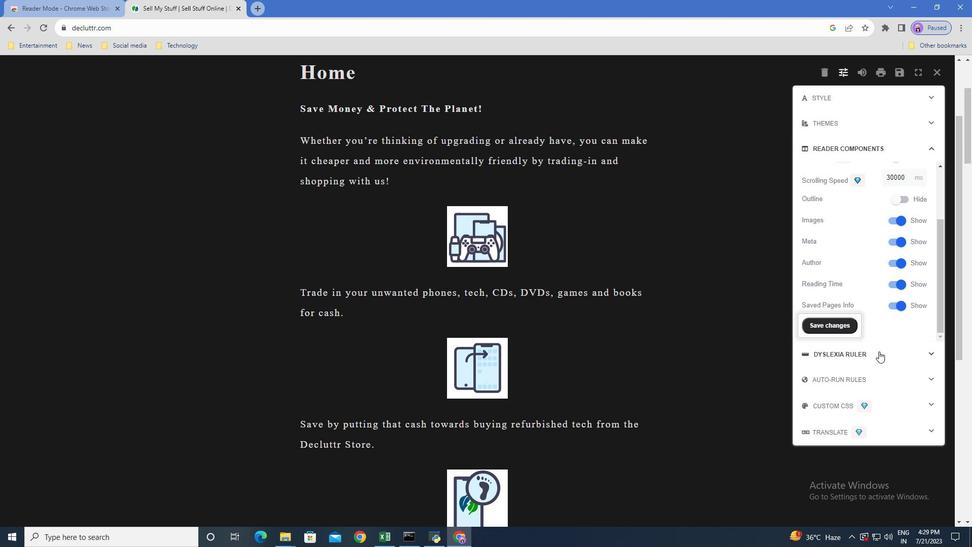 
Action: Mouse moved to (816, 252)
Screenshot: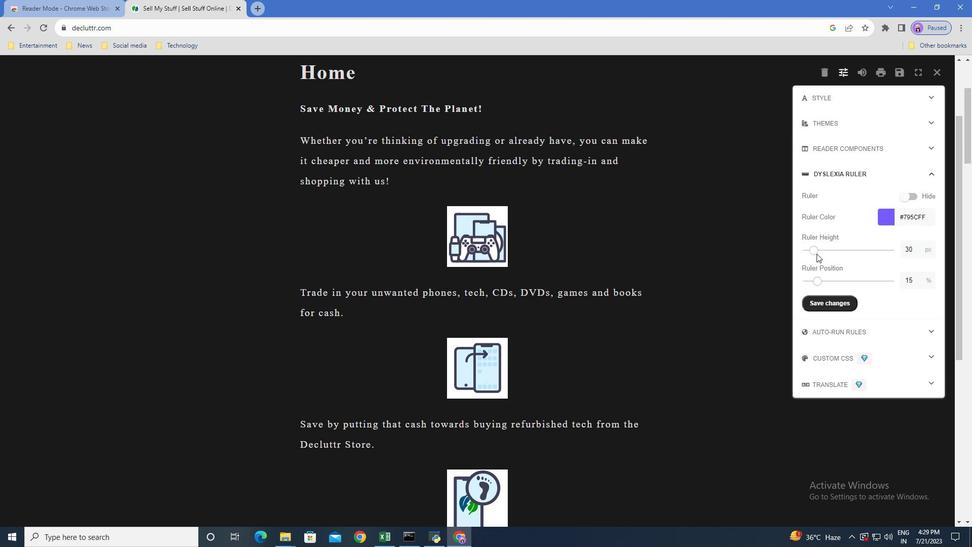 
Action: Mouse pressed left at (816, 252)
Screenshot: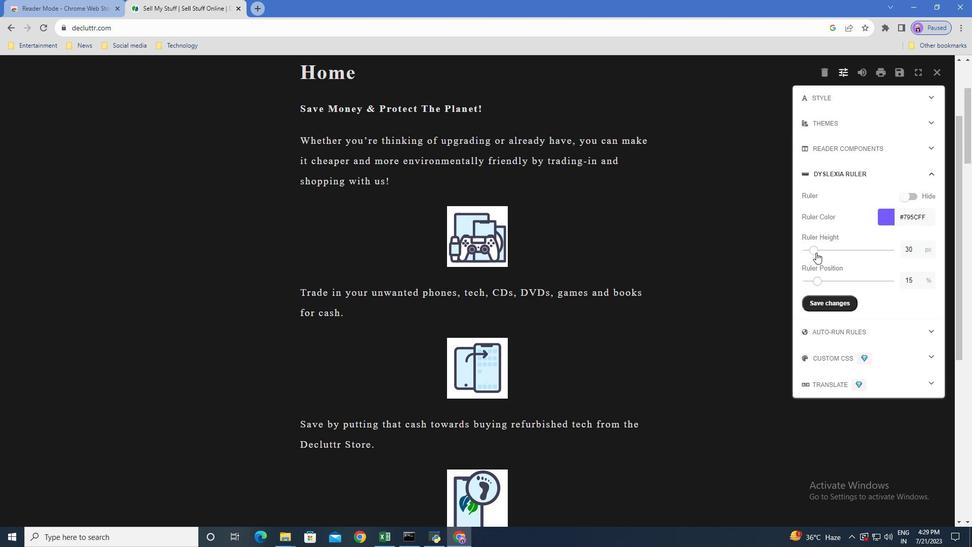 
Action: Mouse moved to (818, 278)
Screenshot: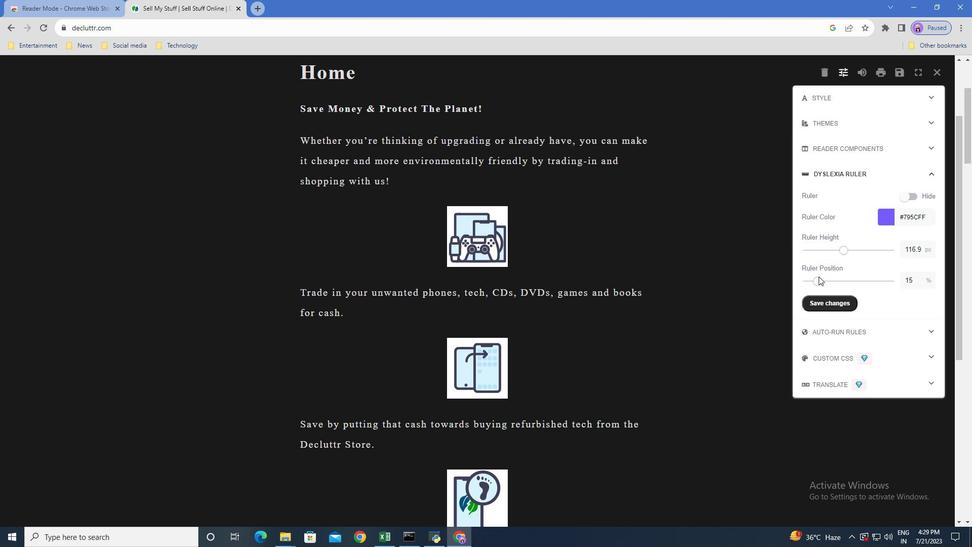 
Action: Mouse pressed left at (818, 278)
Screenshot: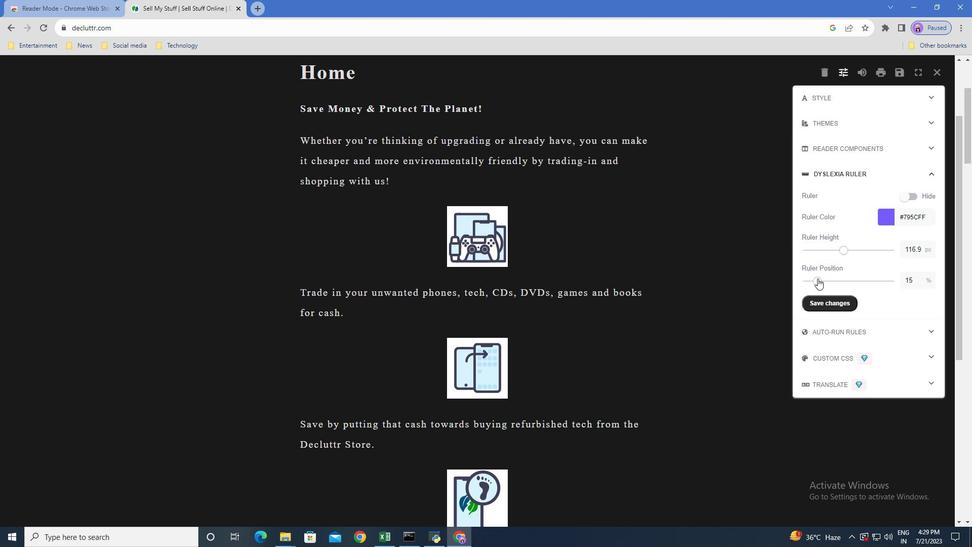 
Action: Mouse moved to (833, 304)
Screenshot: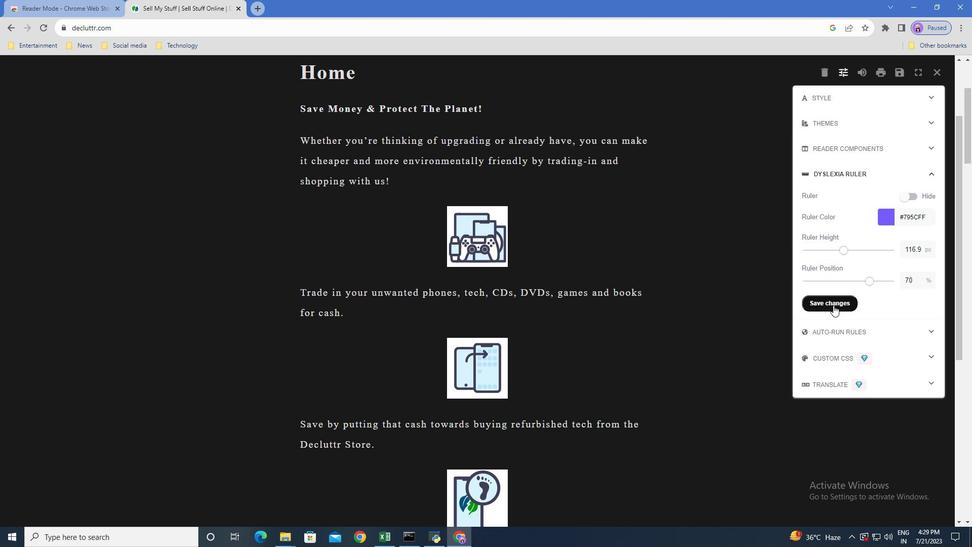 
Action: Mouse pressed left at (833, 304)
Screenshot: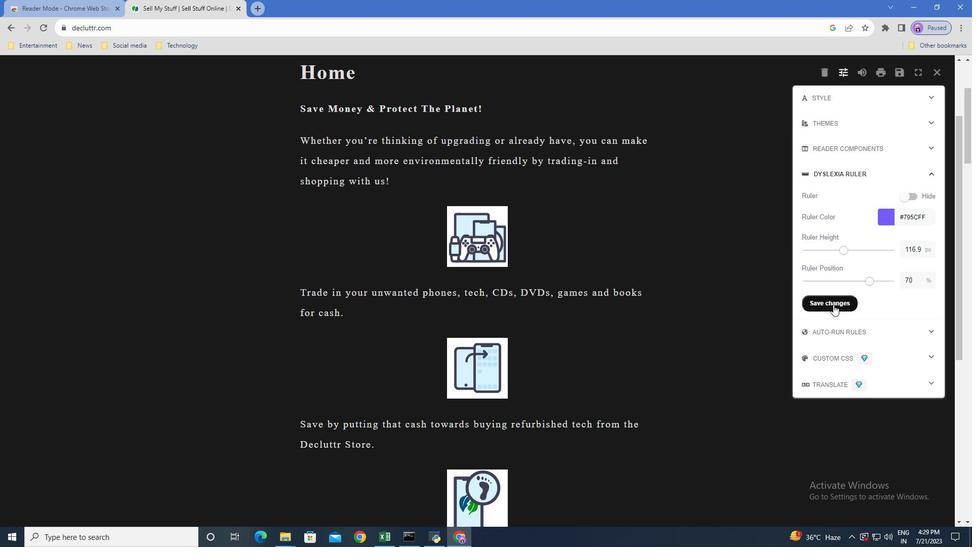 
Action: Mouse moved to (897, 327)
Screenshot: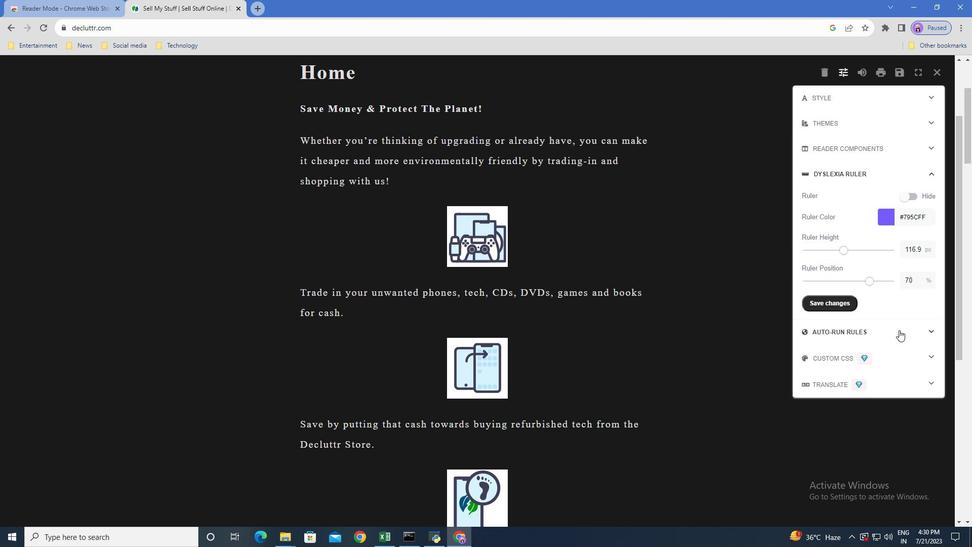 
Action: Mouse pressed left at (897, 327)
Screenshot: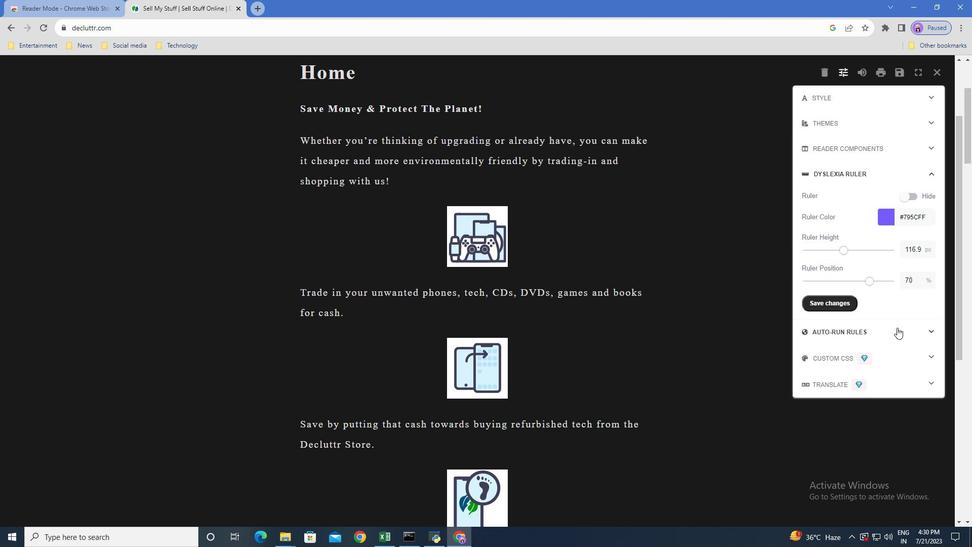 
Action: Mouse moved to (868, 283)
Screenshot: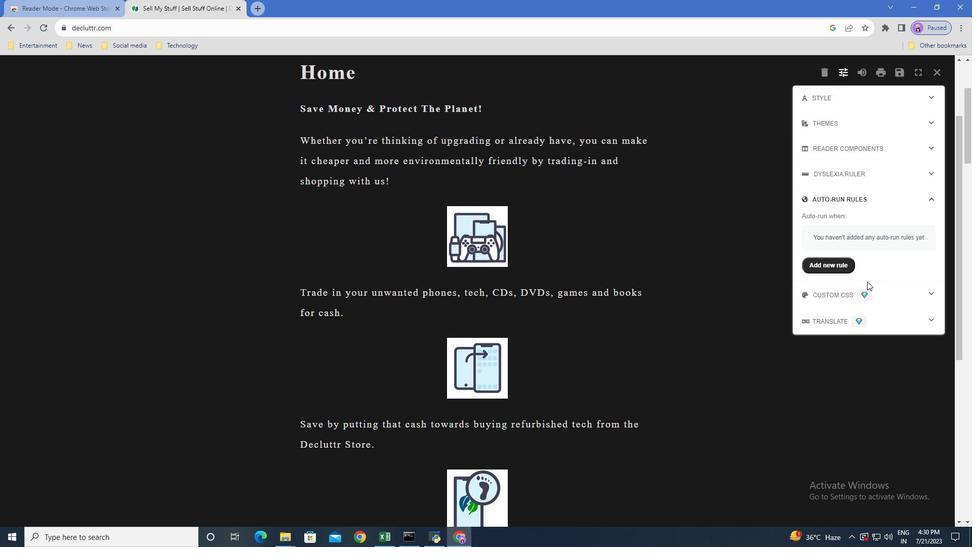 
Action: Mouse scrolled (868, 282) with delta (0, 0)
Screenshot: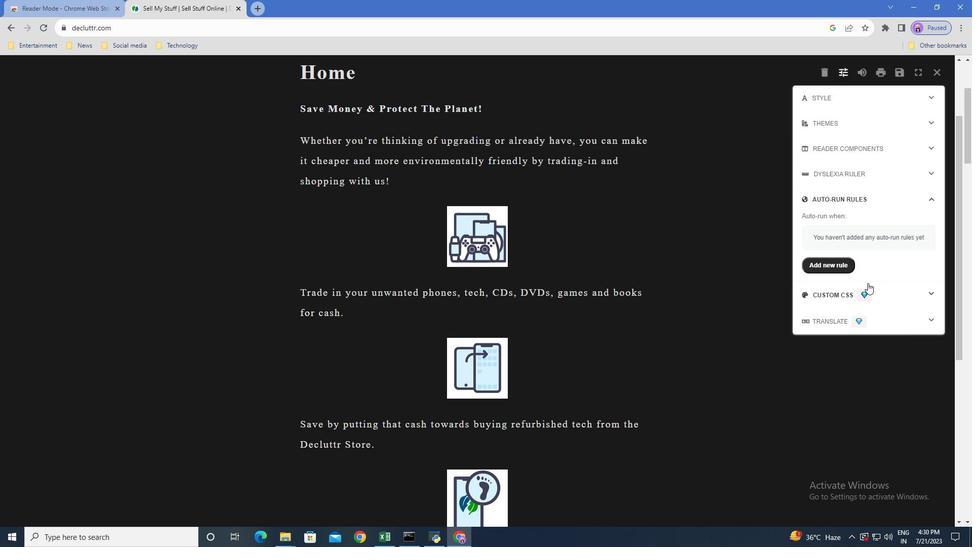 
Action: Mouse moved to (881, 301)
Screenshot: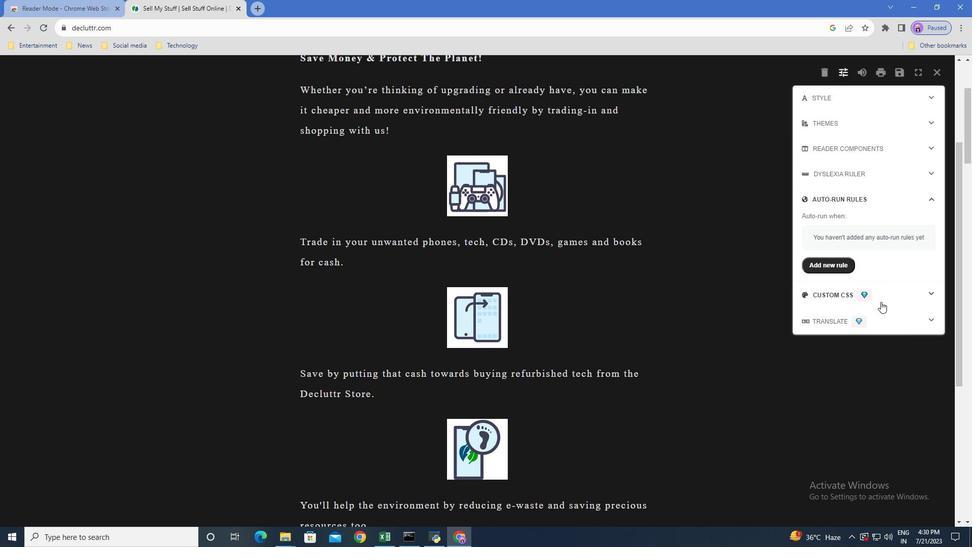 
Action: Mouse scrolled (881, 302) with delta (0, 0)
Screenshot: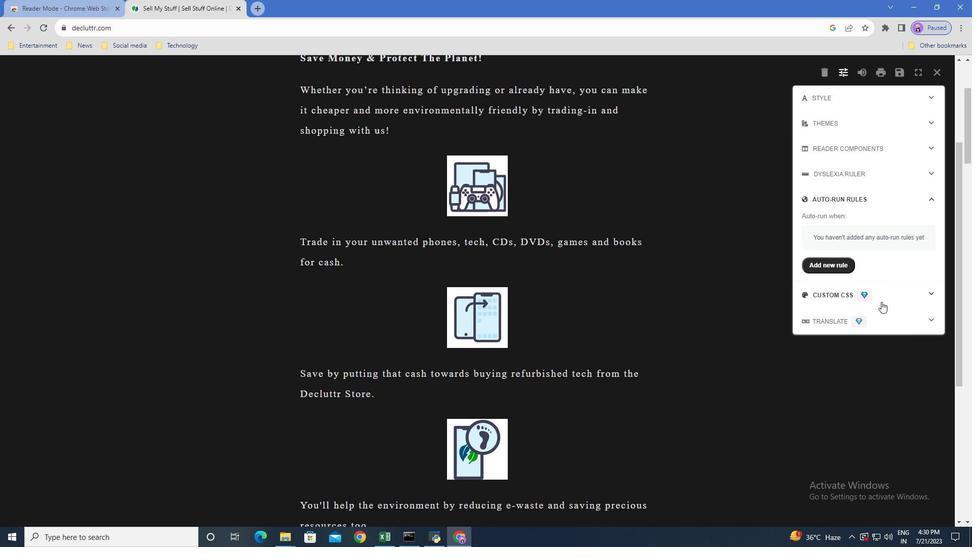 
Action: Mouse moved to (845, 73)
Screenshot: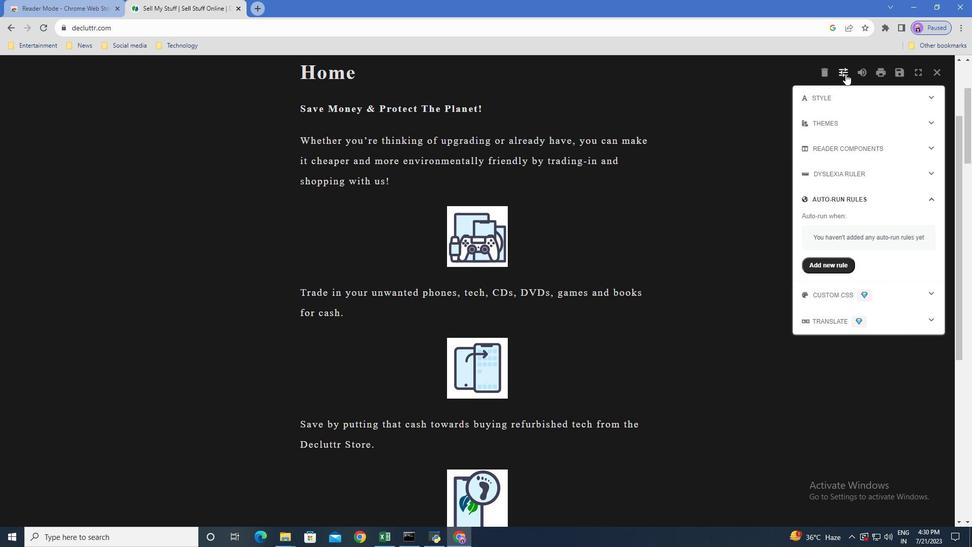 
Action: Mouse pressed left at (845, 73)
Screenshot: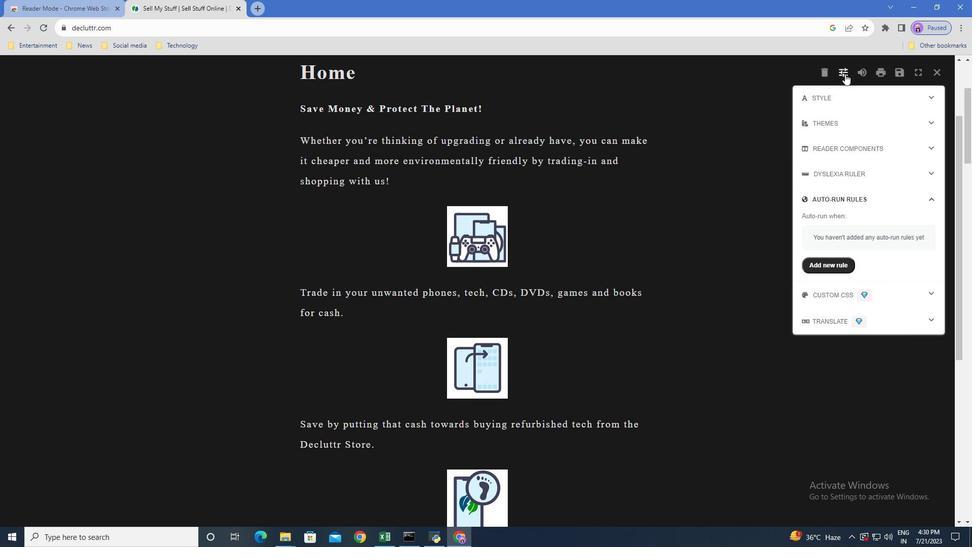 
Action: Mouse moved to (867, 72)
Screenshot: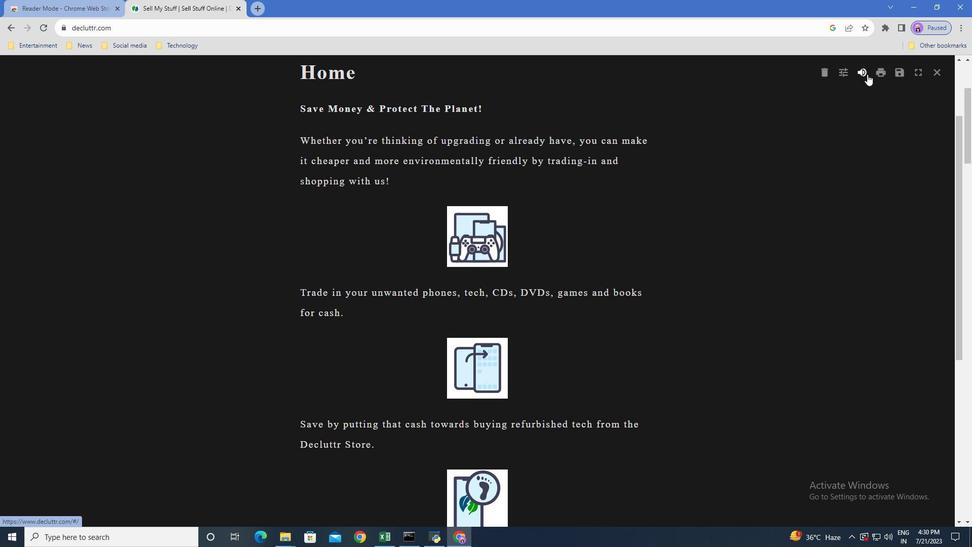 
Action: Mouse pressed left at (867, 72)
Screenshot: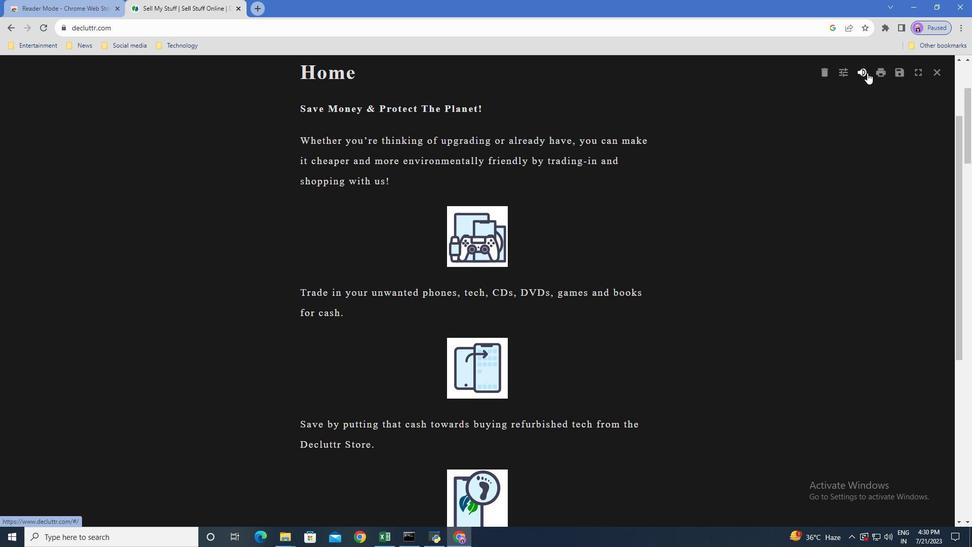 
Action: Mouse moved to (850, 149)
Screenshot: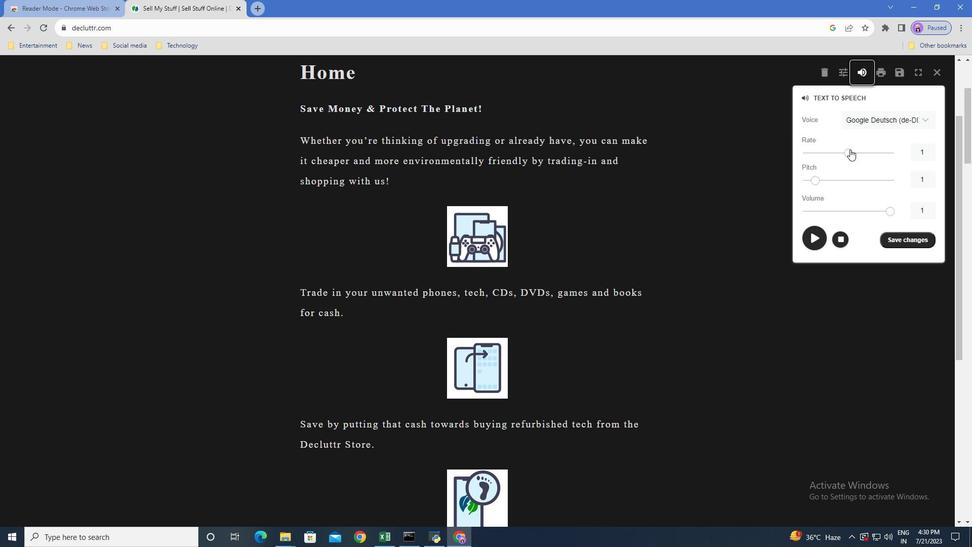 
Action: Mouse pressed left at (850, 149)
Screenshot: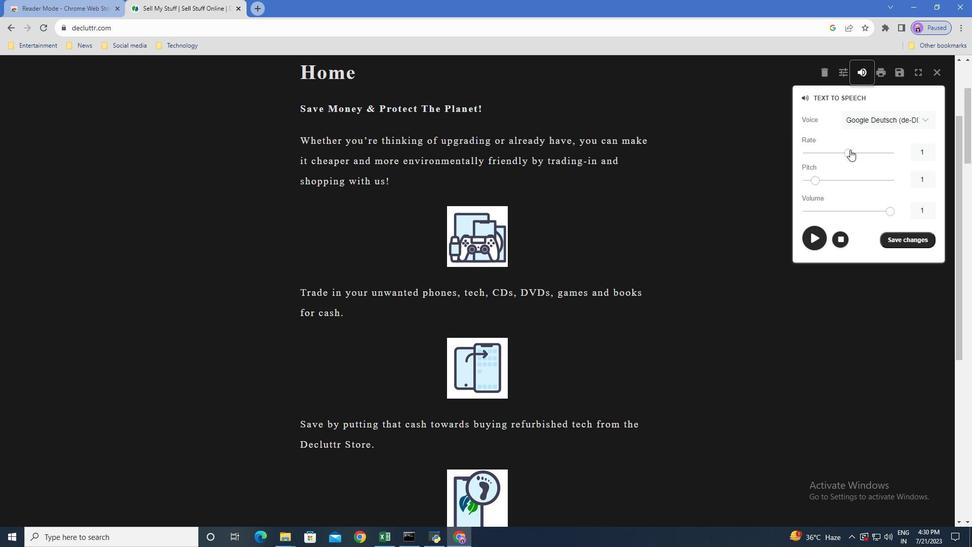
Action: Mouse moved to (817, 178)
Screenshot: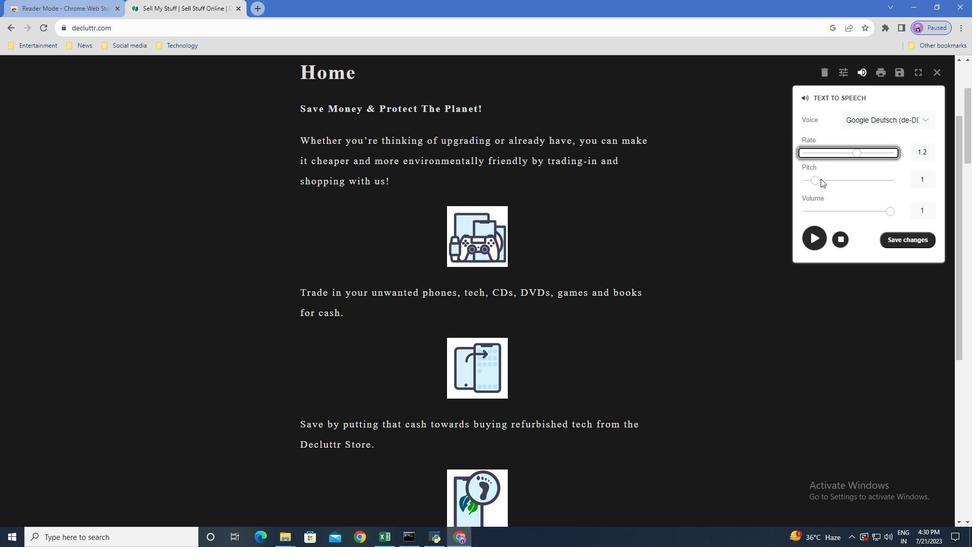 
Action: Mouse pressed left at (817, 178)
Screenshot: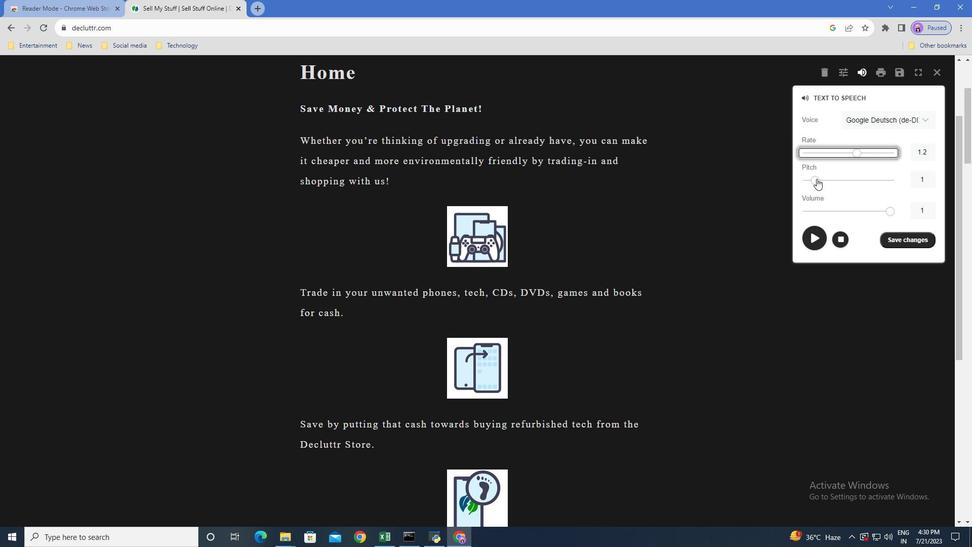 
Action: Mouse moved to (904, 236)
Screenshot: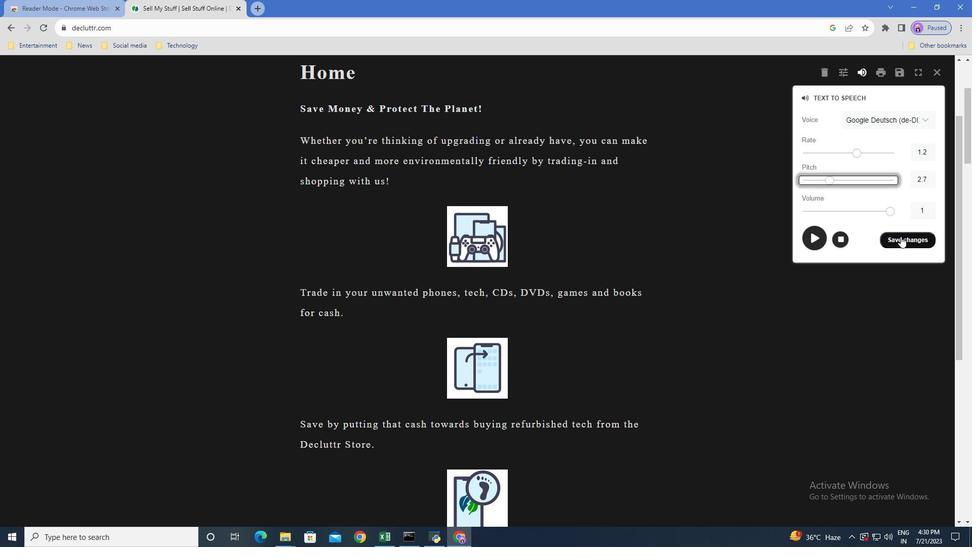 
Action: Mouse pressed left at (904, 236)
Screenshot: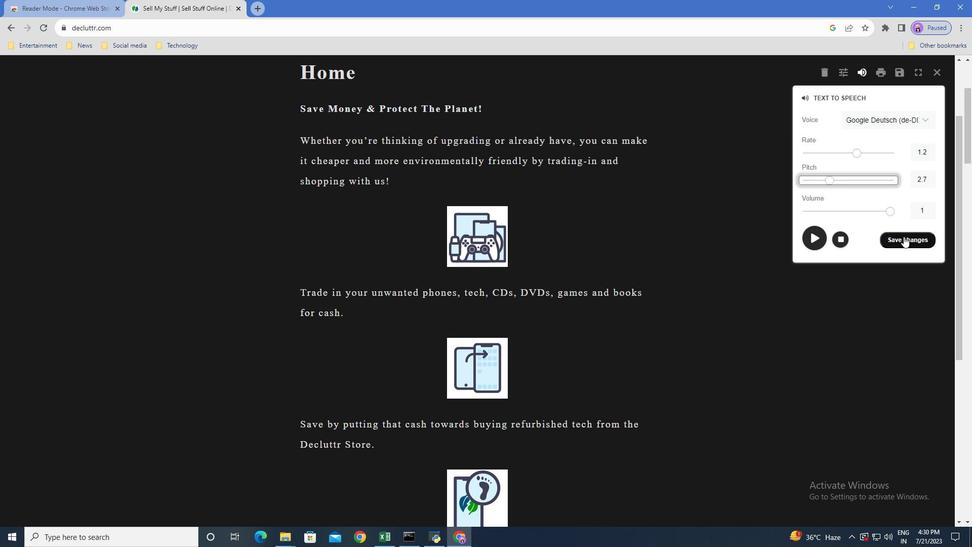 
Action: Mouse moved to (898, 121)
Screenshot: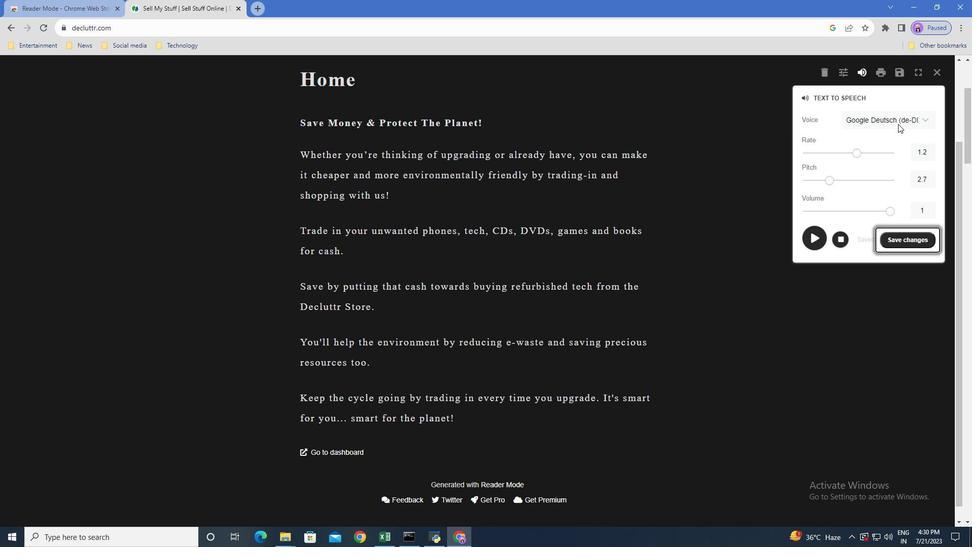 
Action: Mouse pressed left at (898, 121)
Screenshot: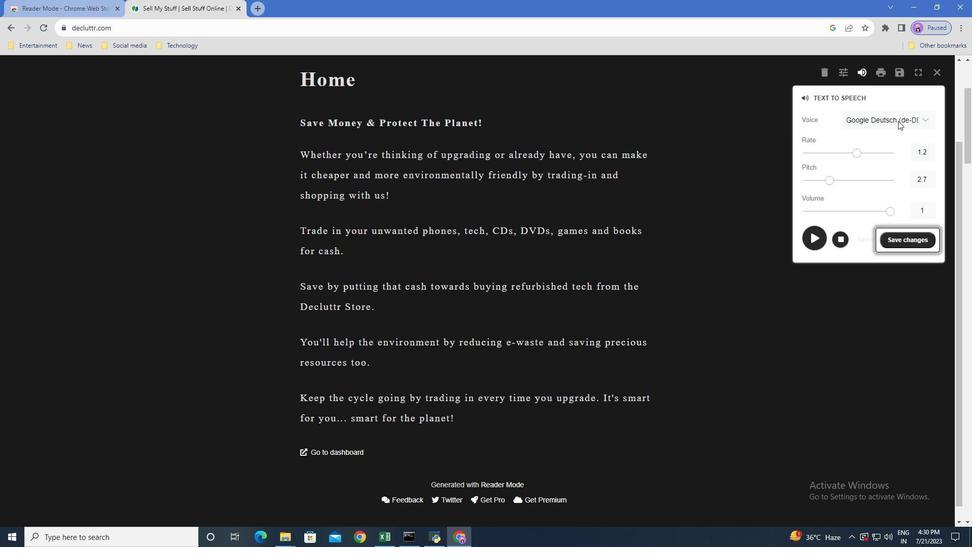
Action: Mouse moved to (857, 177)
Screenshot: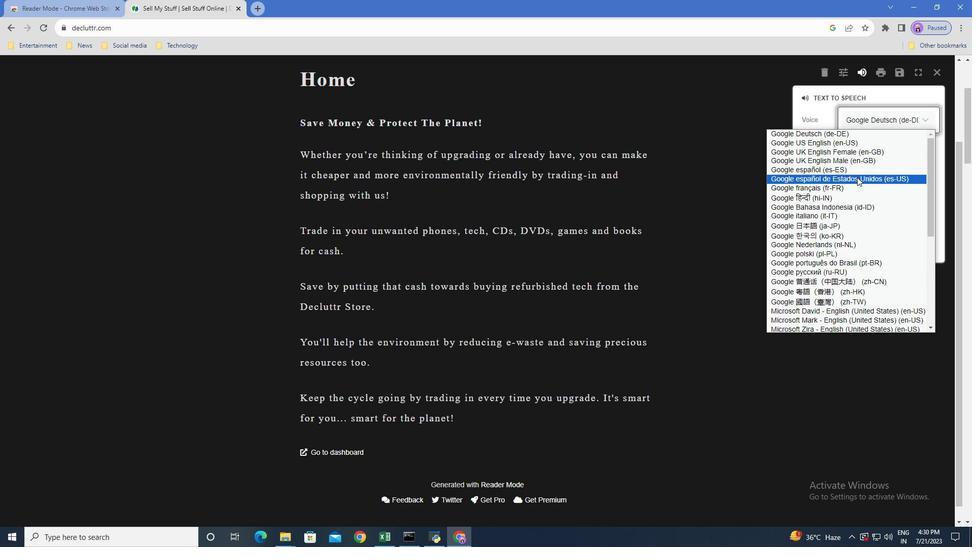 
Action: Mouse scrolled (857, 176) with delta (0, 0)
Screenshot: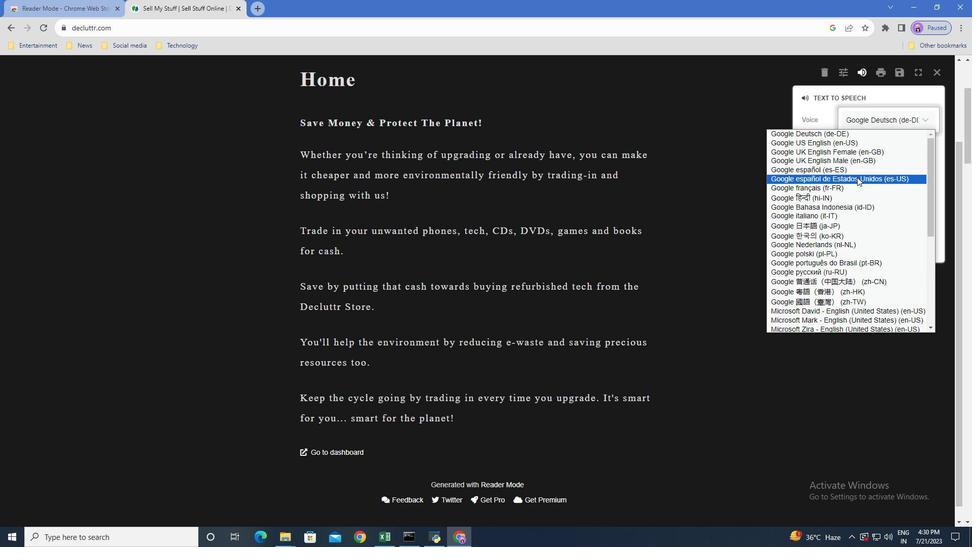 
Action: Mouse moved to (841, 168)
Screenshot: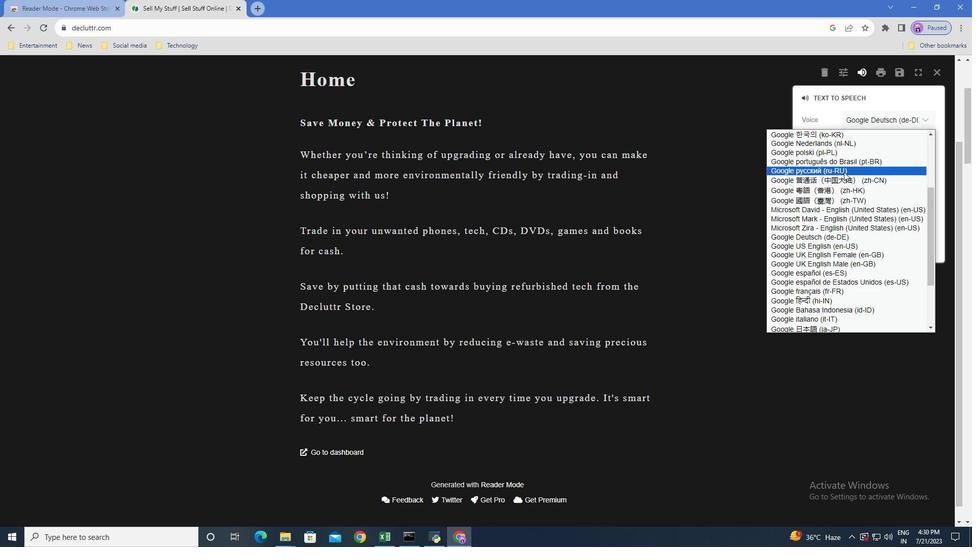 
Action: Mouse scrolled (841, 168) with delta (0, 0)
Screenshot: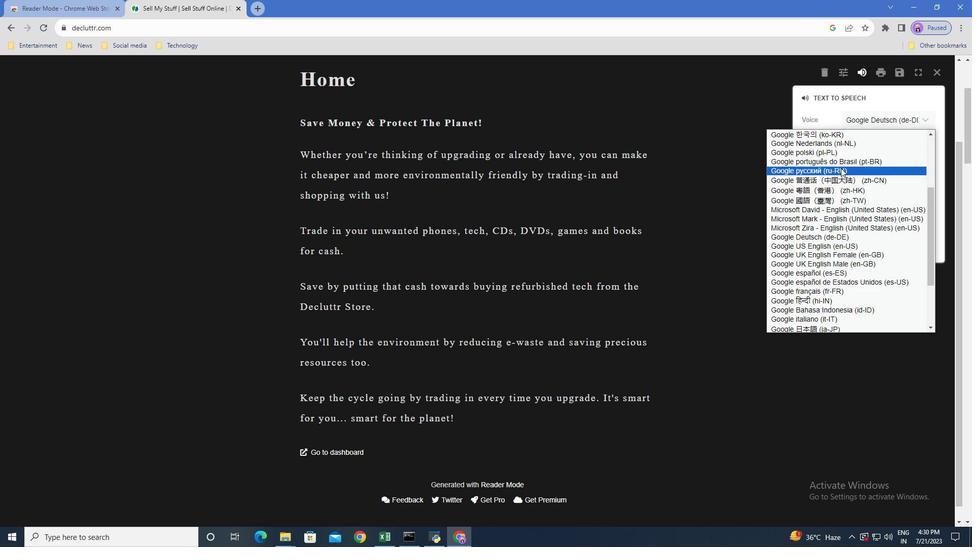 
Action: Mouse moved to (828, 195)
Screenshot: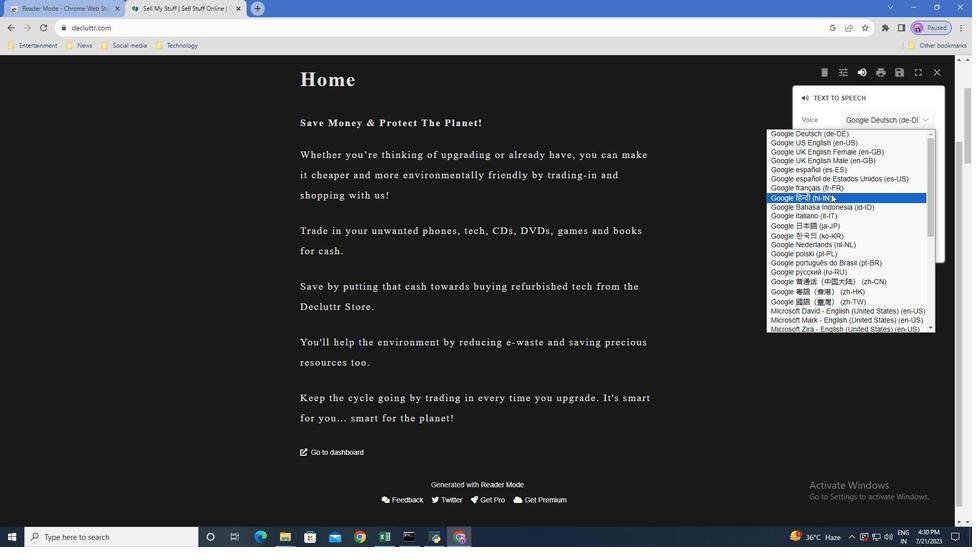 
Action: Mouse pressed left at (828, 195)
Screenshot: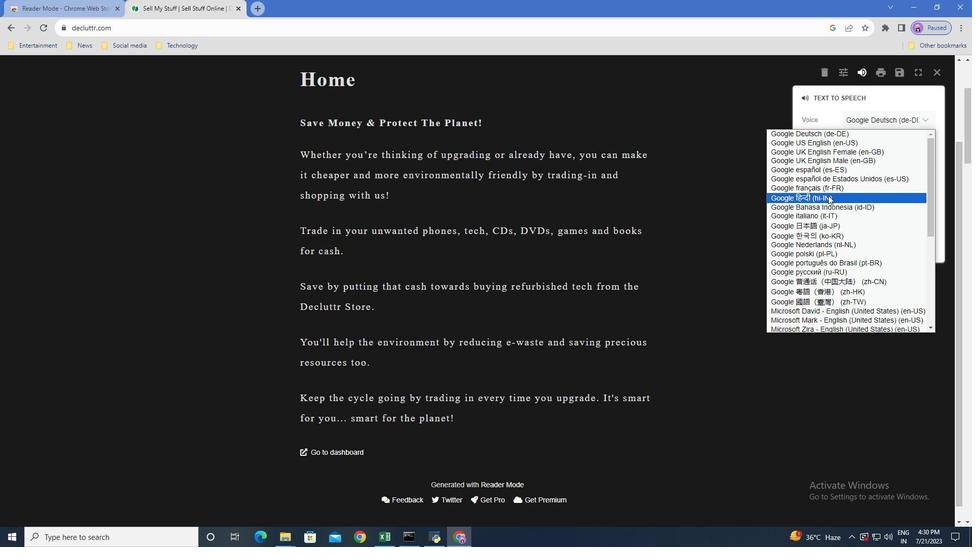 
Action: Mouse moved to (908, 238)
Screenshot: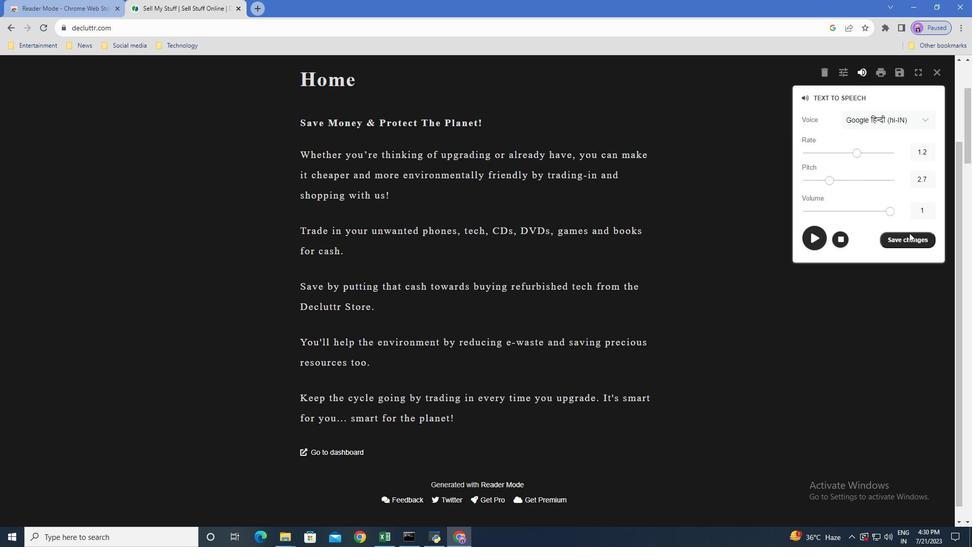
Action: Mouse pressed left at (908, 238)
Screenshot: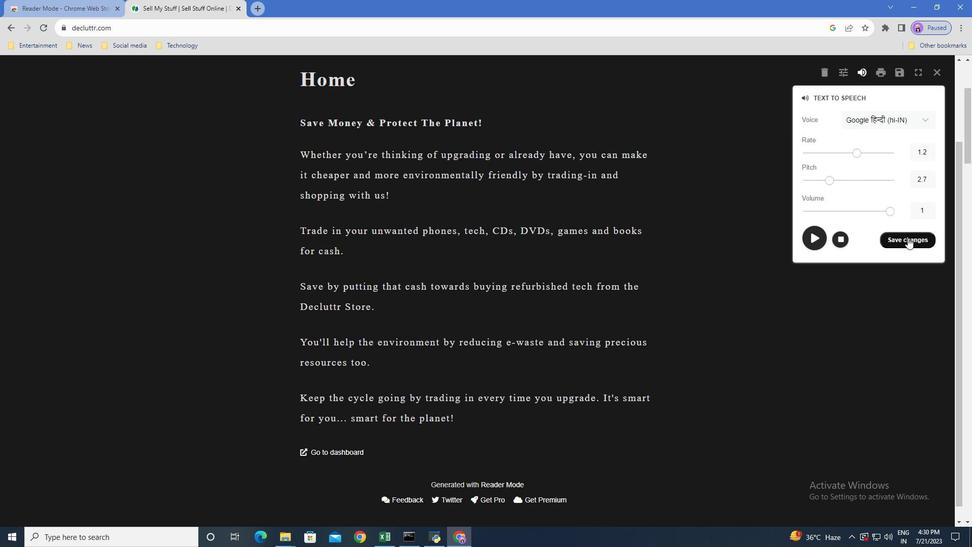 
Action: Mouse moved to (861, 73)
Screenshot: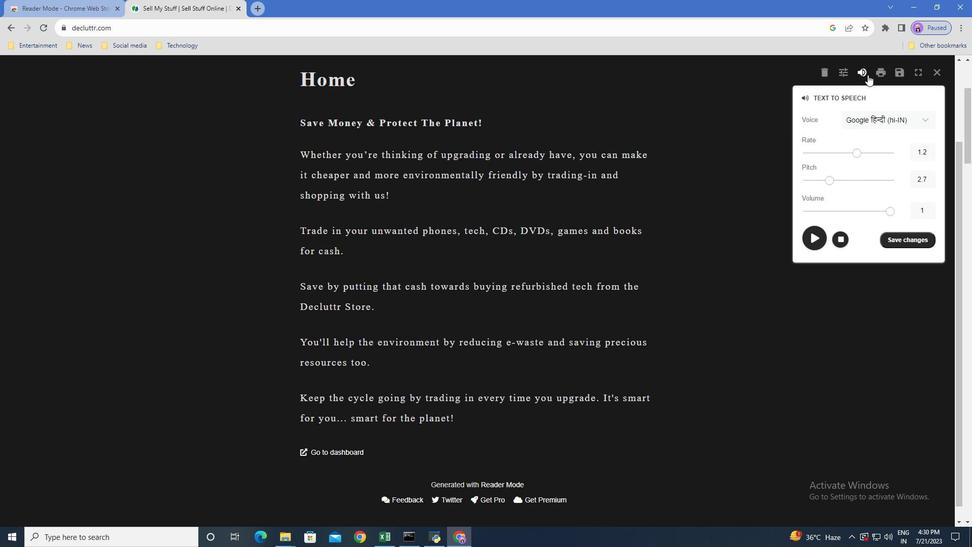 
Action: Mouse pressed left at (861, 73)
Screenshot: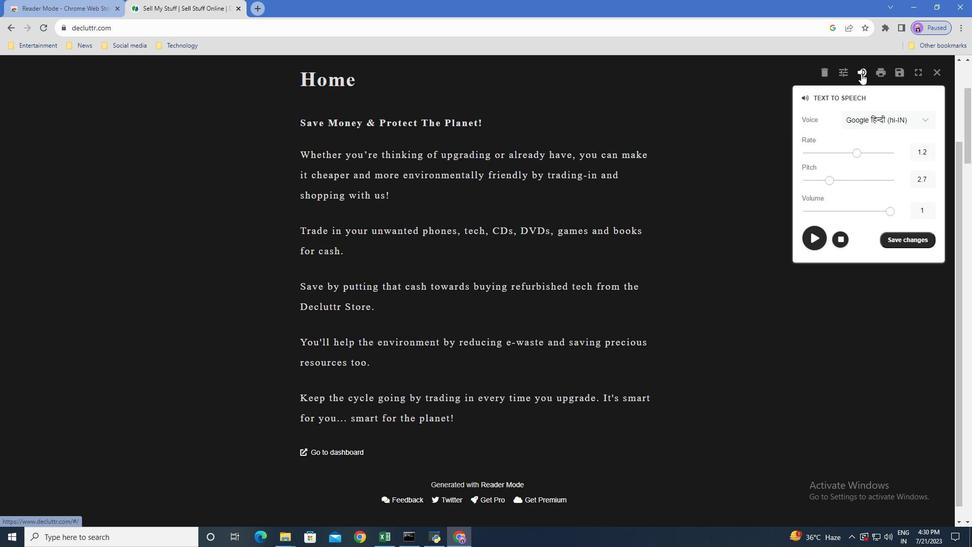 
Action: Mouse moved to (918, 73)
Screenshot: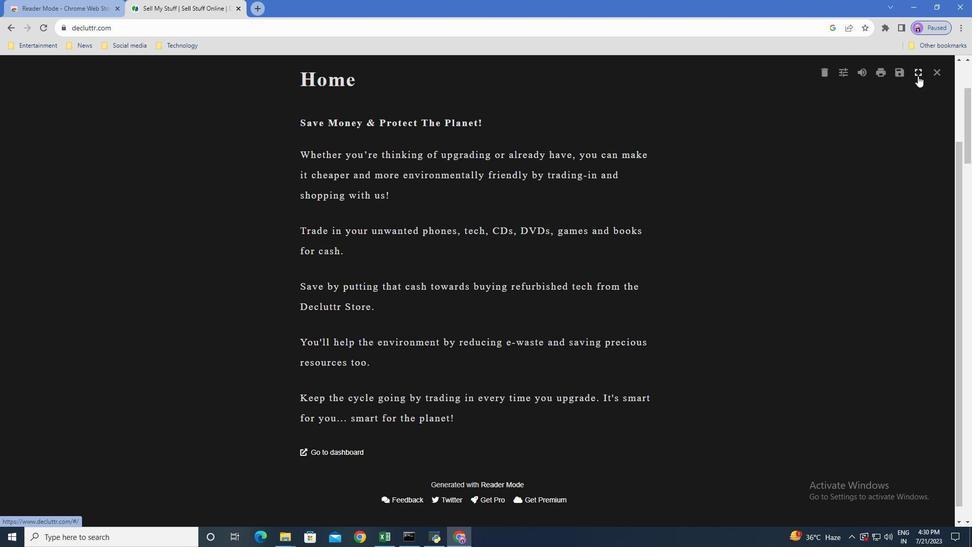 
Action: Mouse pressed left at (918, 73)
Screenshot: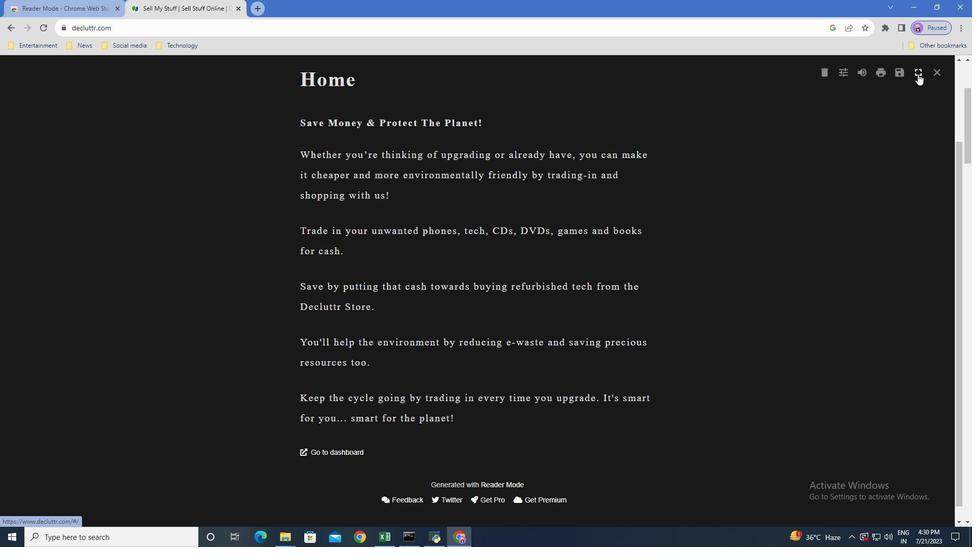 
Action: Mouse moved to (933, 17)
Screenshot: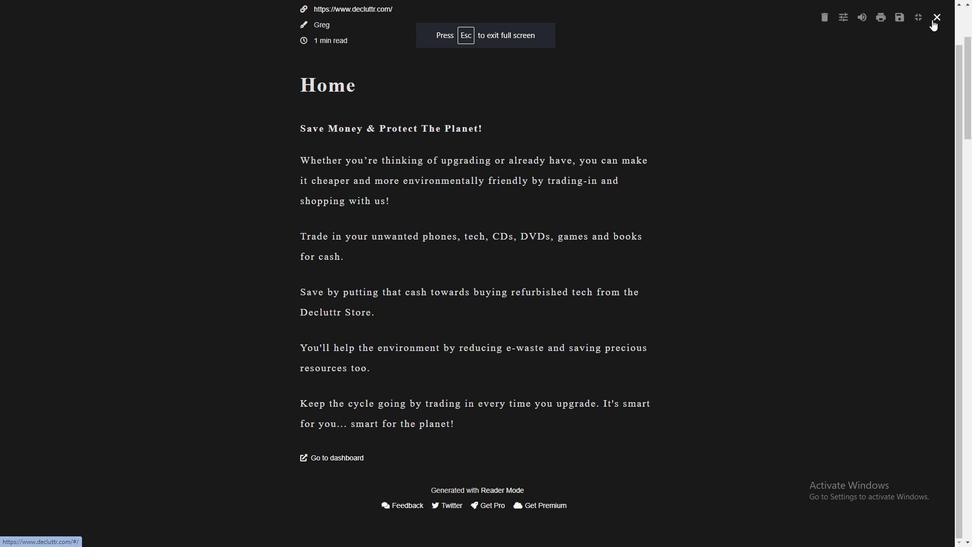 
Action: Mouse pressed left at (933, 17)
Screenshot: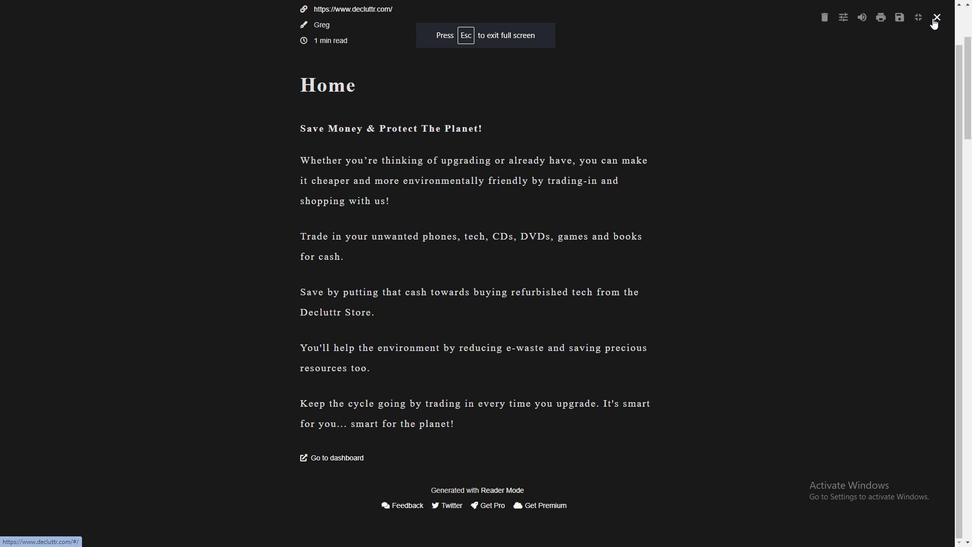 
Action: Mouse moved to (650, 185)
Screenshot: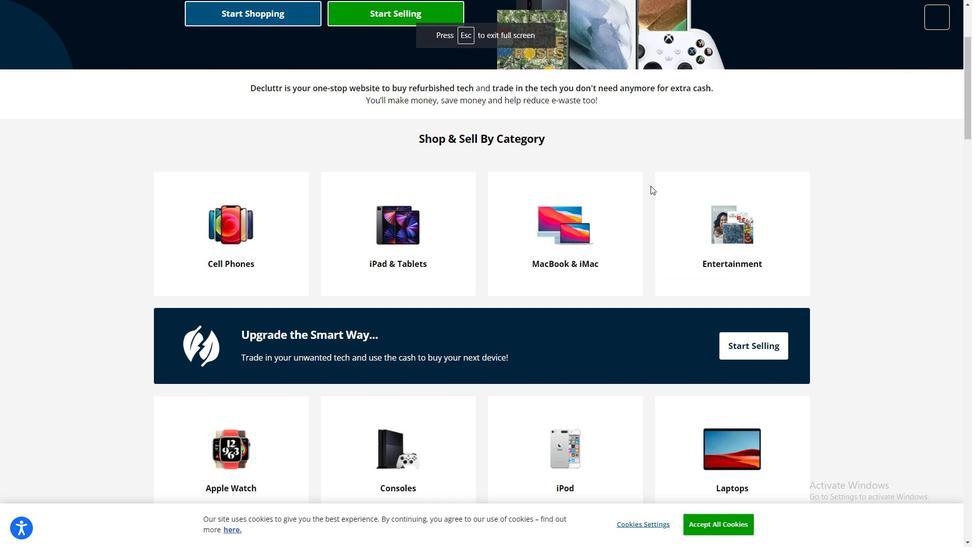 
Action: Mouse scrolled (650, 186) with delta (0, 0)
Screenshot: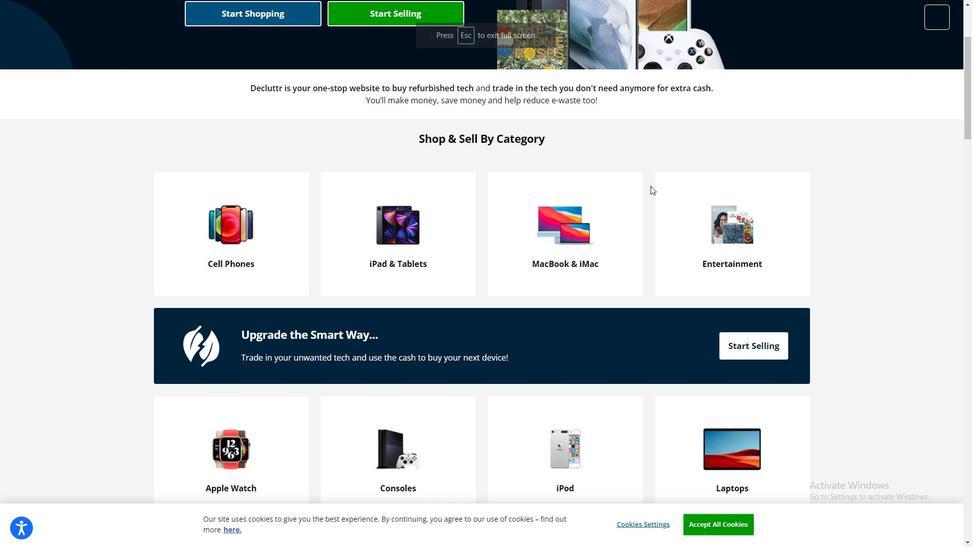
Action: Mouse scrolled (650, 186) with delta (0, 0)
Screenshot: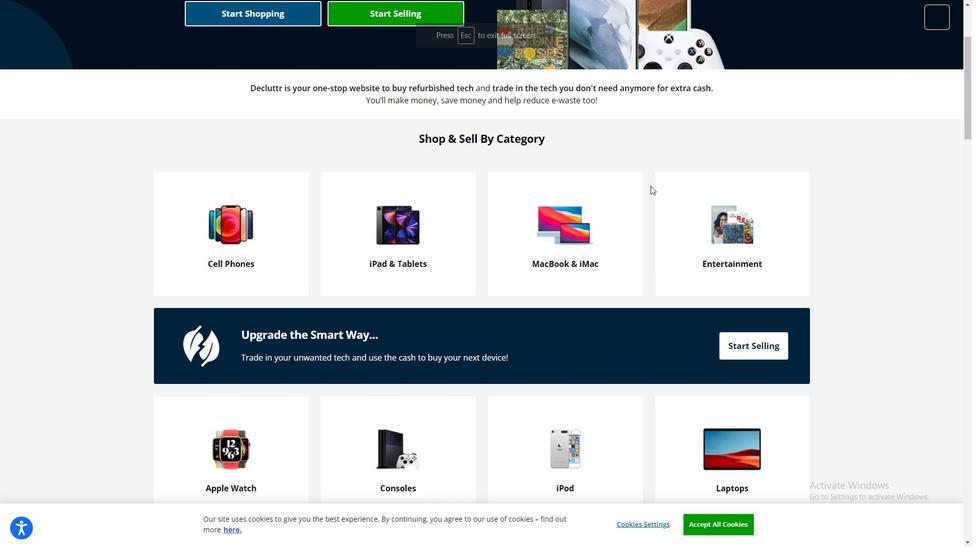 
Action: Mouse scrolled (650, 186) with delta (0, 0)
Screenshot: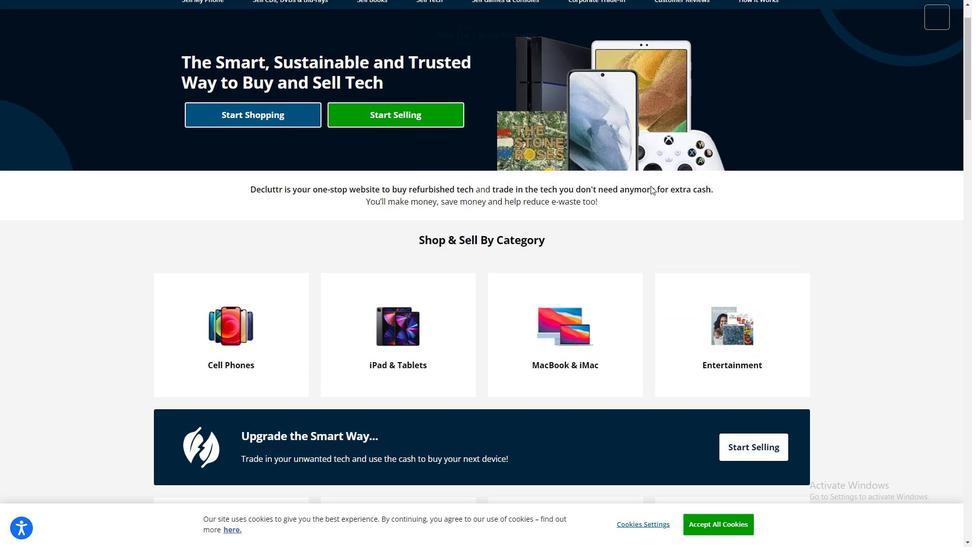 
Action: Mouse scrolled (650, 186) with delta (0, 0)
Screenshot: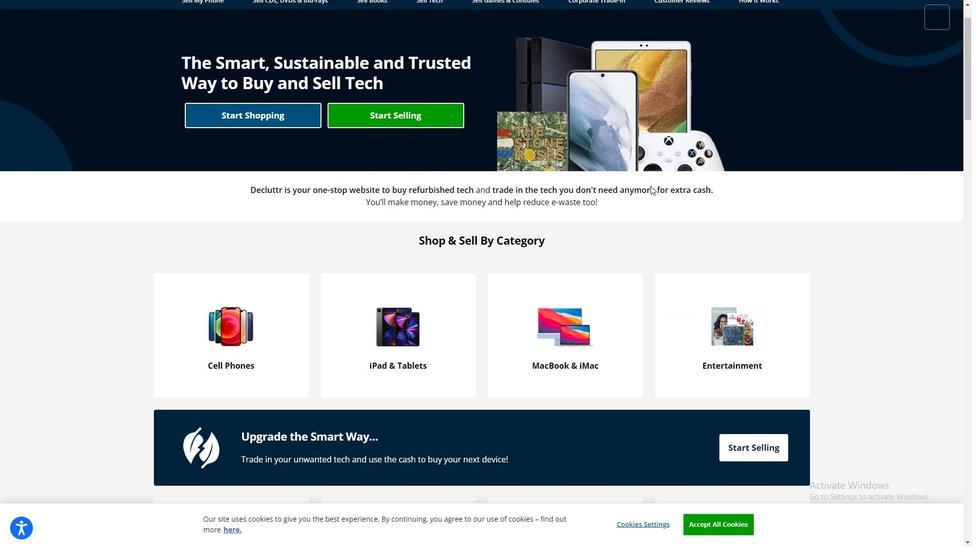 
Action: Mouse moved to (650, 185)
Screenshot: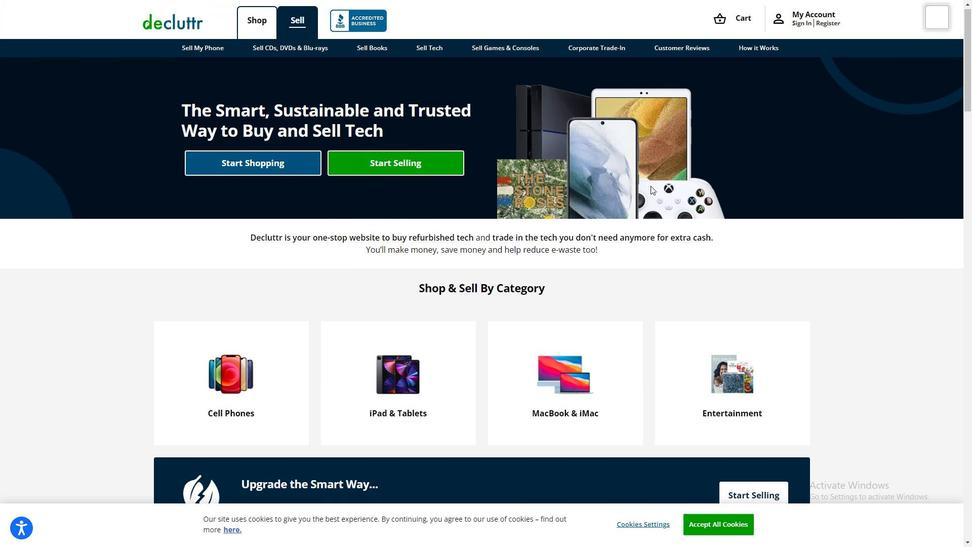 
